 Task: Look for space in Bumba, Democratic Republic of the Congo from 10th July, 2023 to 15th July, 2023 for 7 adults in price range Rs.10000 to Rs.15000. Place can be entire place or shared room with 4 bedrooms having 7 beds and 4 bathrooms. Property type can be house, flat, guest house. Amenities needed are: wifi, TV, free parkinig on premises, gym, breakfast. Booking option can be shelf check-in. Required host language is .
Action: Mouse moved to (530, 158)
Screenshot: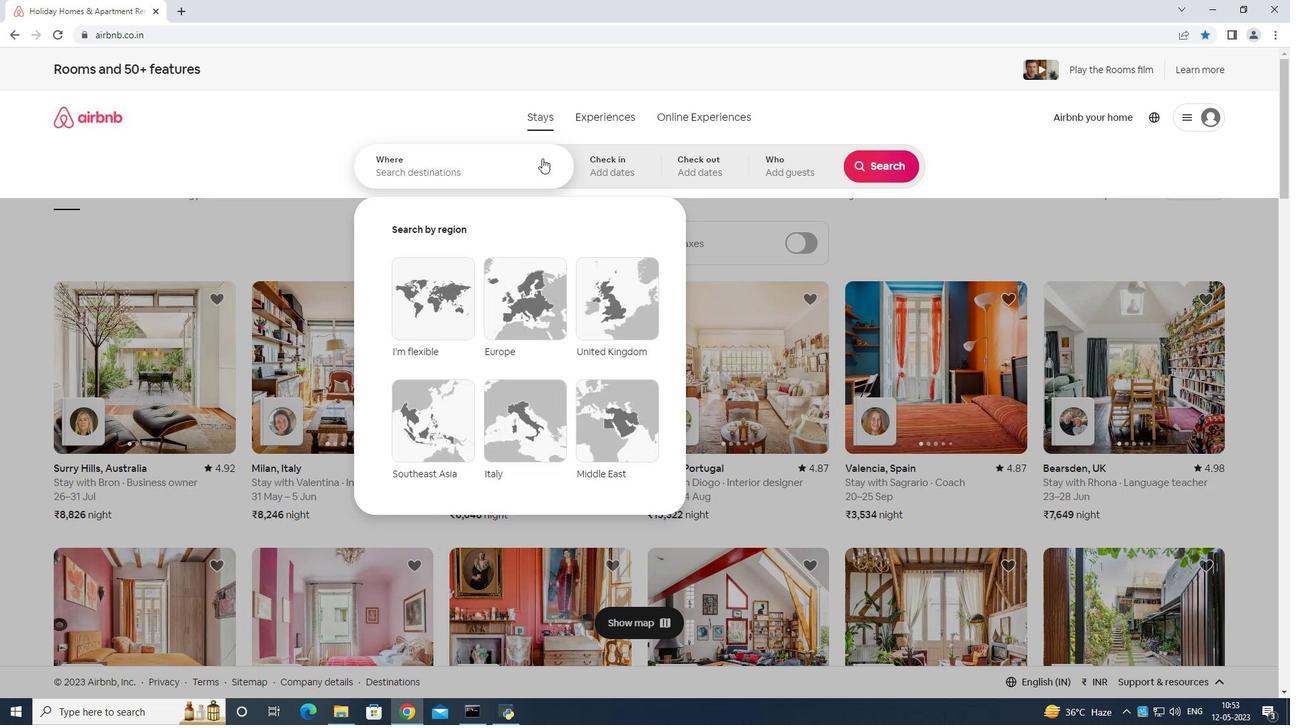 
Action: Mouse pressed left at (530, 158)
Screenshot: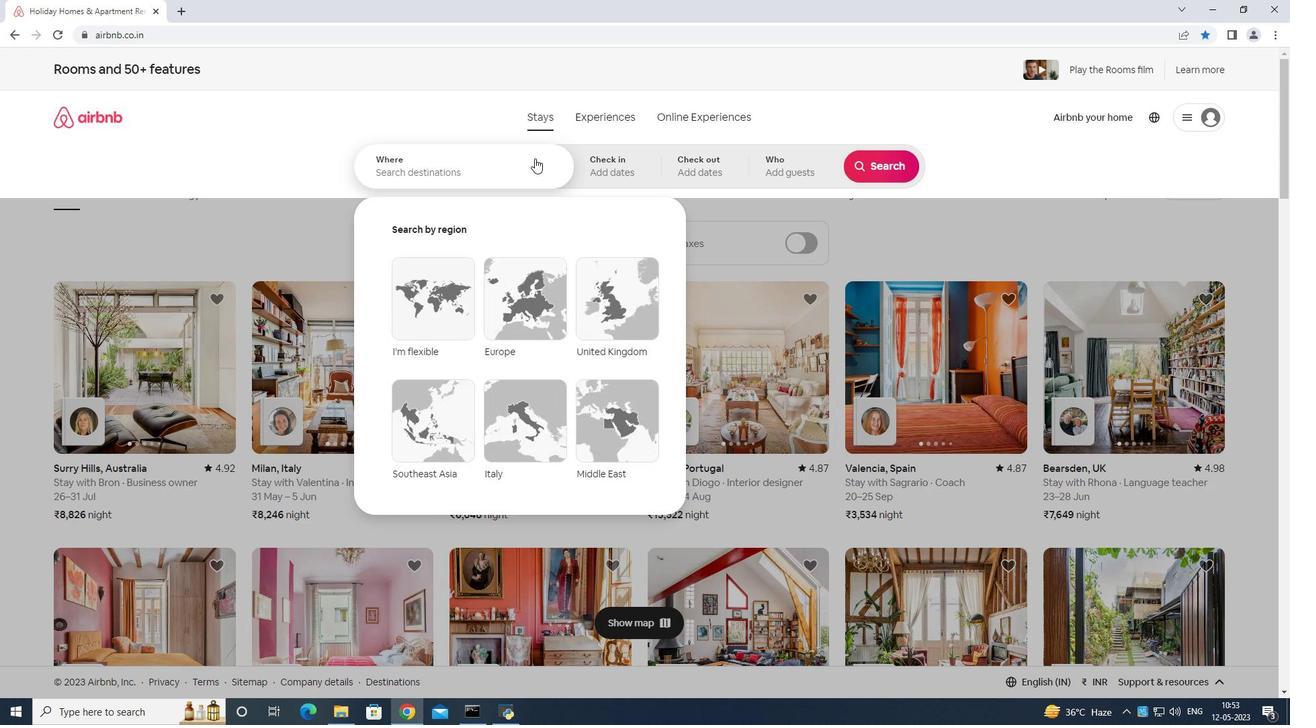 
Action: Mouse moved to (528, 158)
Screenshot: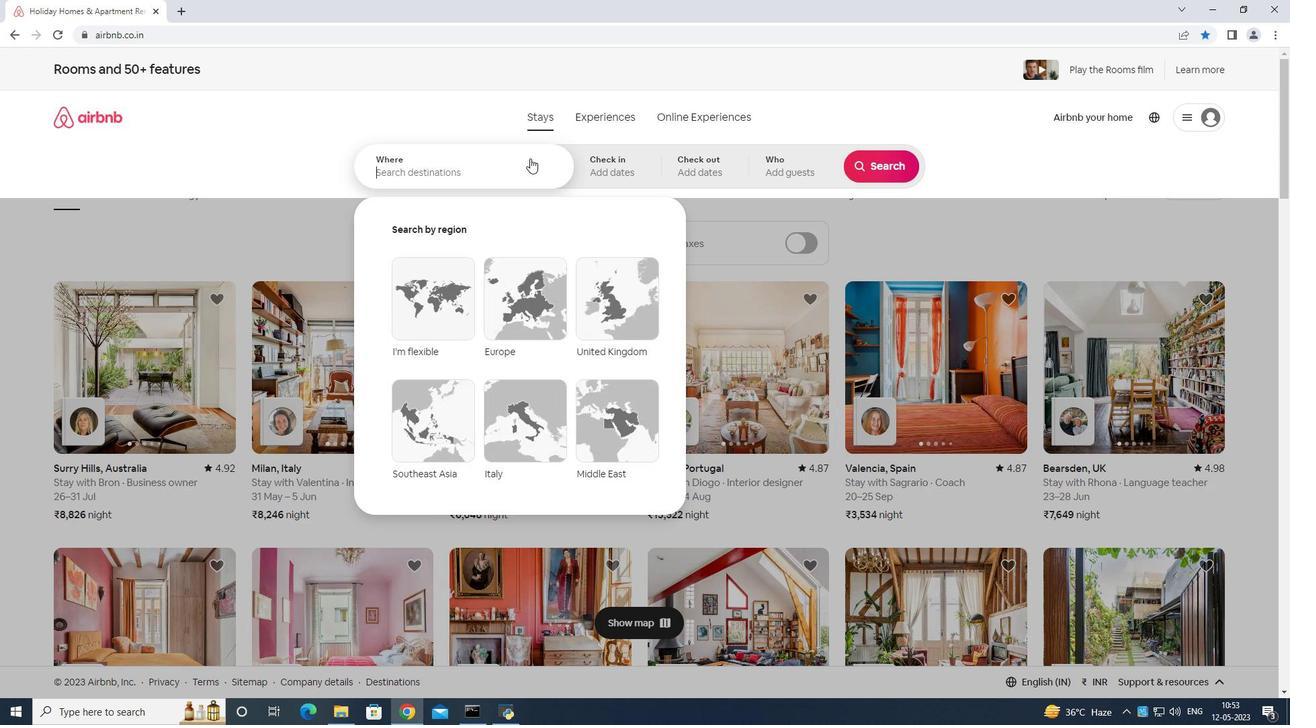 
Action: Key pressed <Key.shift>Bumba<Key.space>democrstic<Key.space>repi<Key.backspace>ublic<Key.space>of<Key.space>congo<Key.enter>
Screenshot: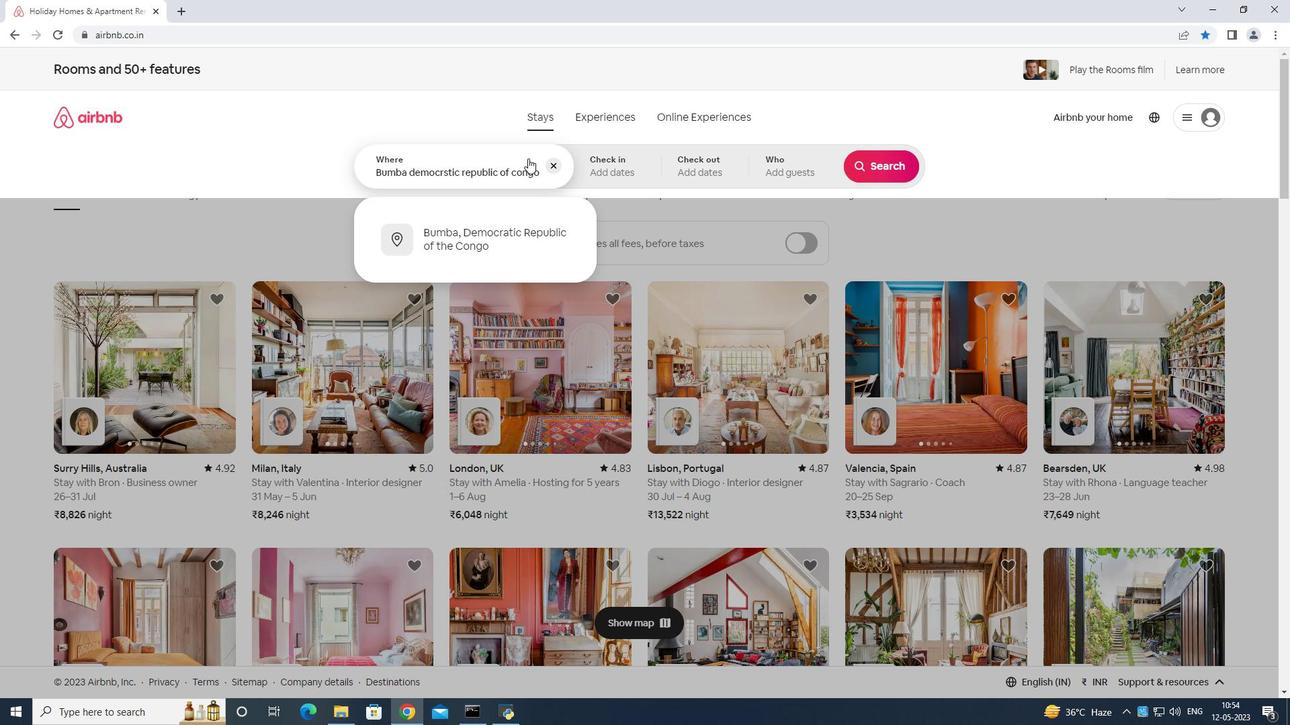
Action: Mouse moved to (881, 276)
Screenshot: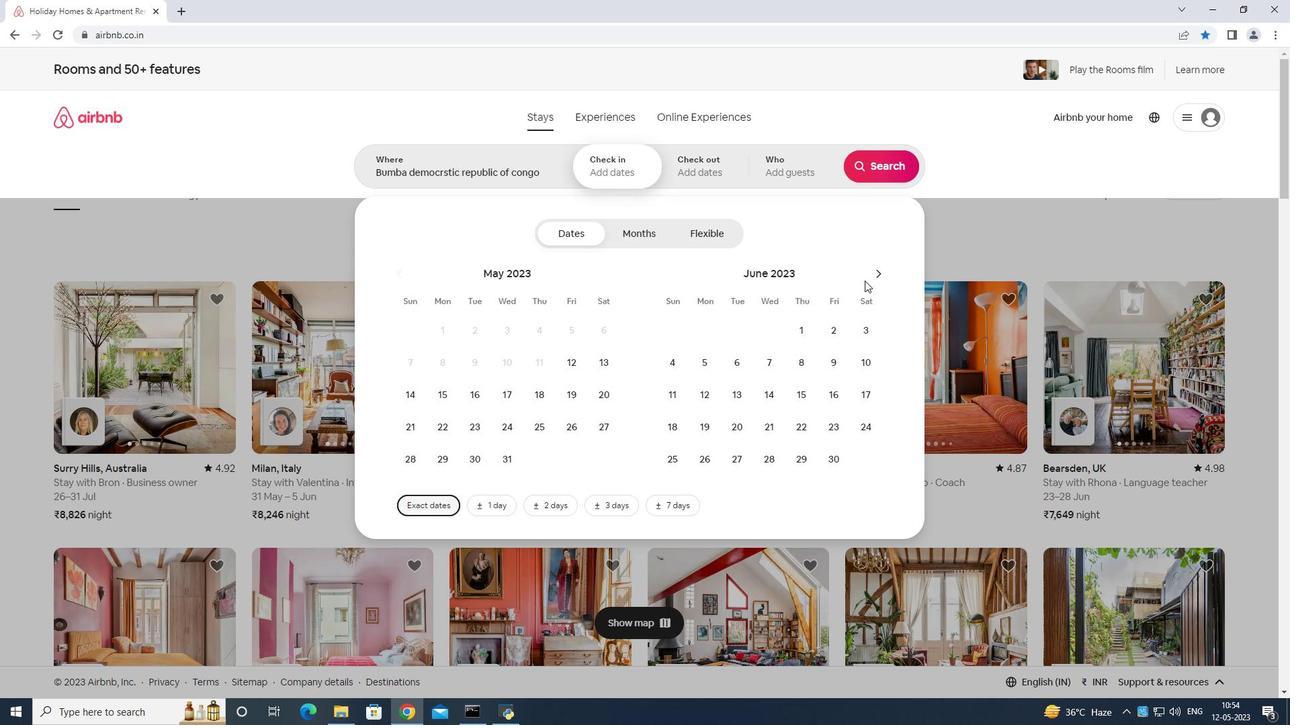 
Action: Mouse pressed left at (881, 276)
Screenshot: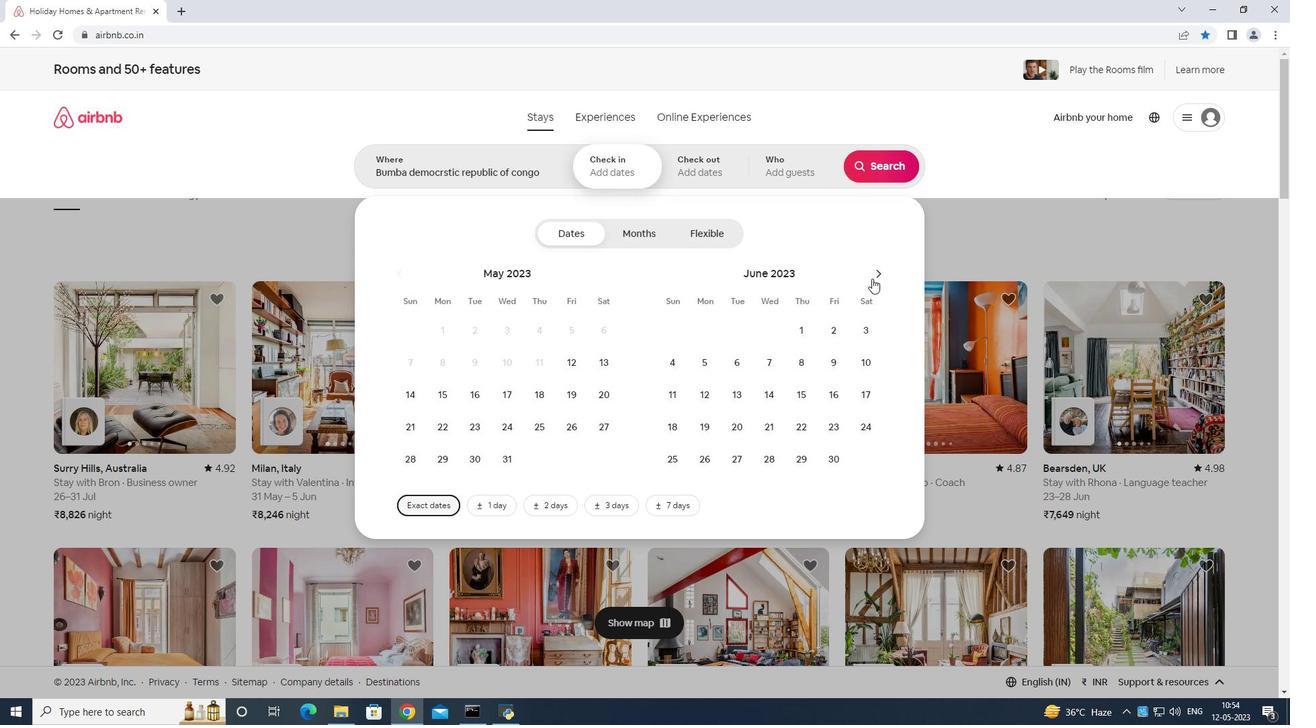 
Action: Mouse moved to (702, 393)
Screenshot: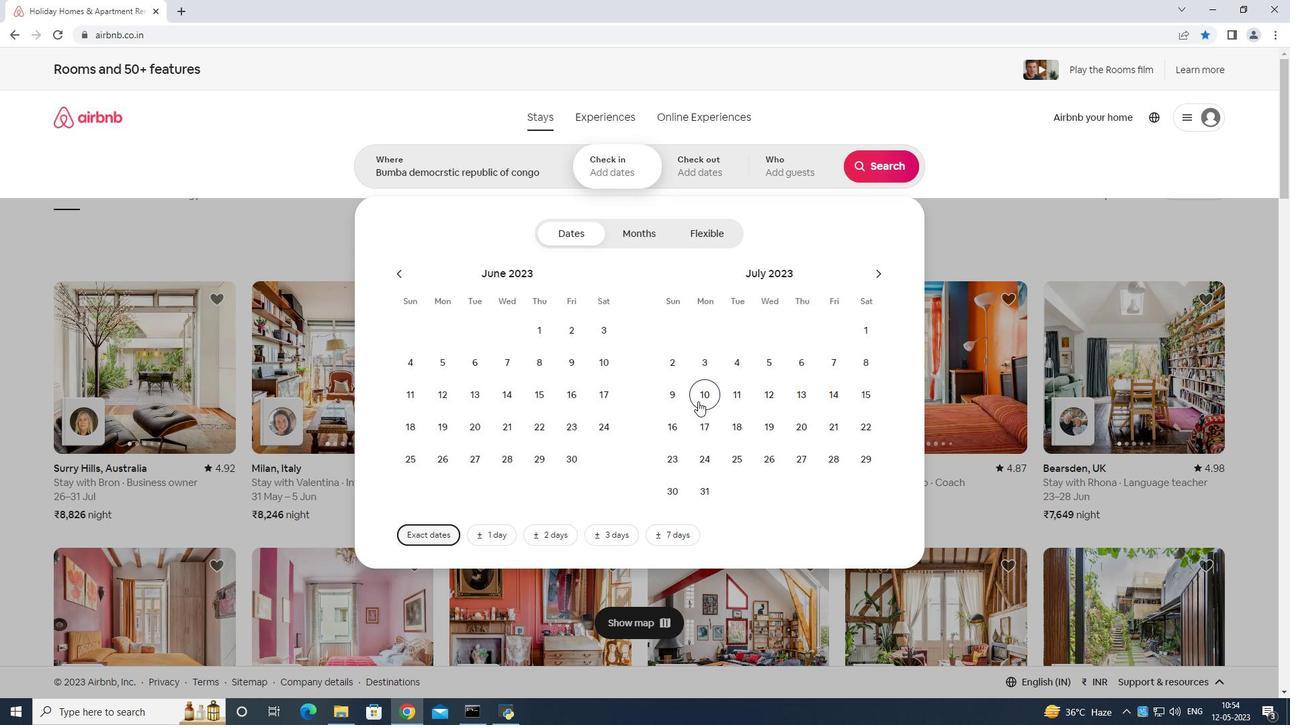 
Action: Mouse pressed left at (702, 393)
Screenshot: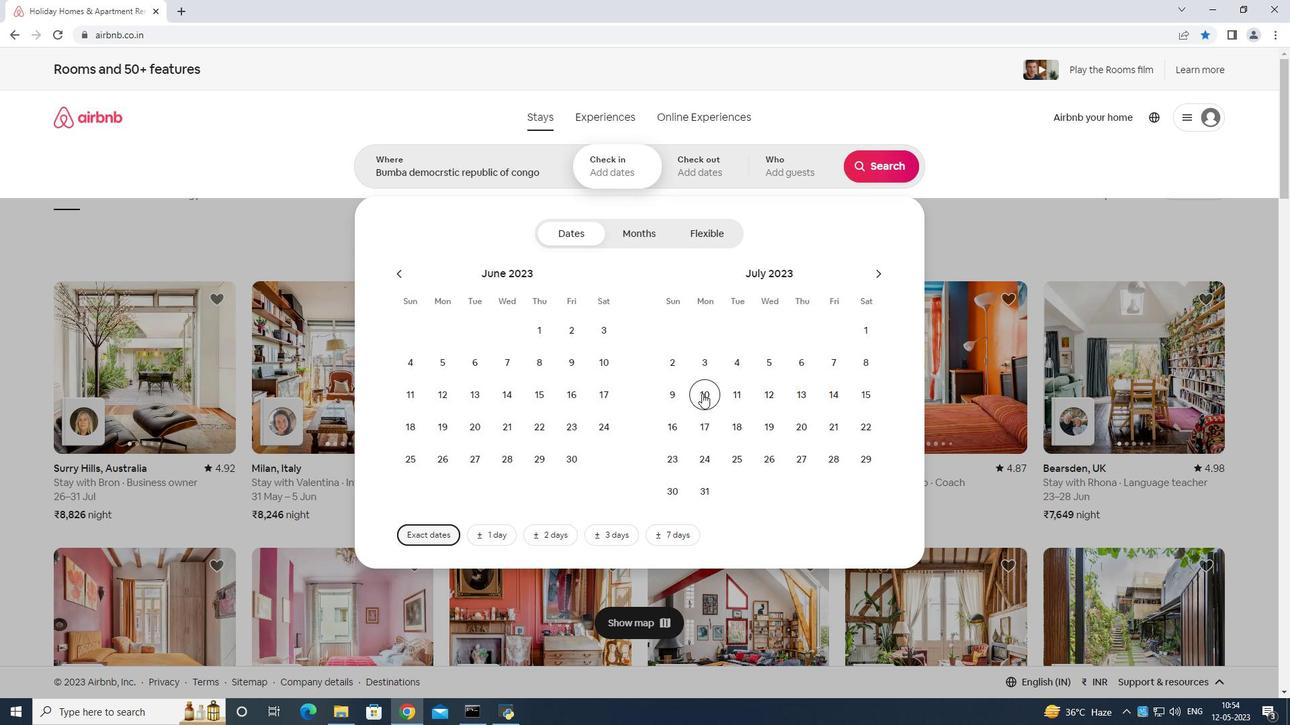 
Action: Mouse moved to (852, 390)
Screenshot: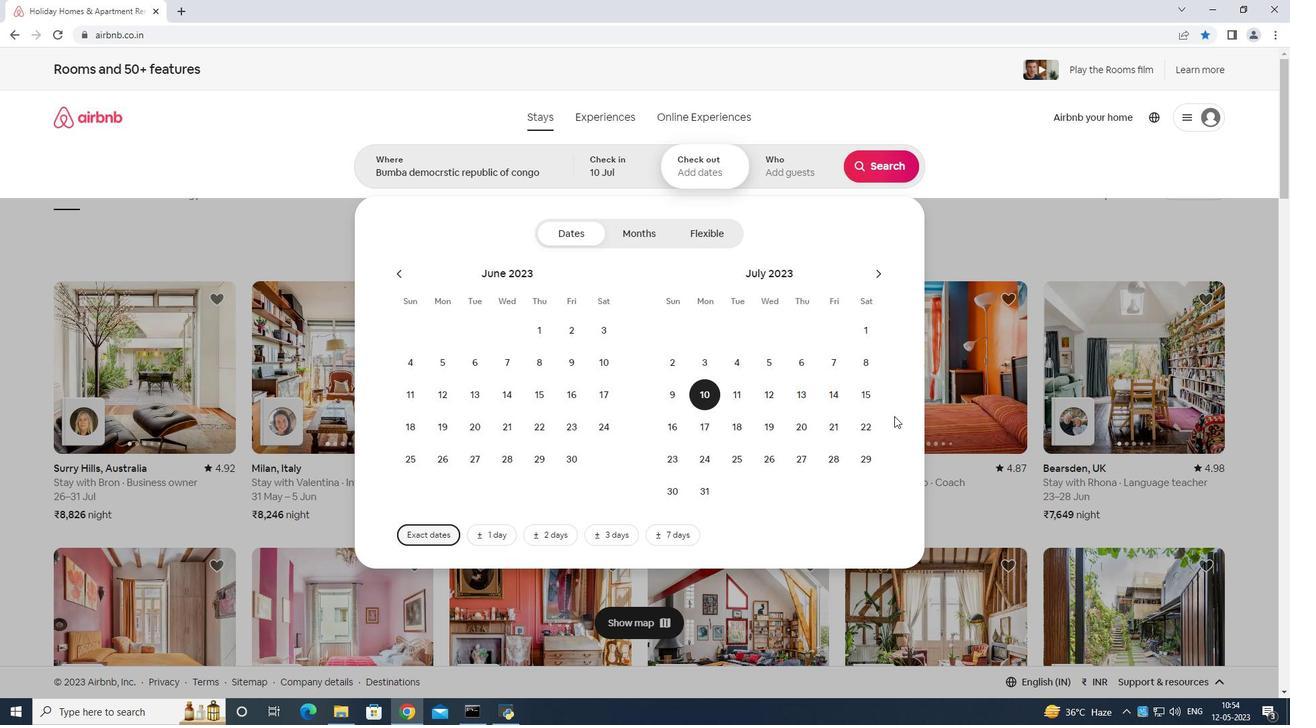 
Action: Mouse pressed left at (852, 390)
Screenshot: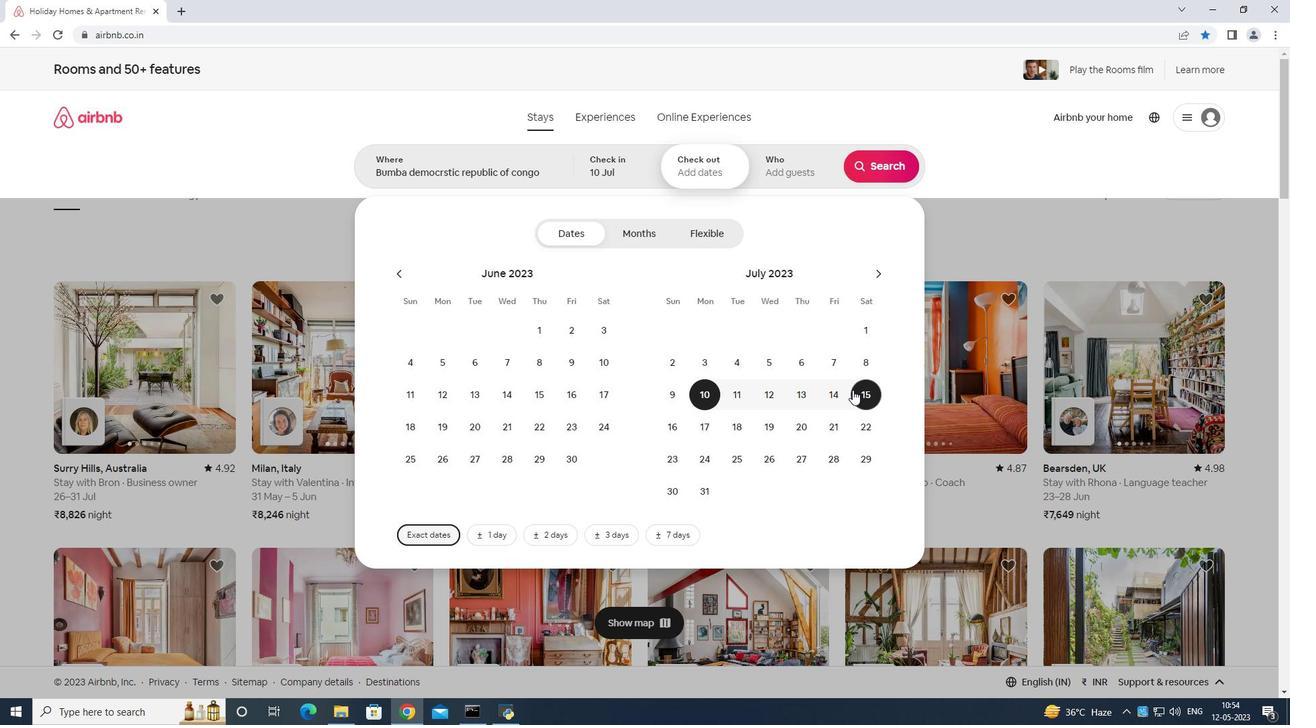
Action: Mouse moved to (798, 161)
Screenshot: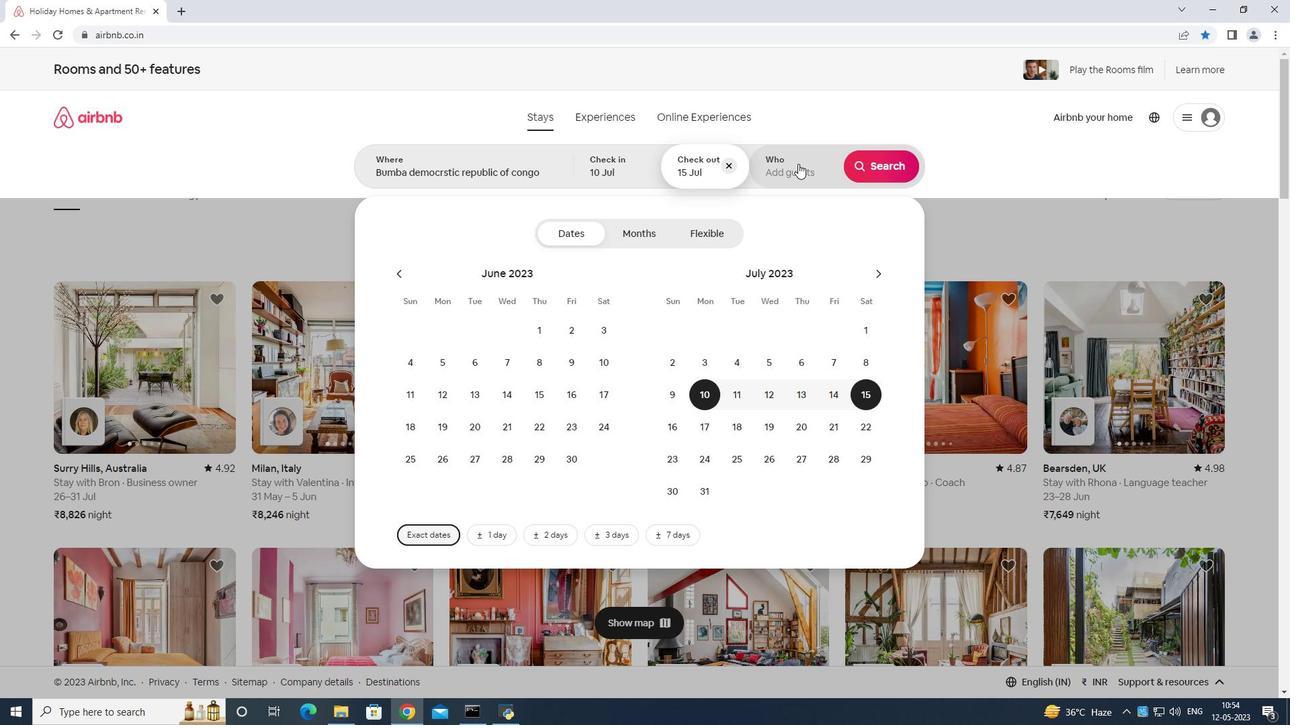 
Action: Mouse pressed left at (798, 161)
Screenshot: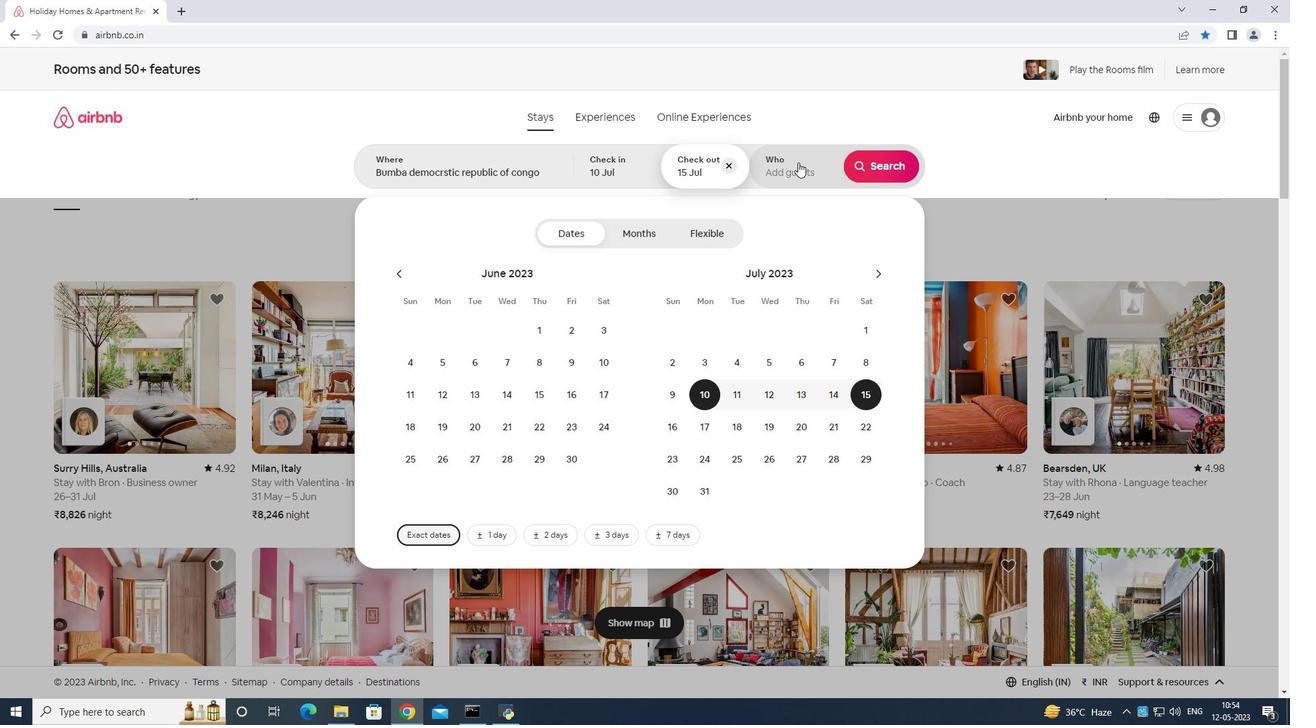 
Action: Mouse moved to (885, 234)
Screenshot: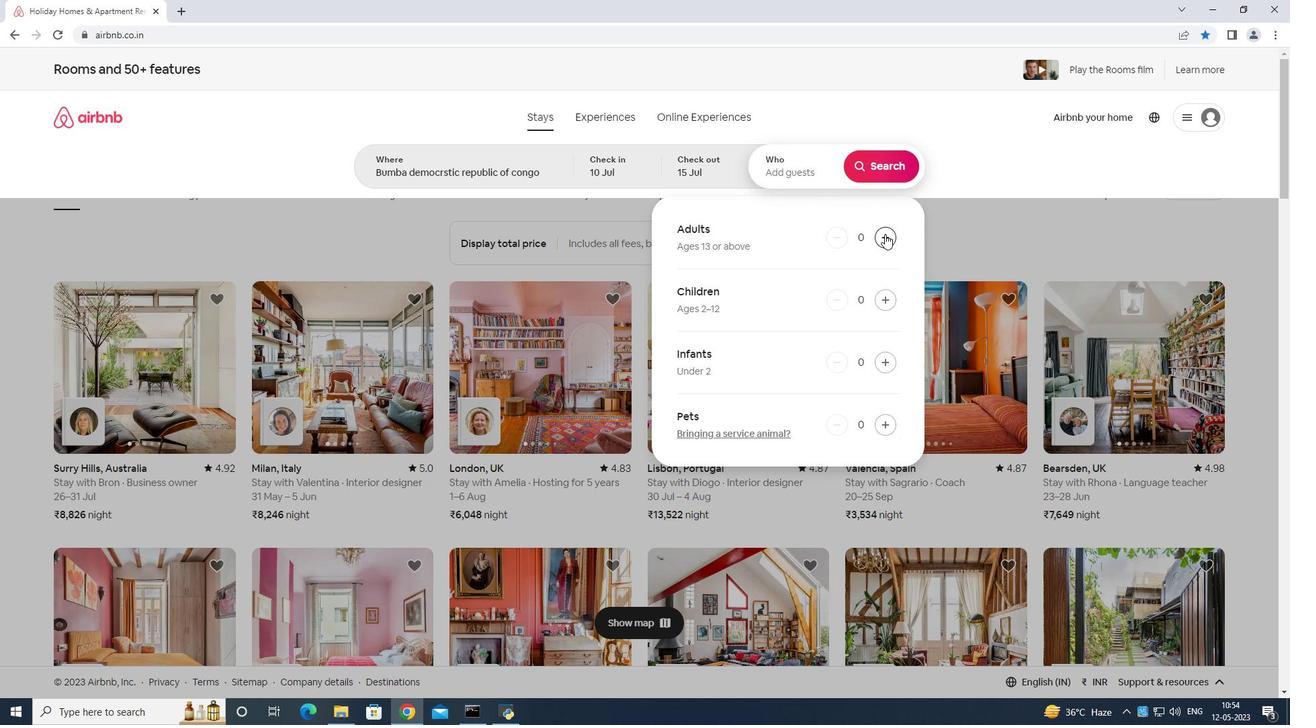 
Action: Mouse pressed left at (885, 234)
Screenshot: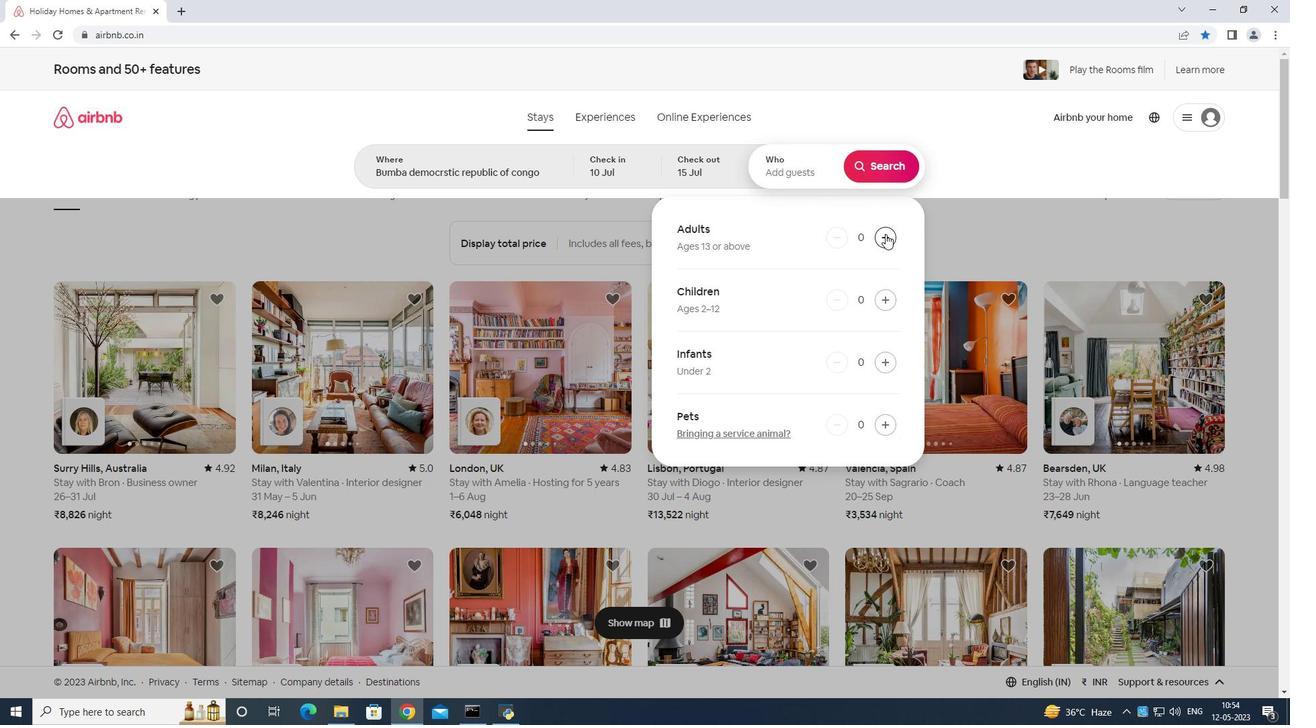 
Action: Mouse pressed left at (885, 234)
Screenshot: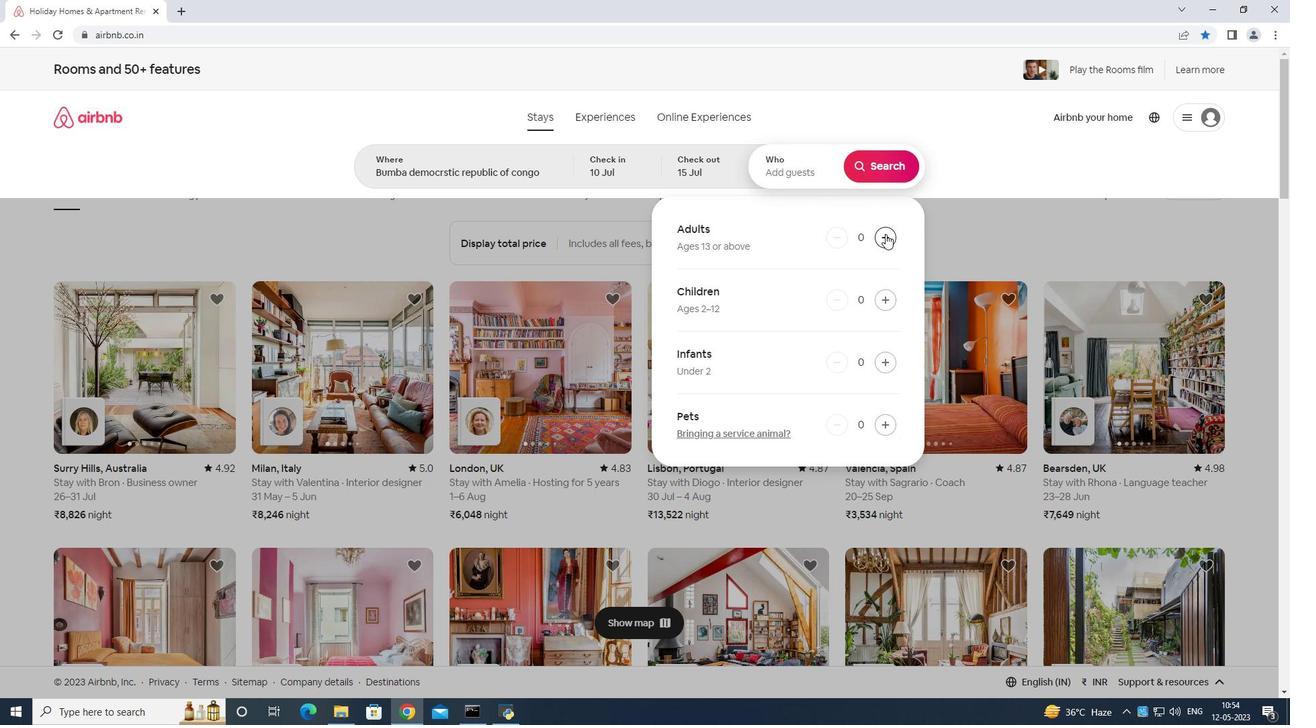
Action: Mouse moved to (885, 234)
Screenshot: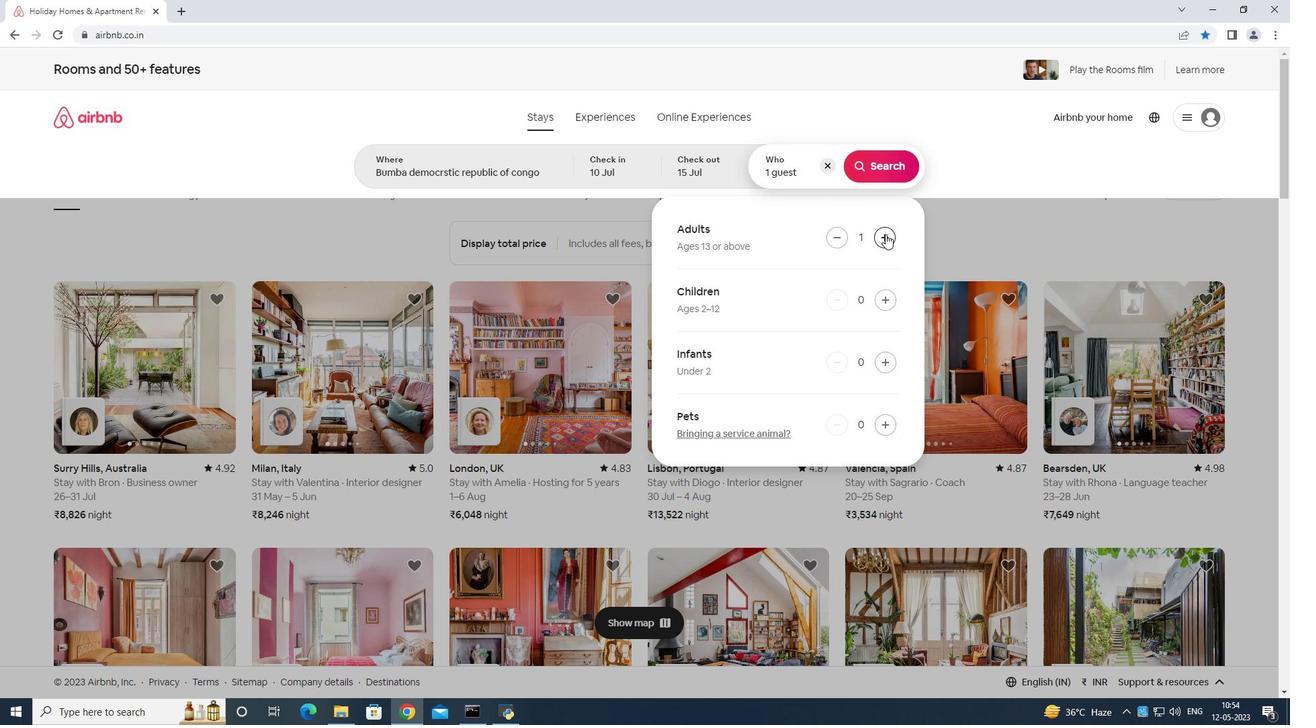 
Action: Mouse pressed left at (885, 234)
Screenshot: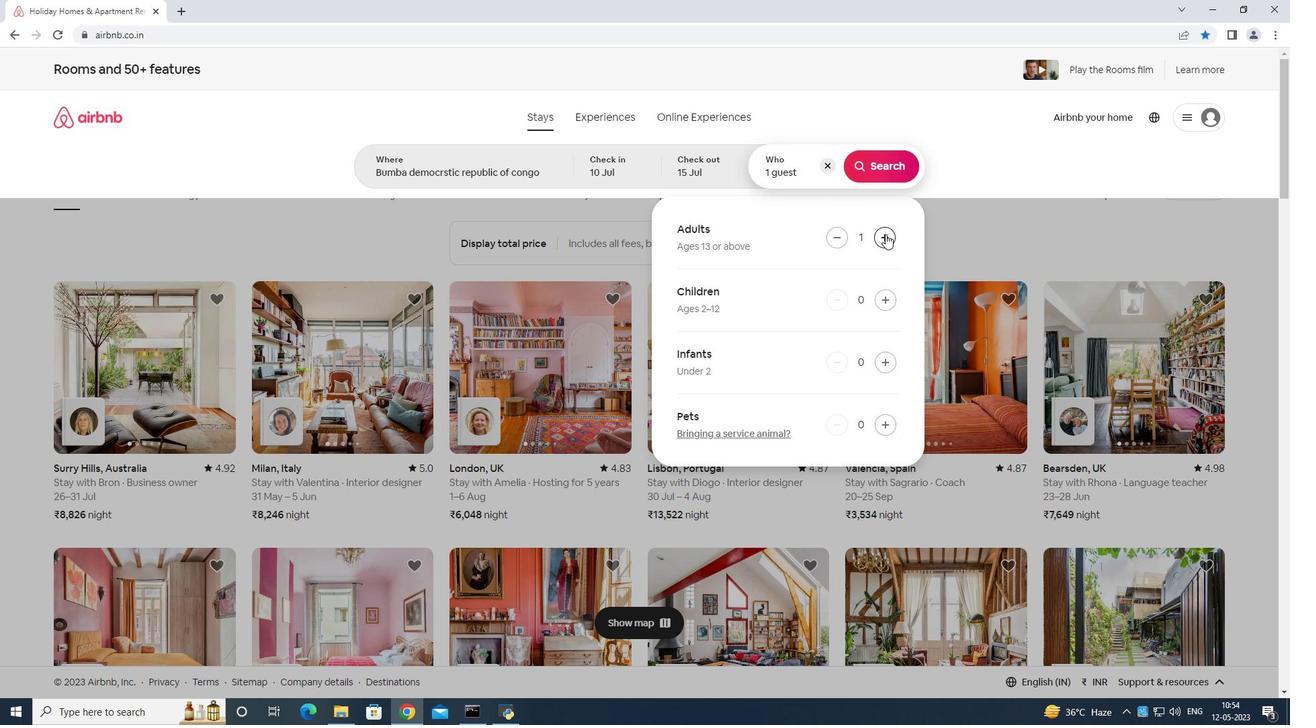 
Action: Mouse moved to (886, 235)
Screenshot: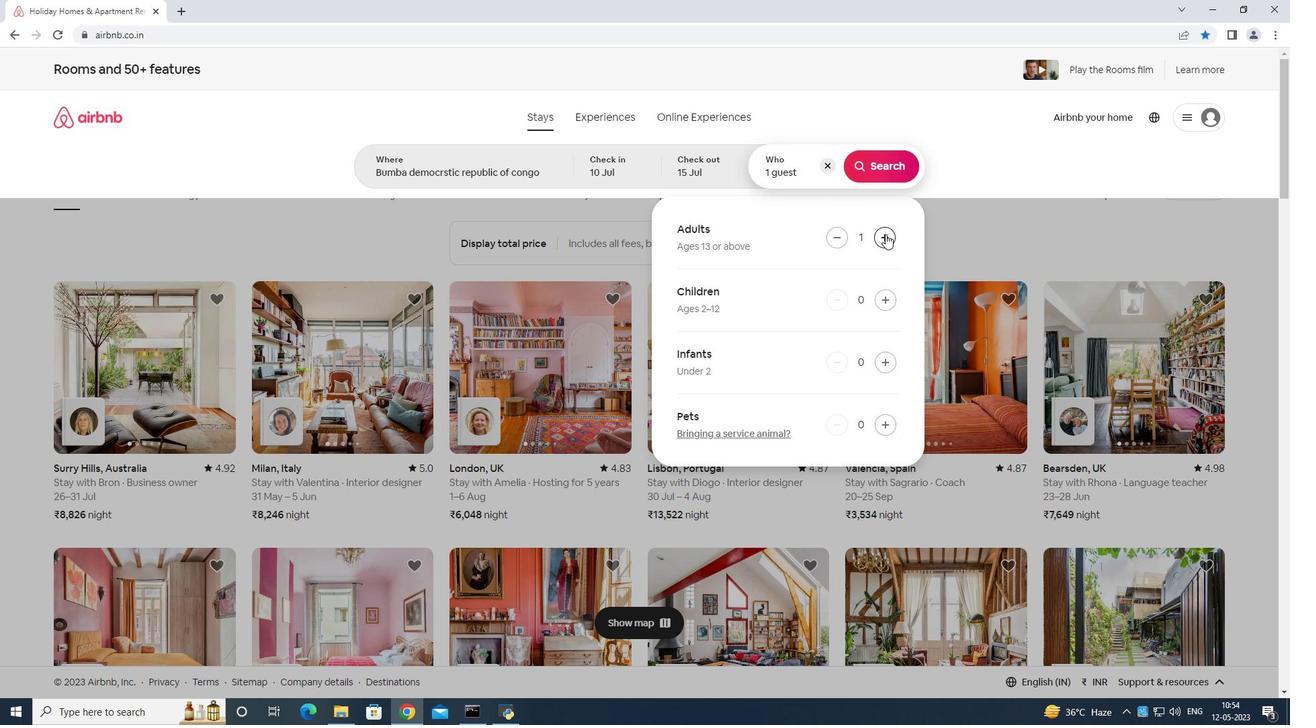 
Action: Mouse pressed left at (886, 235)
Screenshot: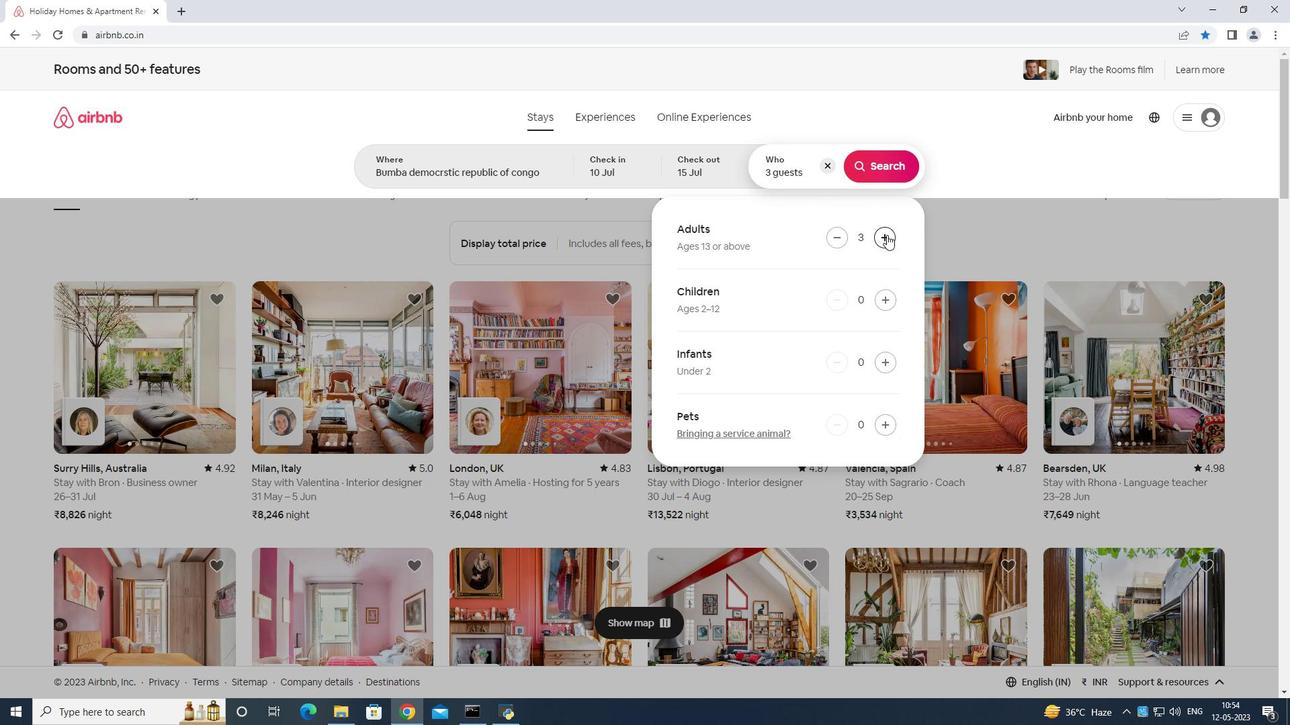 
Action: Mouse pressed left at (886, 235)
Screenshot: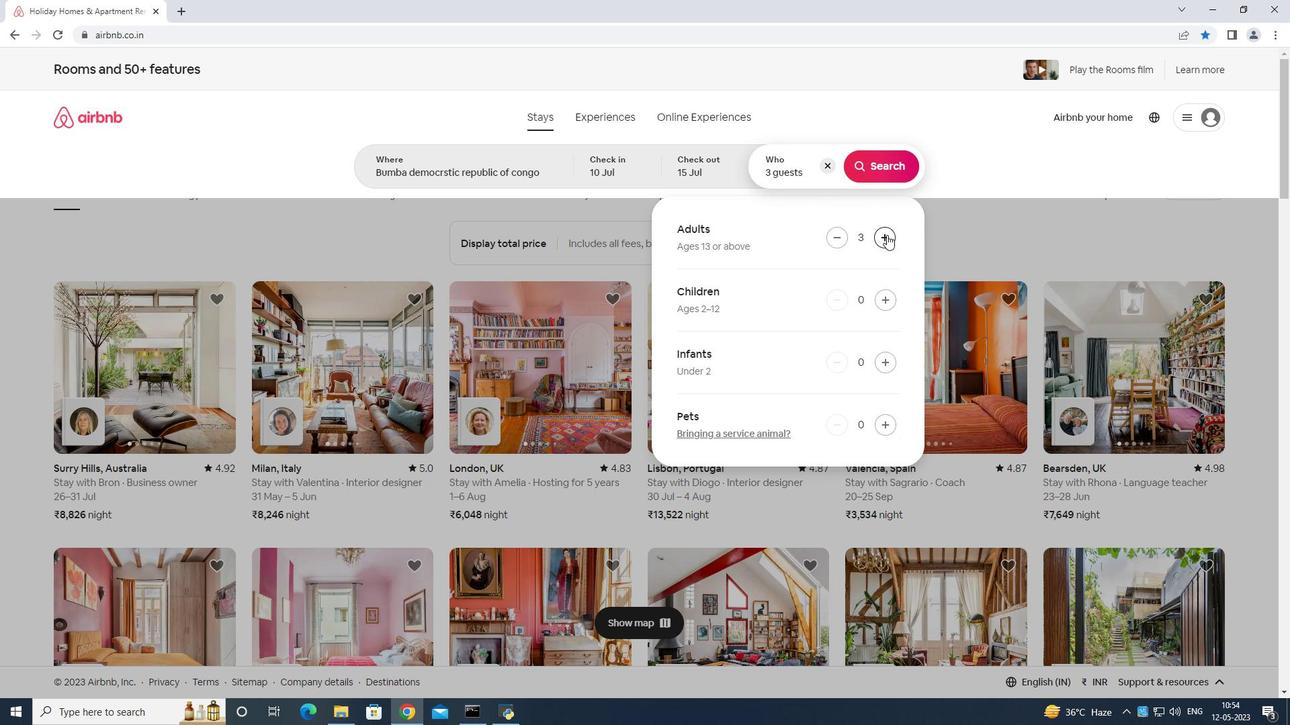 
Action: Mouse moved to (887, 235)
Screenshot: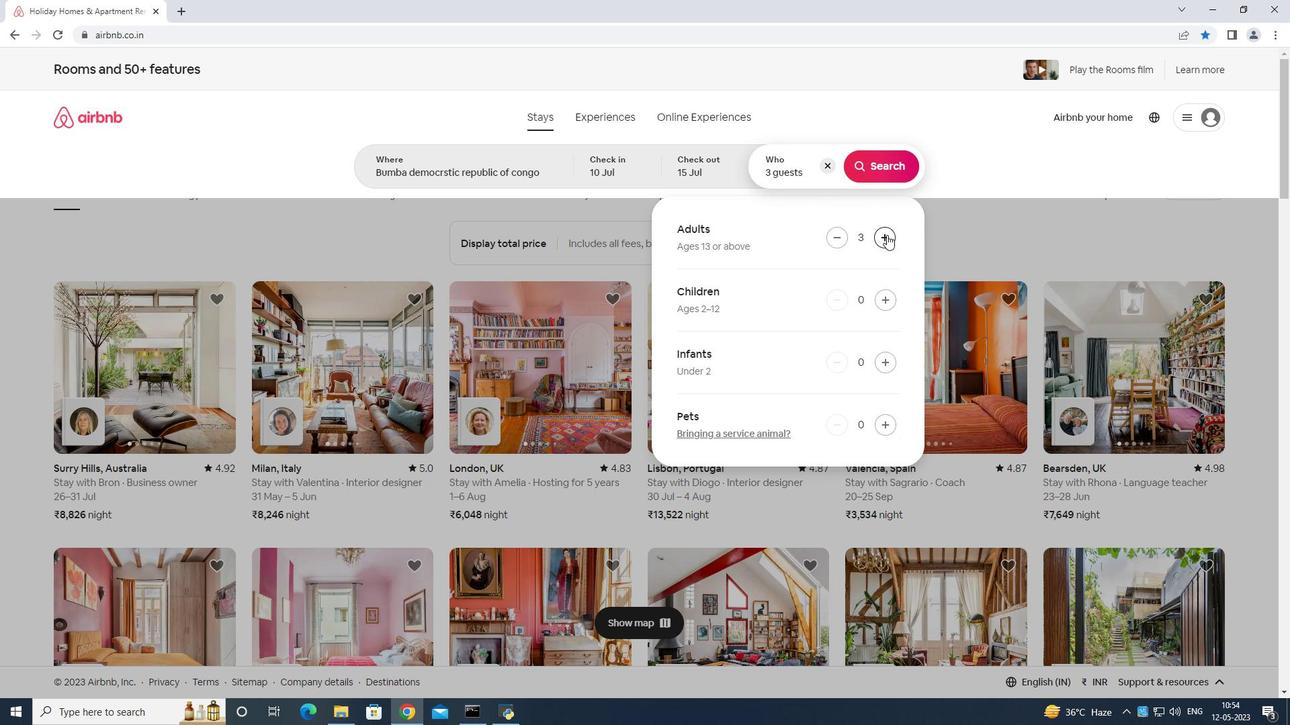 
Action: Mouse pressed left at (887, 235)
Screenshot: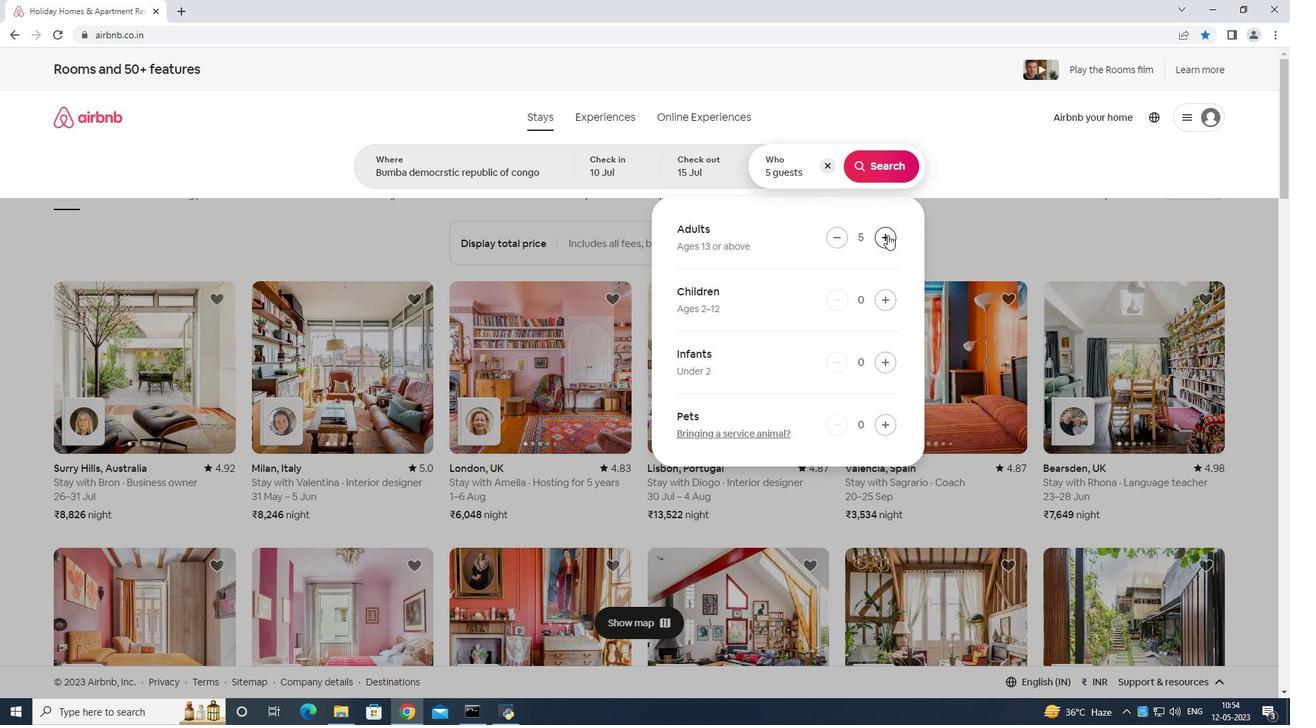 
Action: Mouse moved to (880, 236)
Screenshot: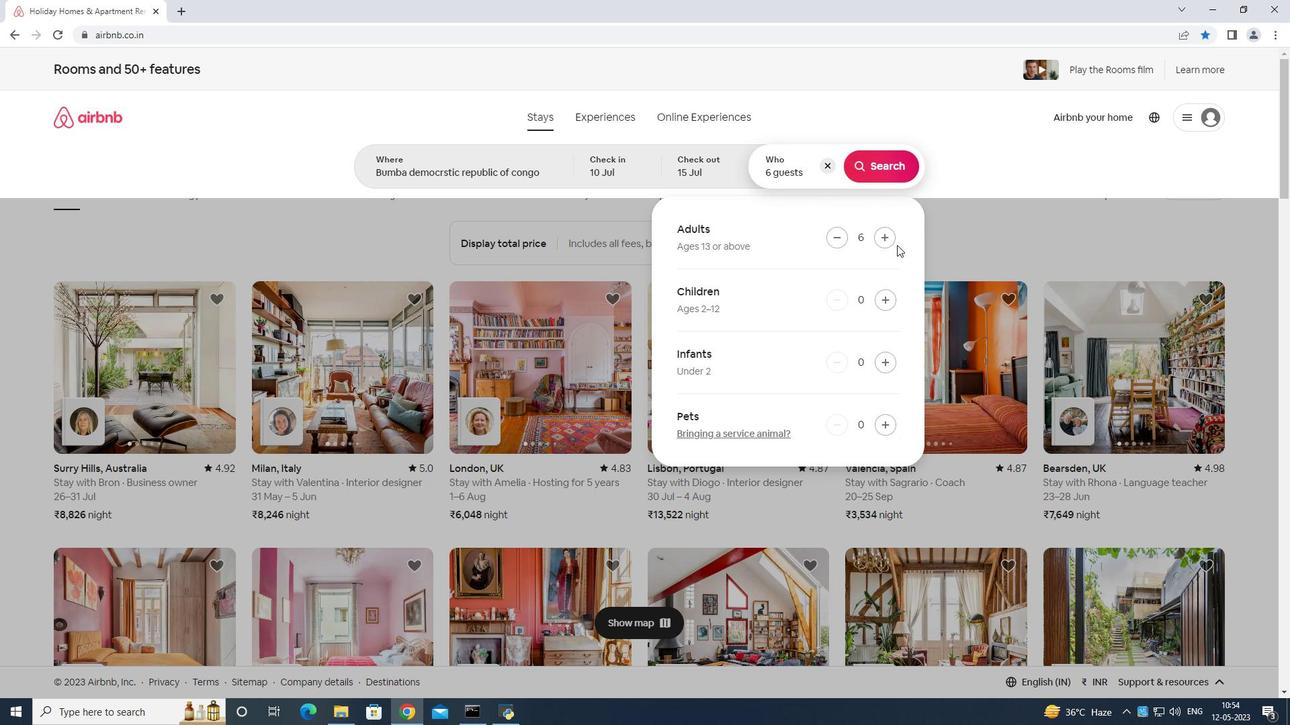 
Action: Mouse pressed left at (880, 236)
Screenshot: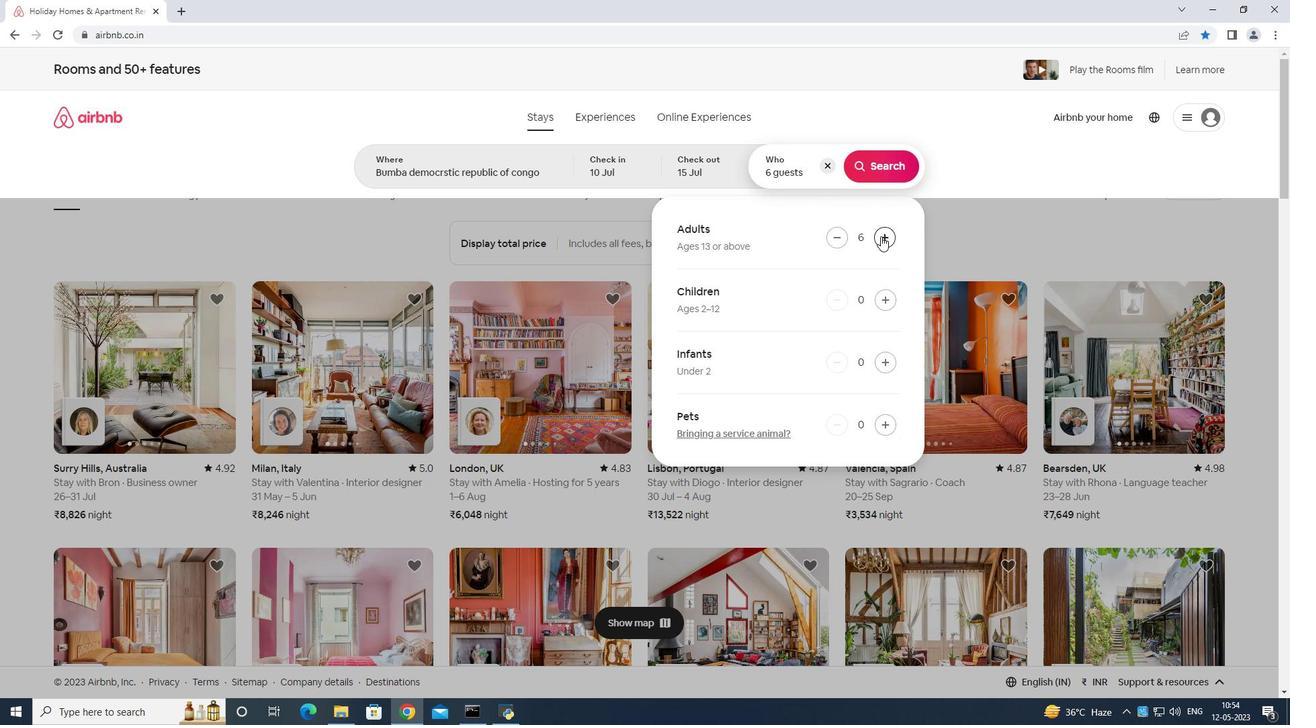 
Action: Mouse moved to (890, 167)
Screenshot: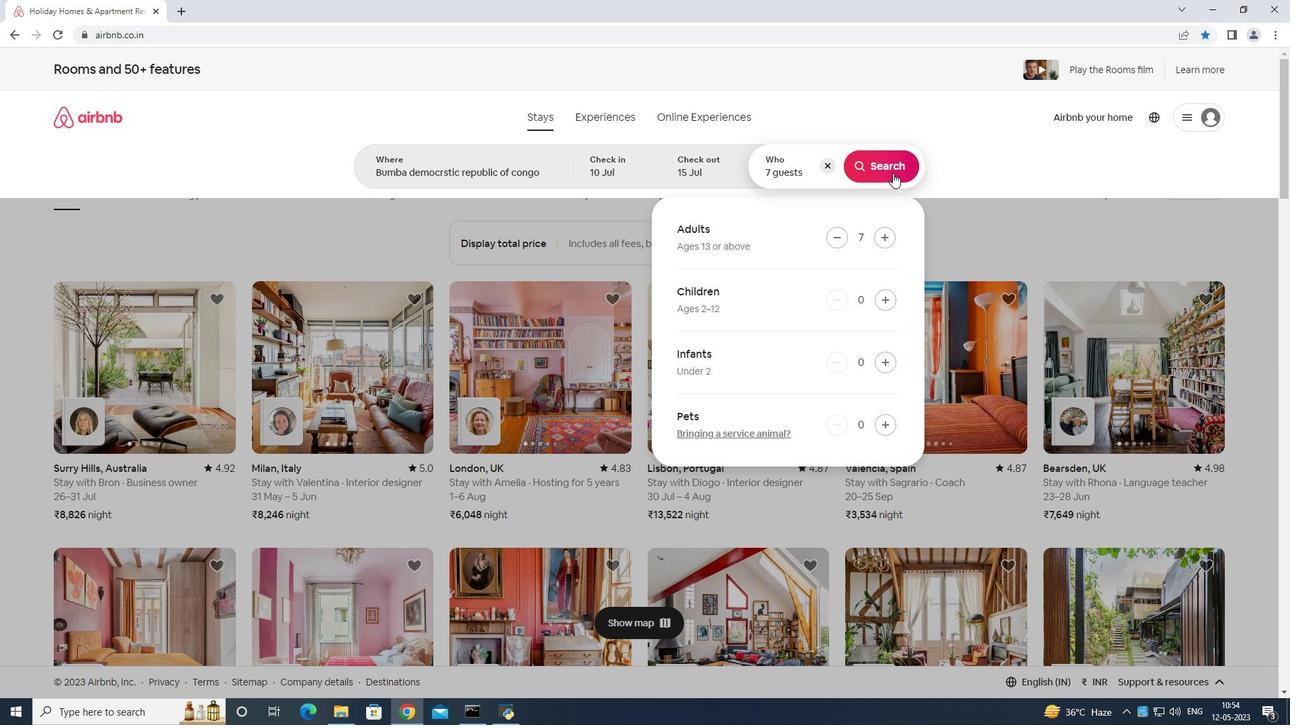 
Action: Mouse pressed left at (890, 167)
Screenshot: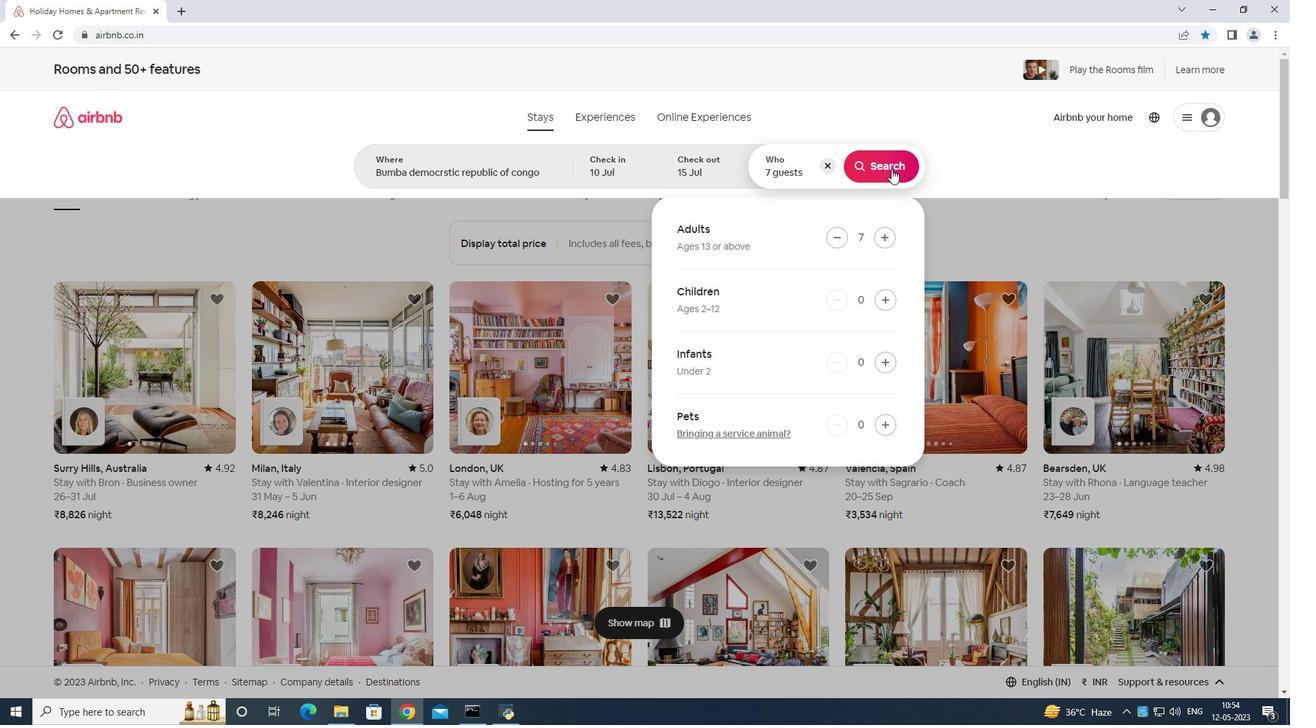 
Action: Mouse moved to (1224, 125)
Screenshot: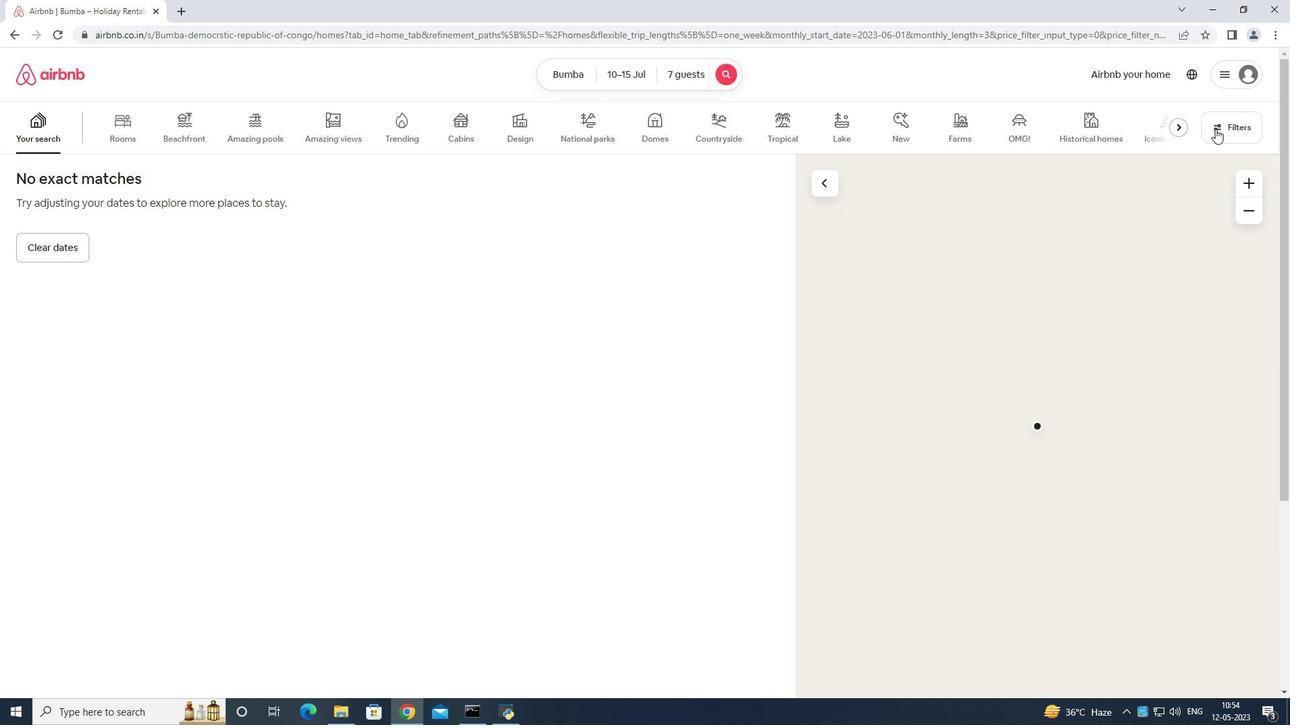 
Action: Mouse pressed left at (1224, 125)
Screenshot: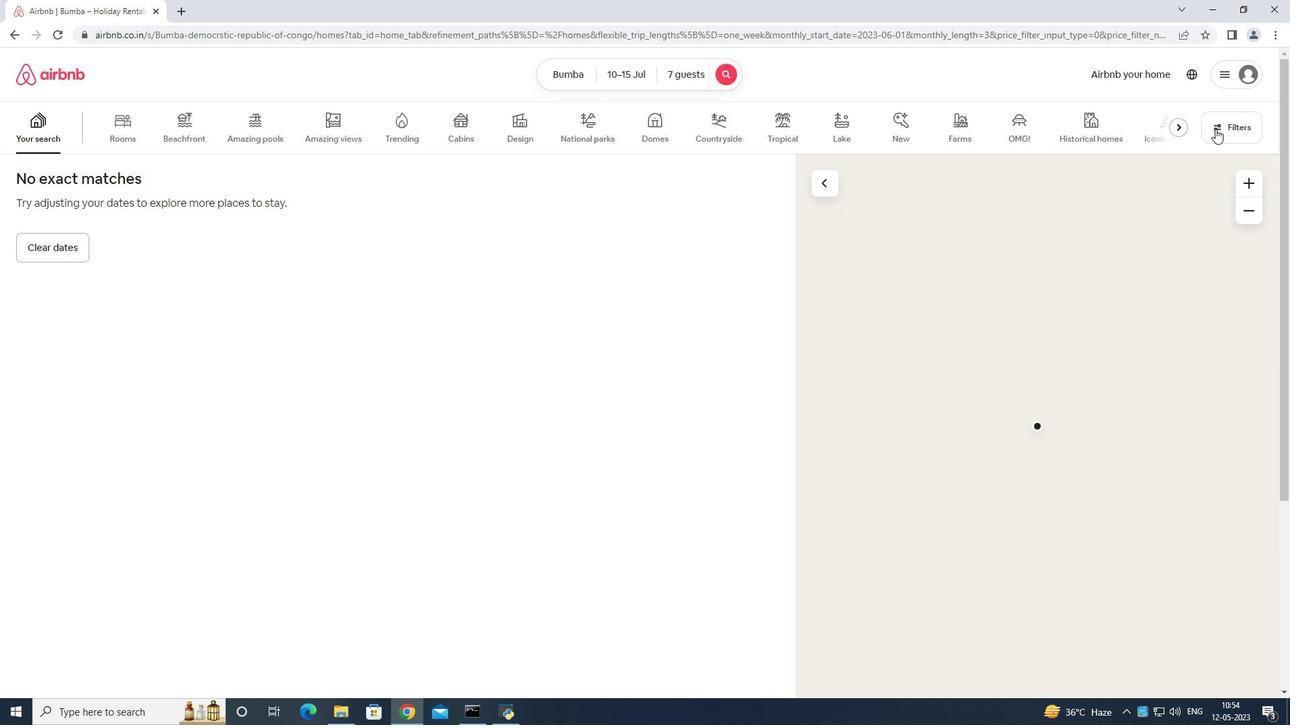 
Action: Mouse moved to (552, 444)
Screenshot: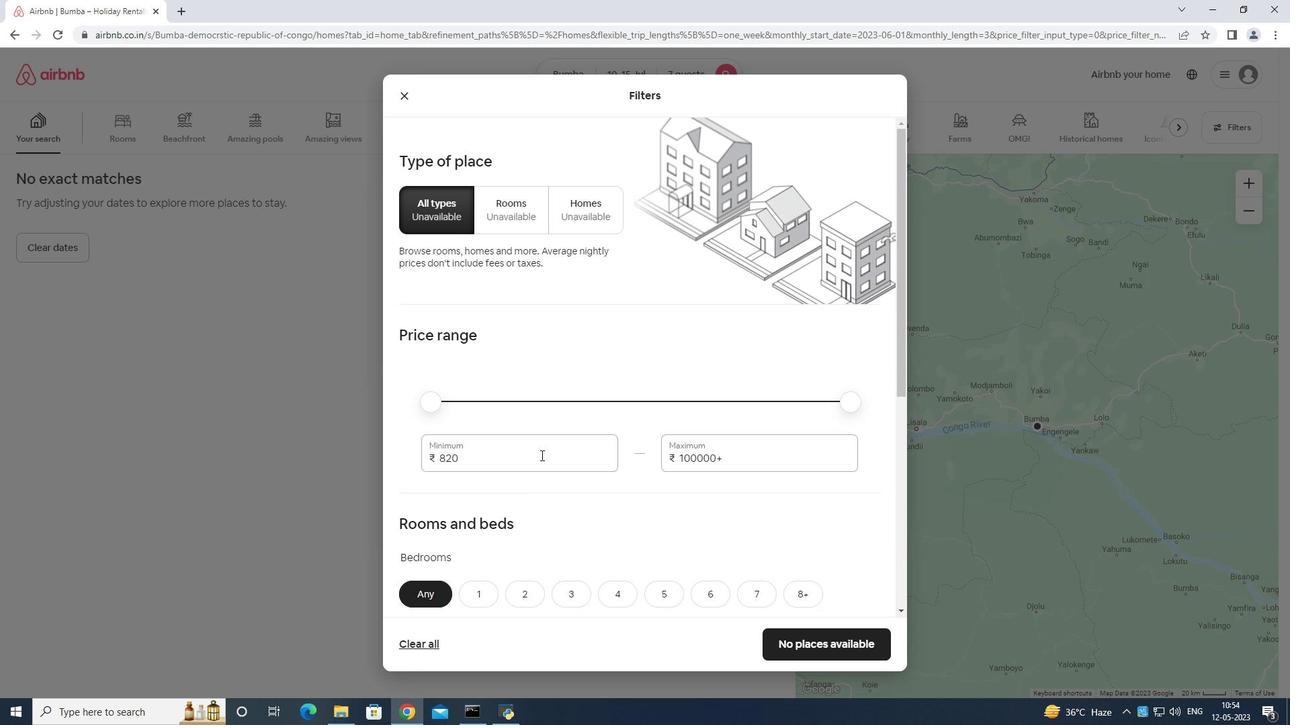 
Action: Mouse pressed left at (552, 444)
Screenshot: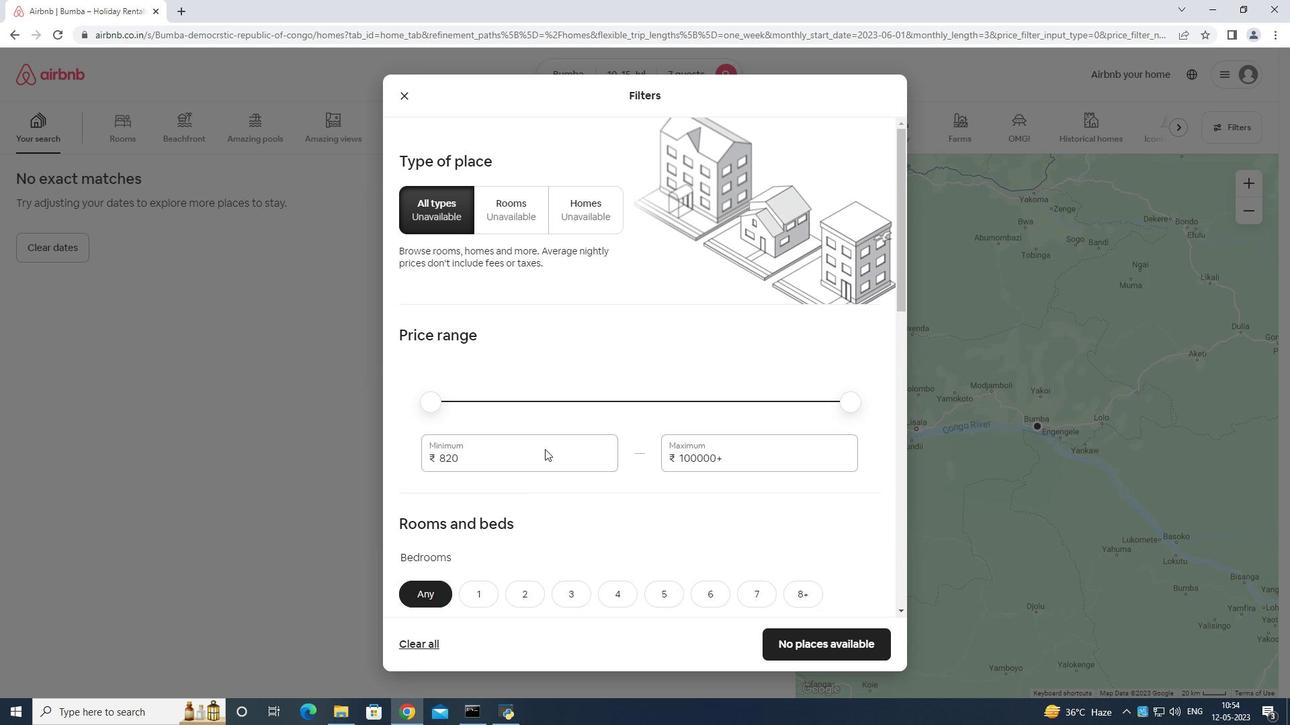 
Action: Key pressed <Key.backspace><Key.backspace><Key.backspace><Key.backspace><Key.backspace><Key.backspace><Key.backspace><Key.backspace>10000
Screenshot: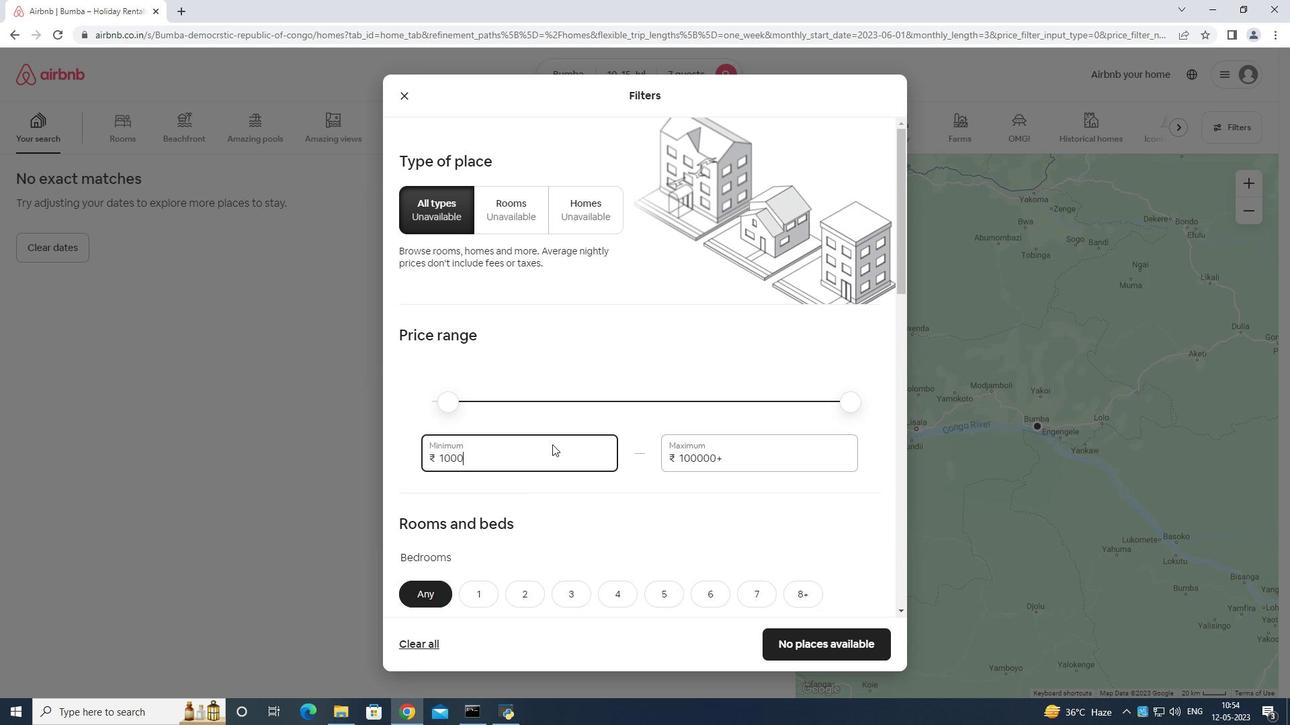 
Action: Mouse moved to (757, 454)
Screenshot: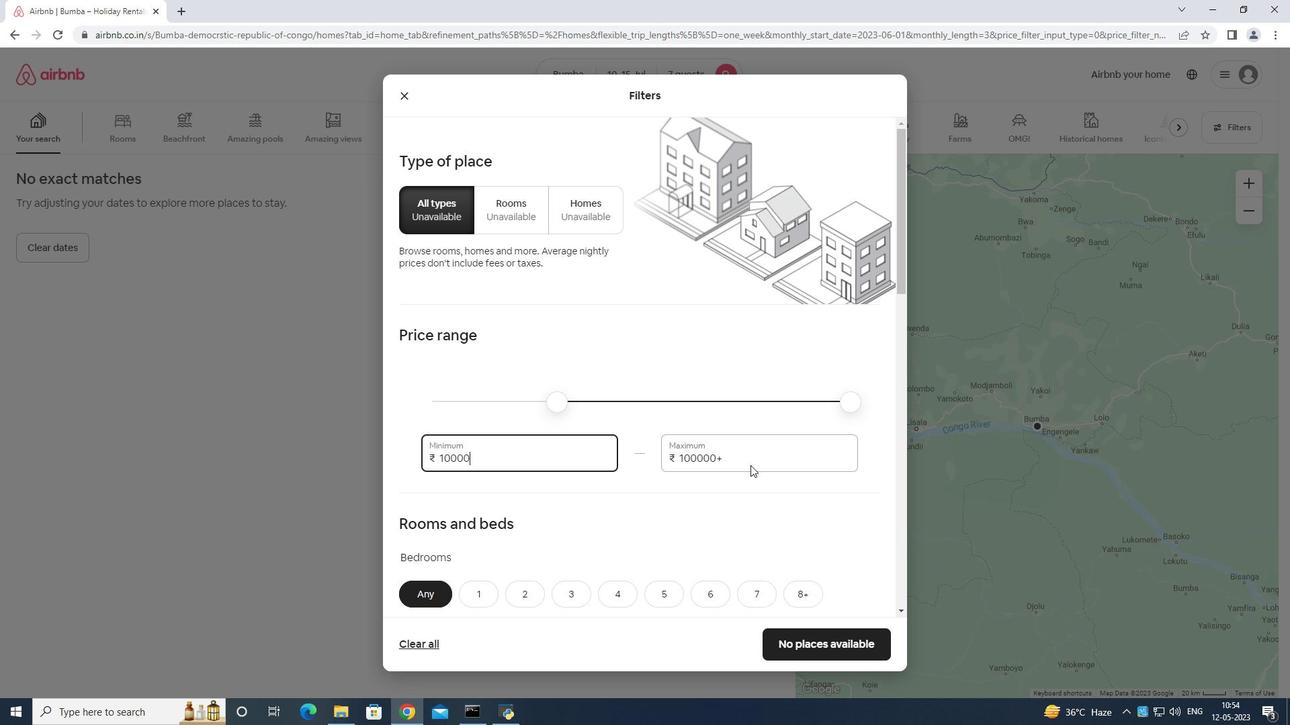 
Action: Mouse pressed left at (757, 454)
Screenshot: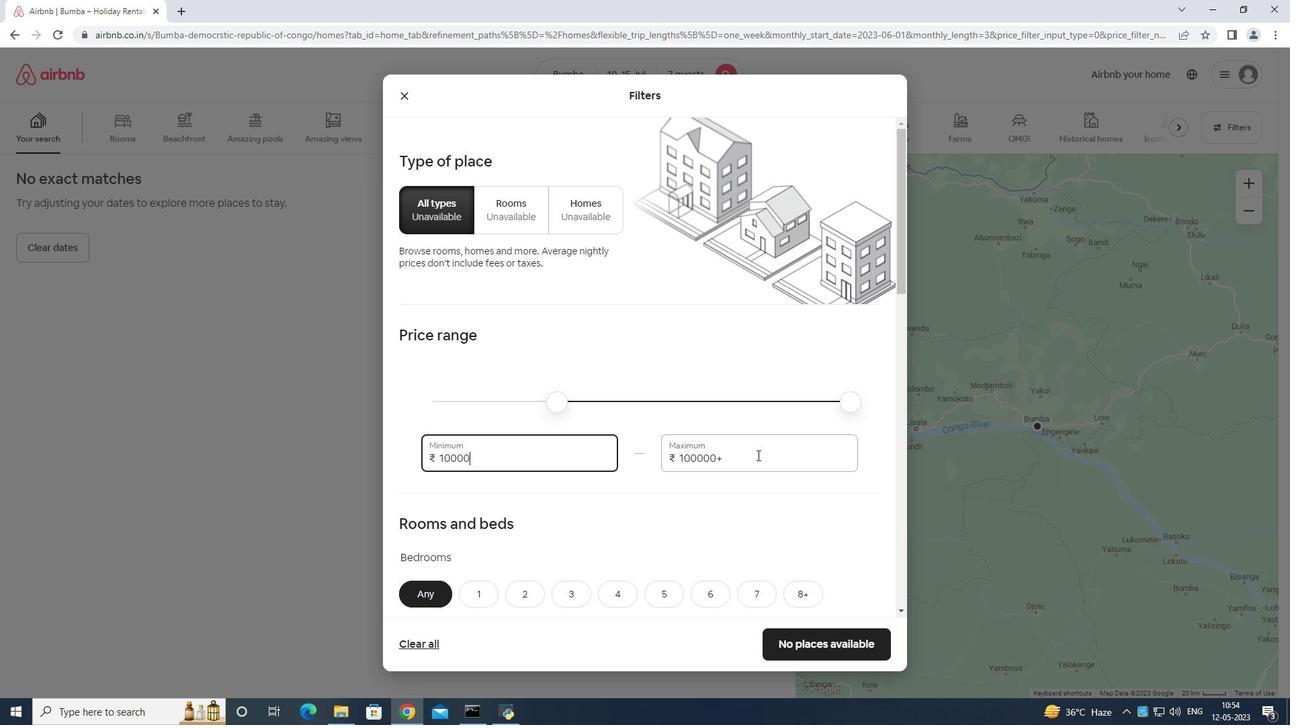 
Action: Mouse moved to (751, 446)
Screenshot: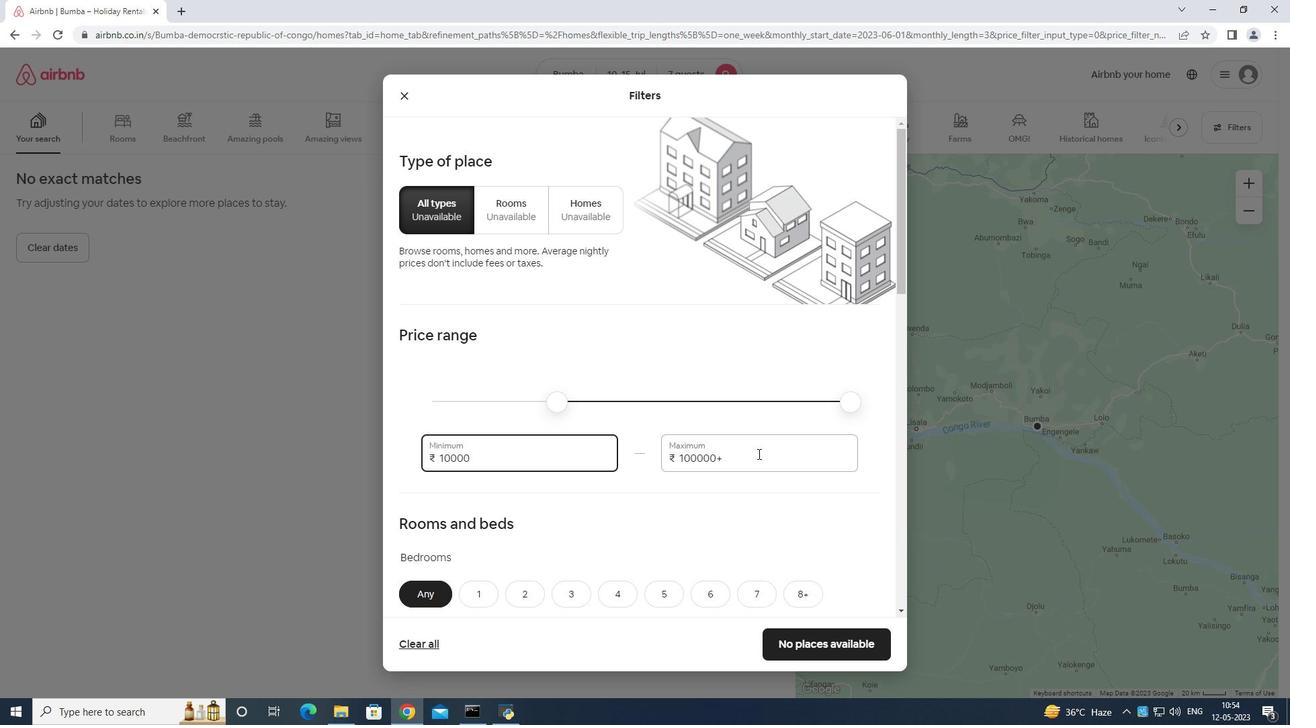 
Action: Key pressed <Key.backspace>
Screenshot: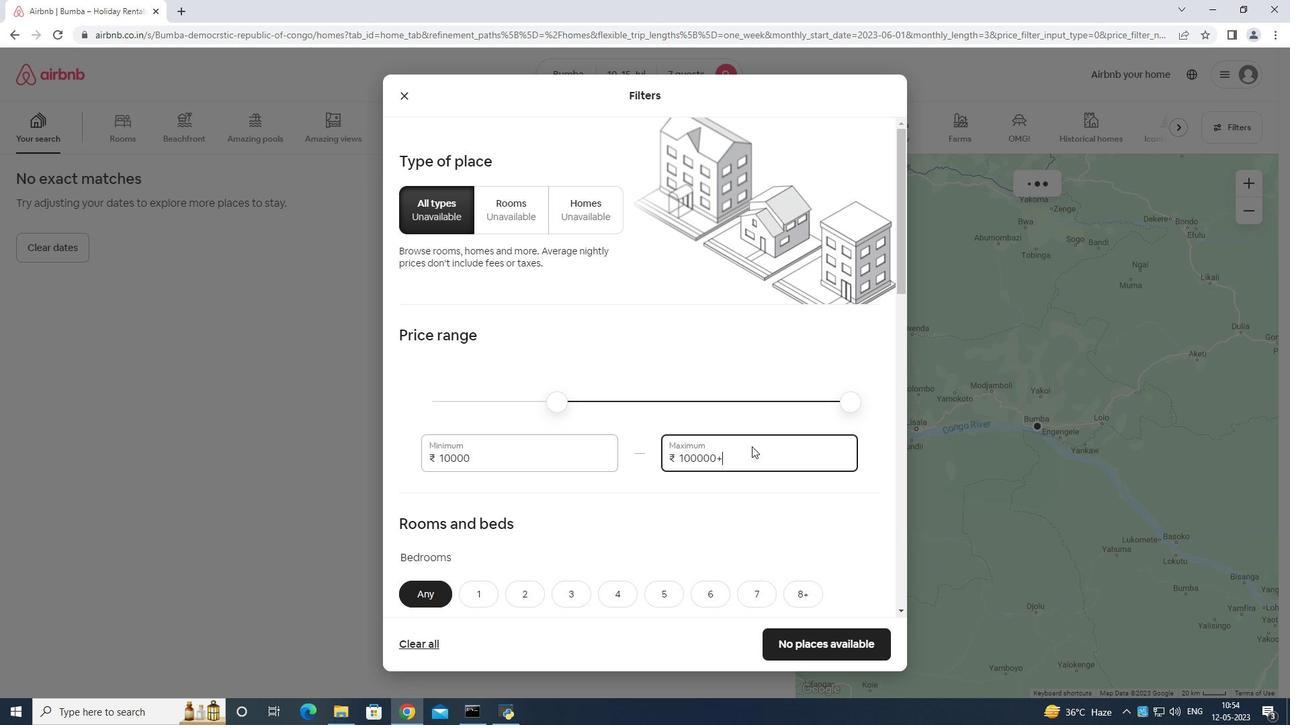 
Action: Mouse moved to (747, 454)
Screenshot: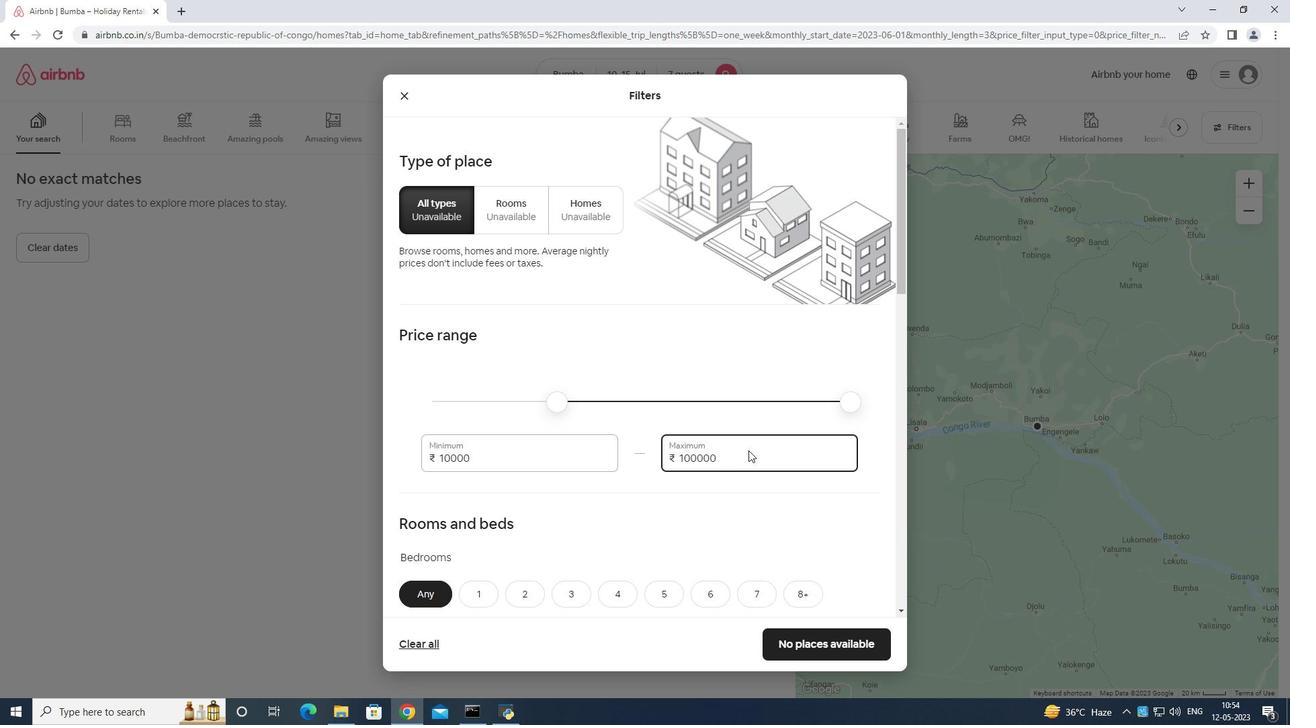 
Action: Key pressed <Key.backspace>
Screenshot: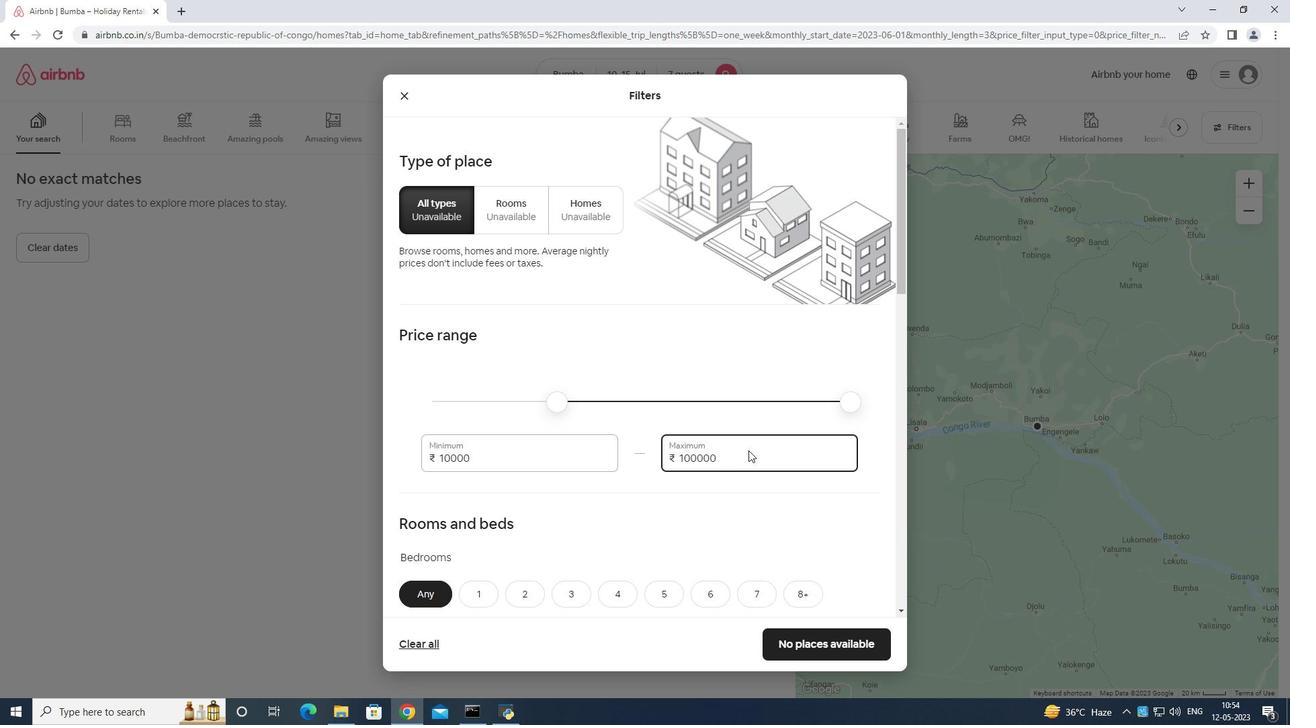 
Action: Mouse moved to (747, 455)
Screenshot: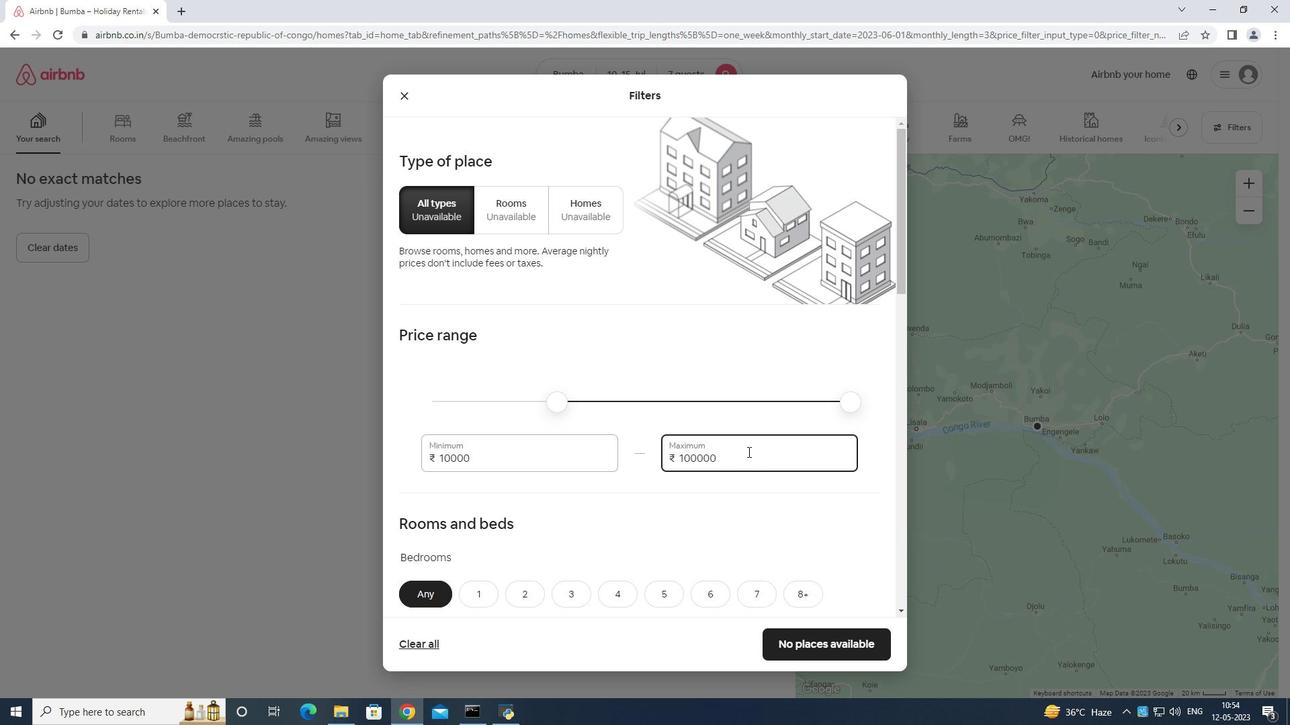 
Action: Key pressed <Key.backspace><Key.backspace><Key.backspace><Key.backspace><Key.backspace><Key.backspace><Key.backspace><Key.backspace><Key.backspace><Key.backspace>
Screenshot: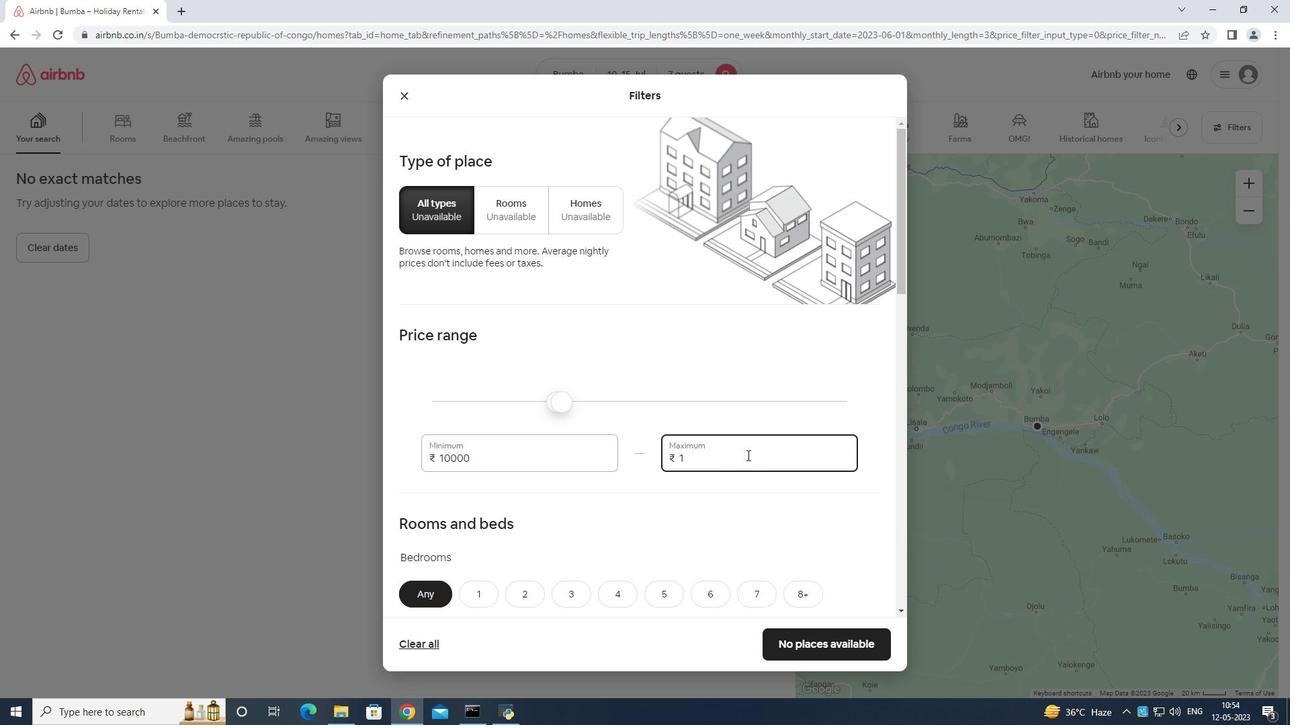 
Action: Mouse moved to (747, 461)
Screenshot: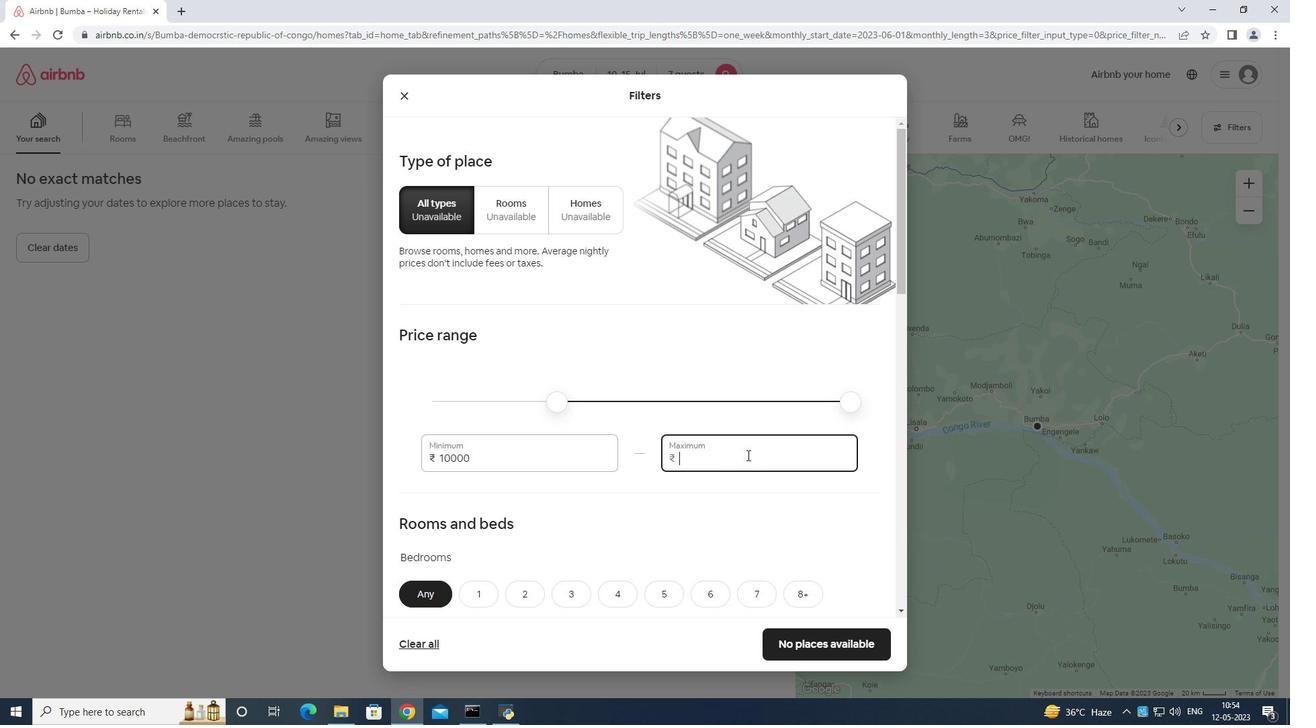 
Action: Key pressed 1
Screenshot: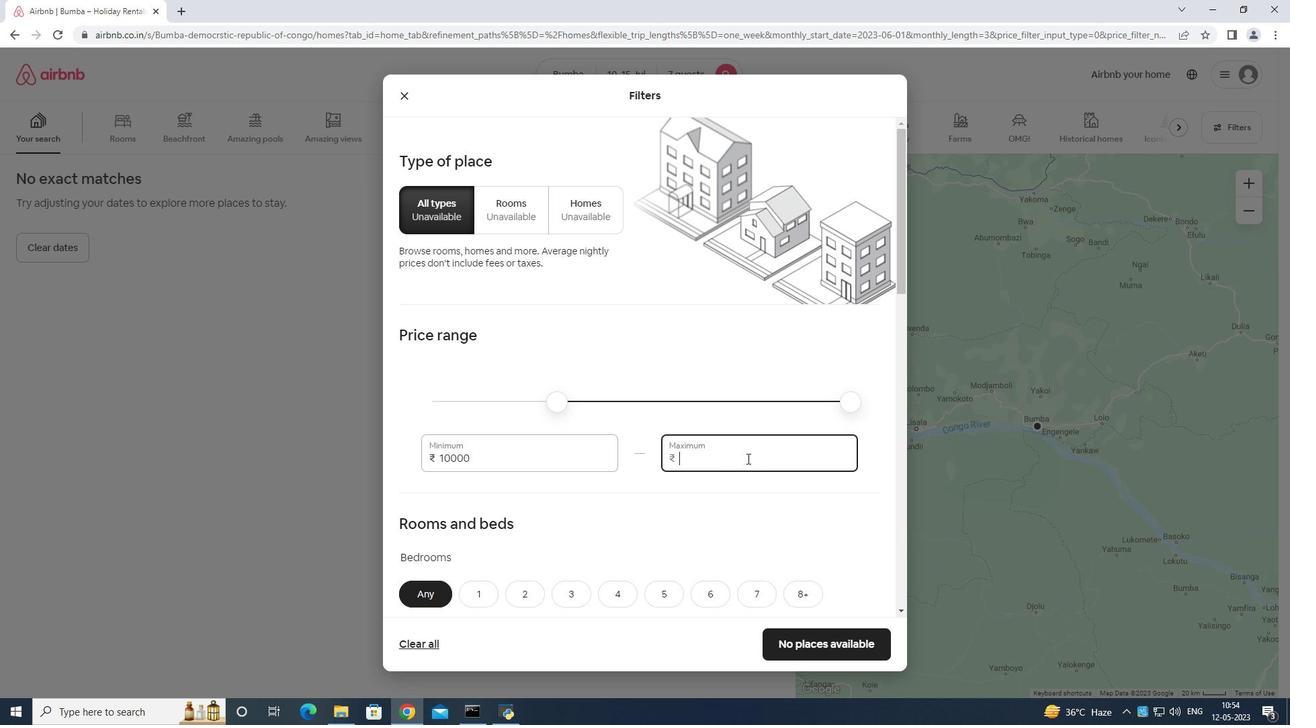 
Action: Mouse moved to (747, 461)
Screenshot: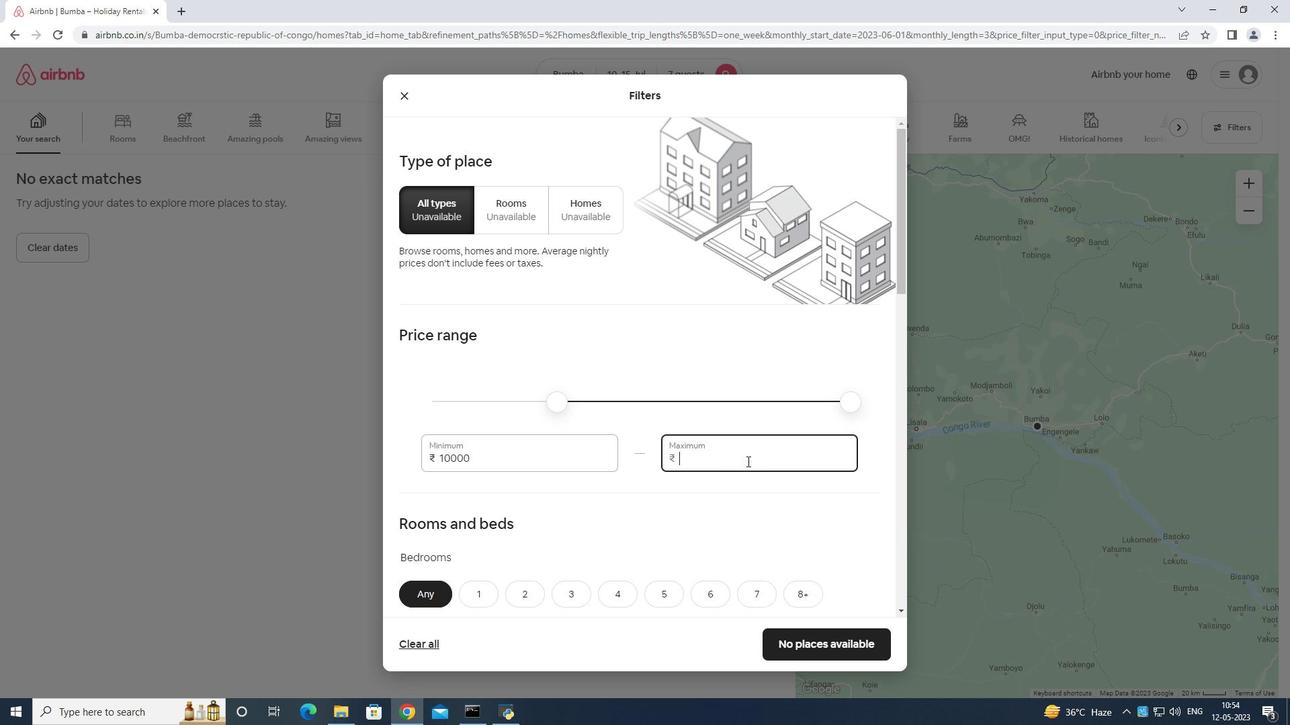
Action: Key pressed 5
Screenshot: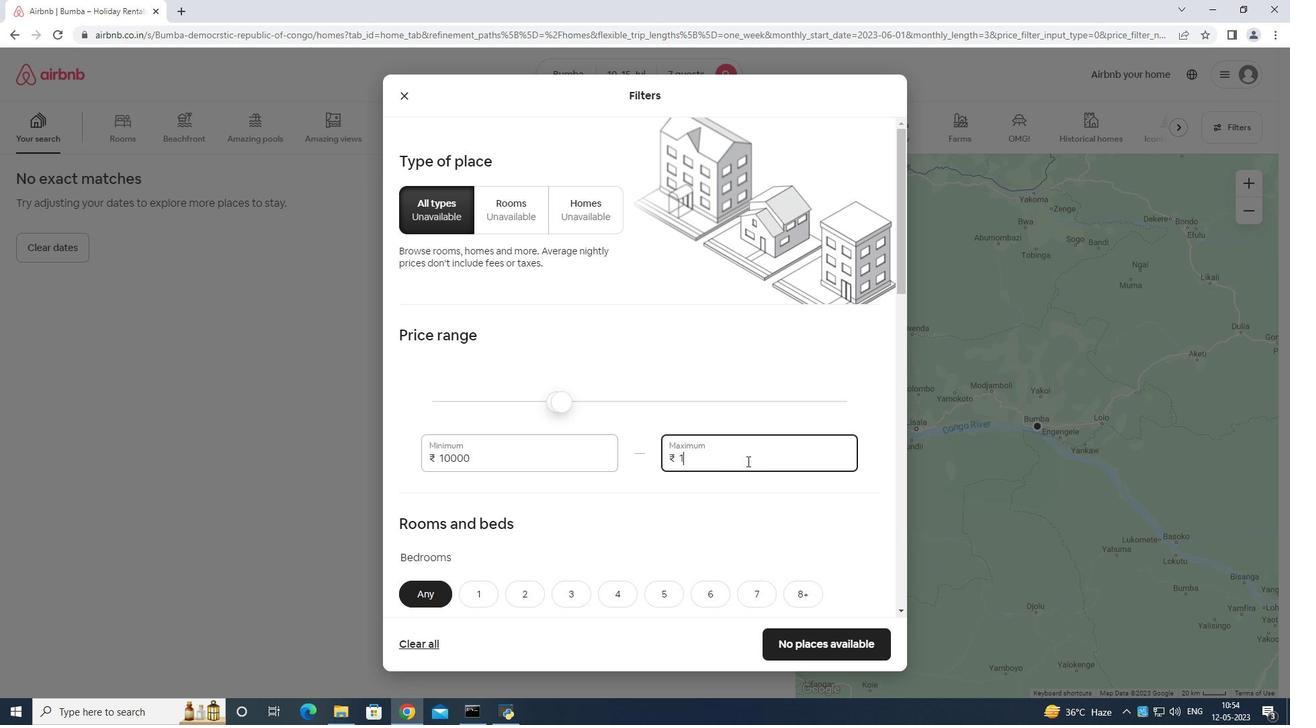 
Action: Mouse moved to (747, 464)
Screenshot: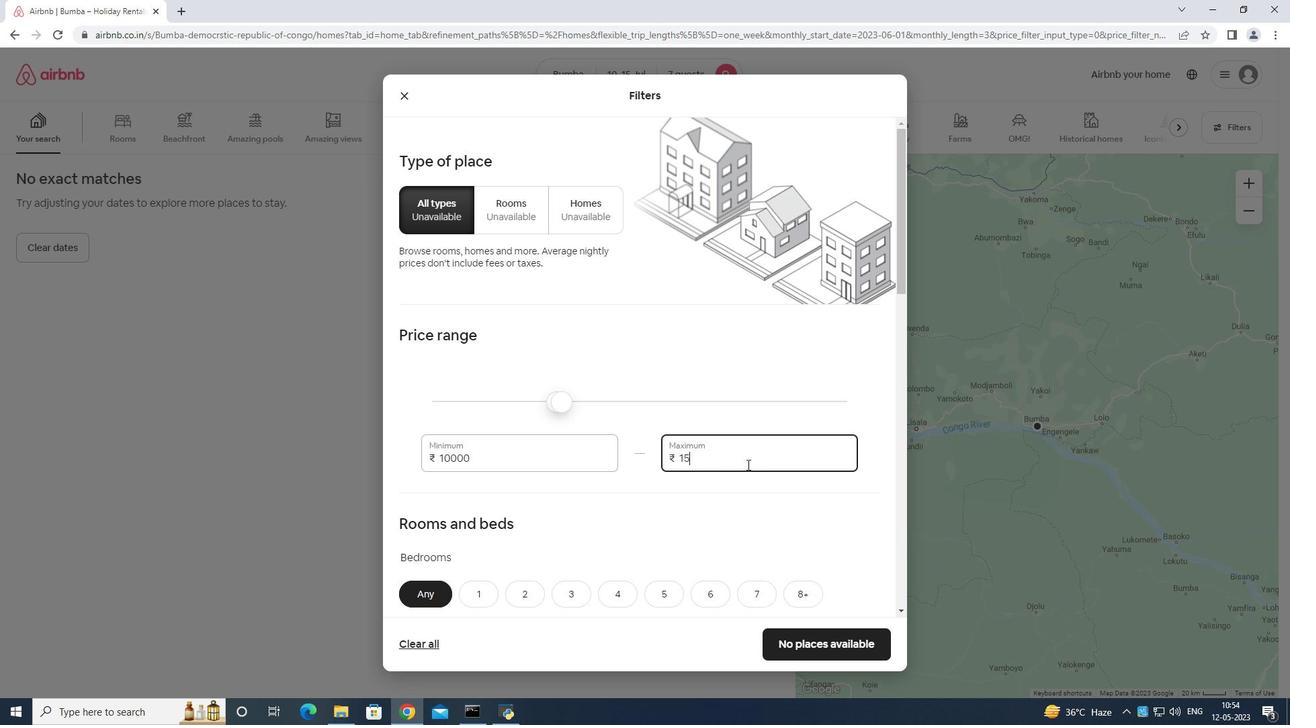 
Action: Key pressed 0
Screenshot: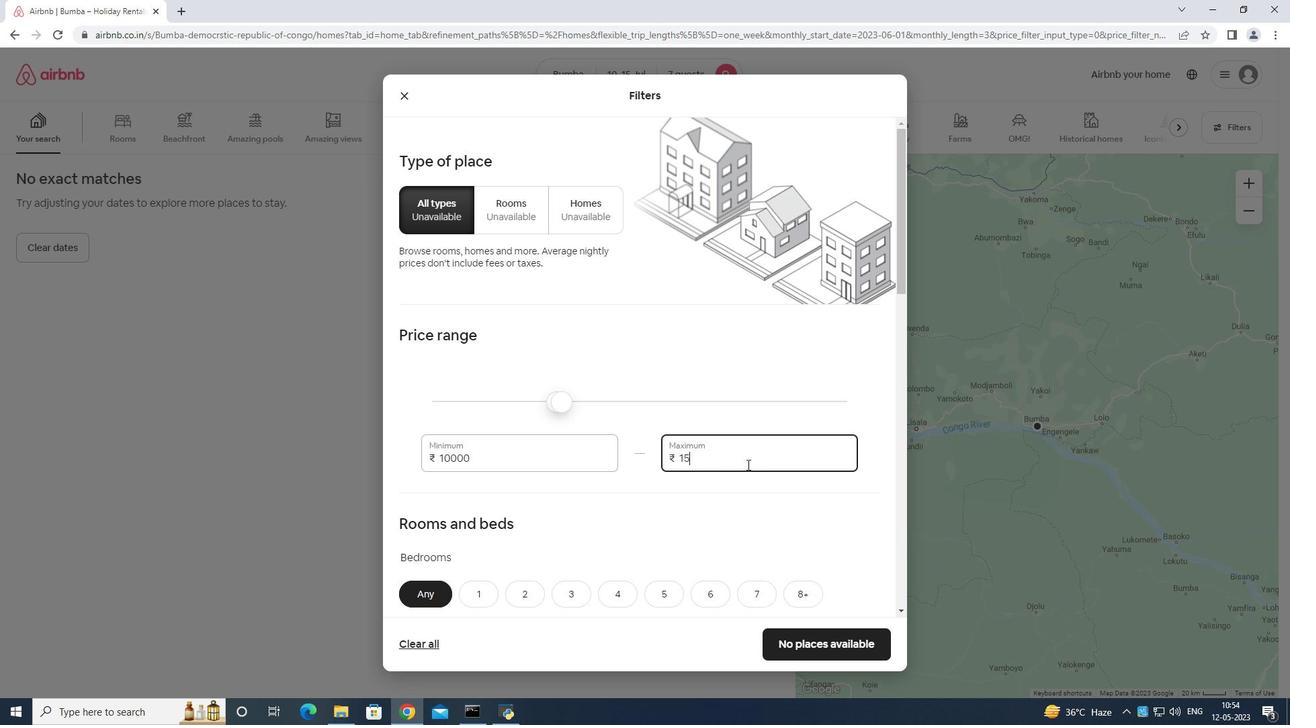
Action: Mouse moved to (747, 466)
Screenshot: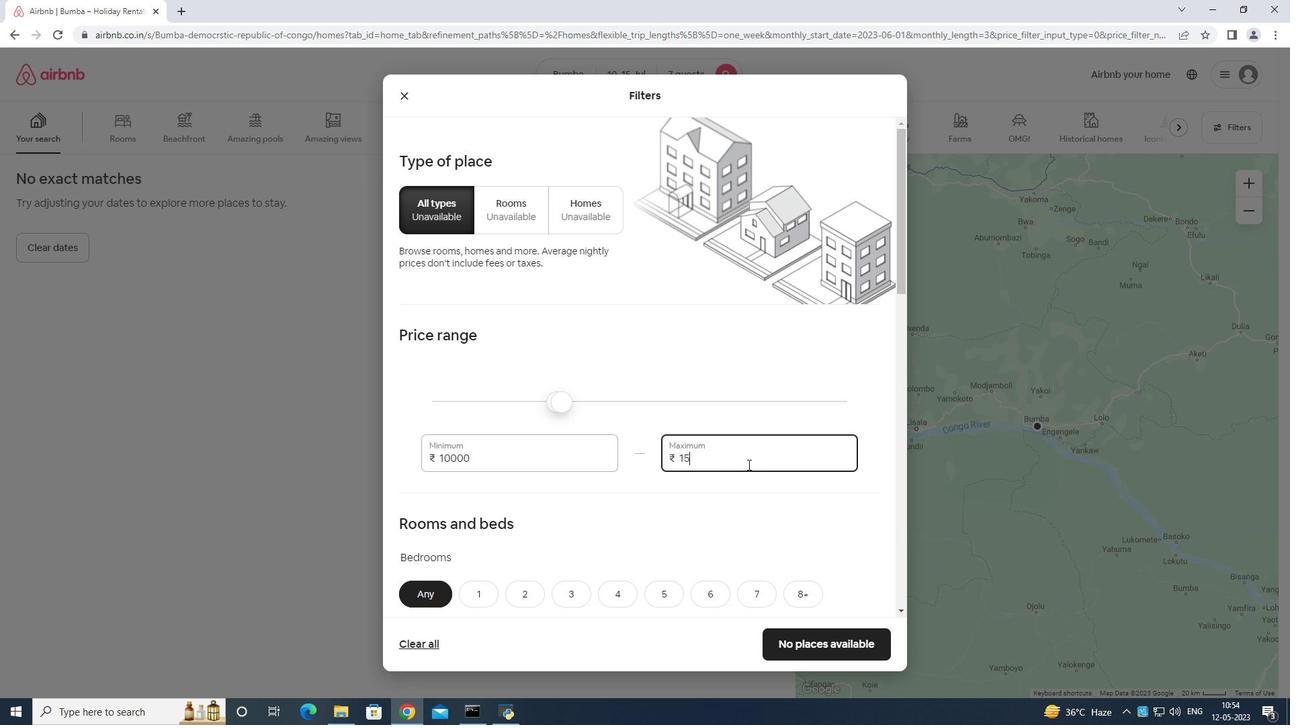 
Action: Key pressed 0
Screenshot: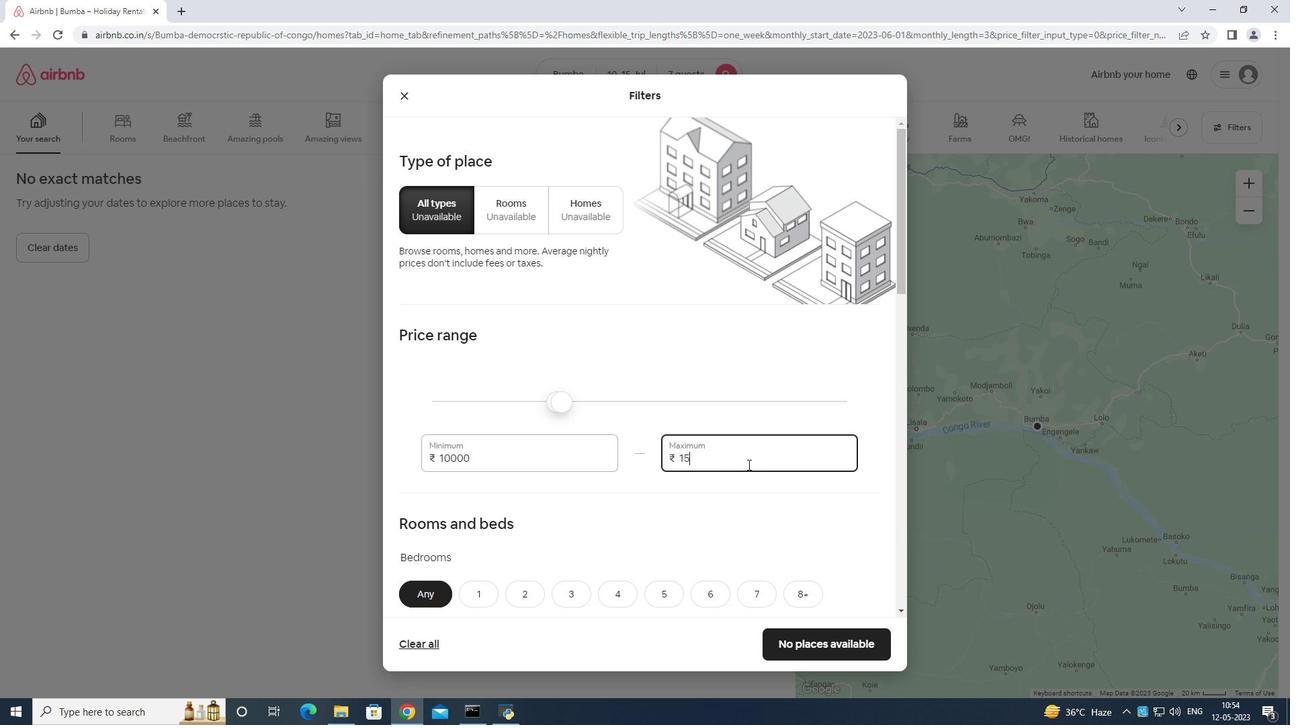 
Action: Mouse moved to (747, 467)
Screenshot: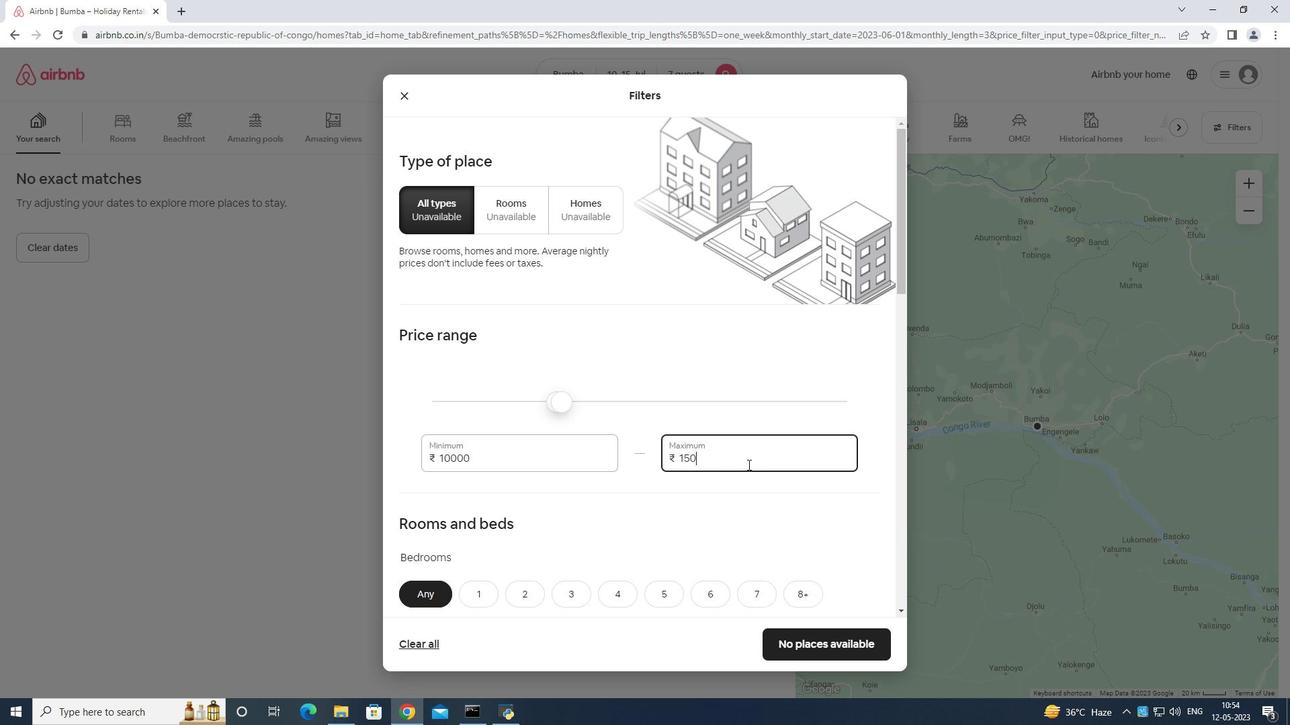 
Action: Key pressed 0
Screenshot: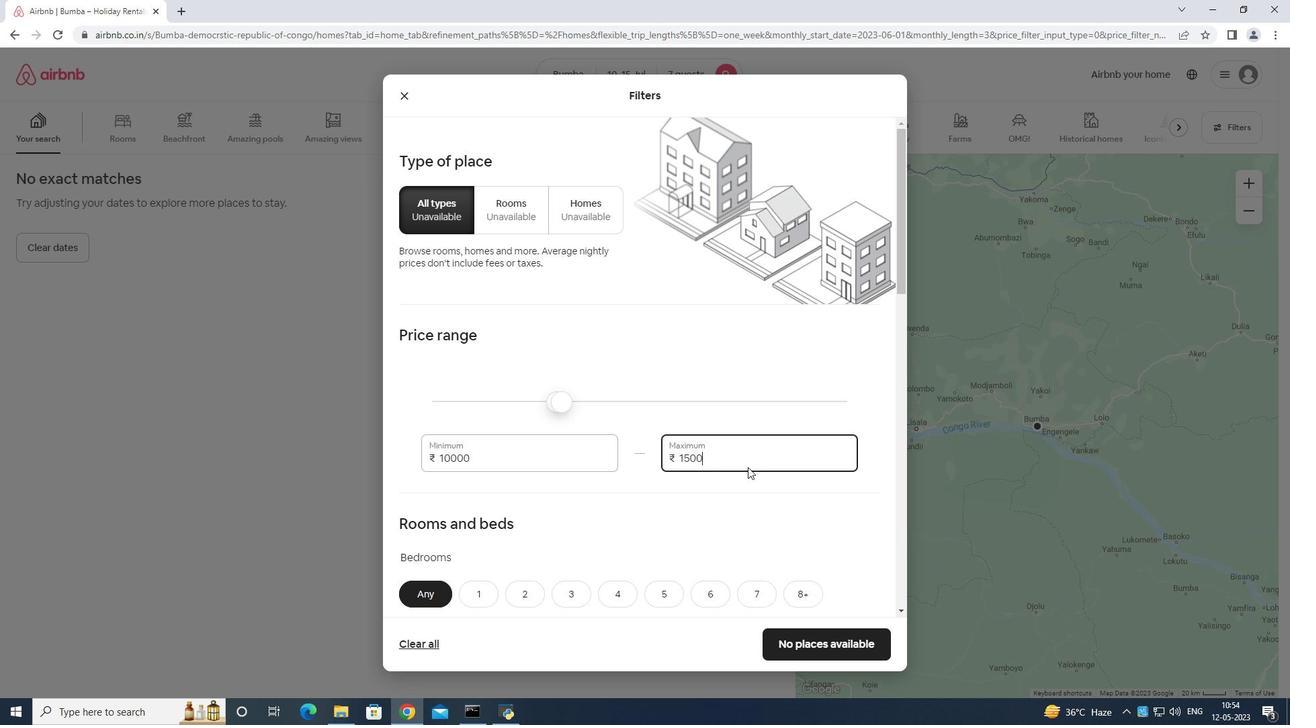 
Action: Mouse moved to (745, 470)
Screenshot: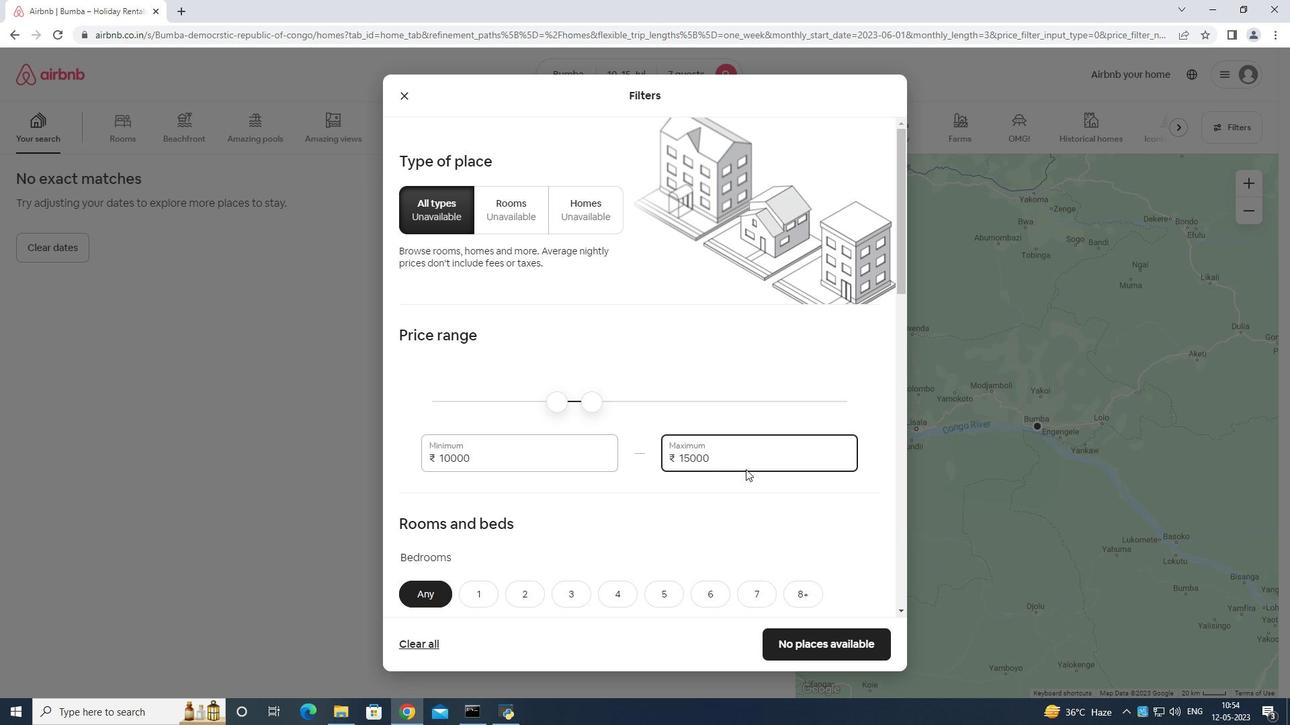 
Action: Mouse scrolled (745, 469) with delta (0, 0)
Screenshot: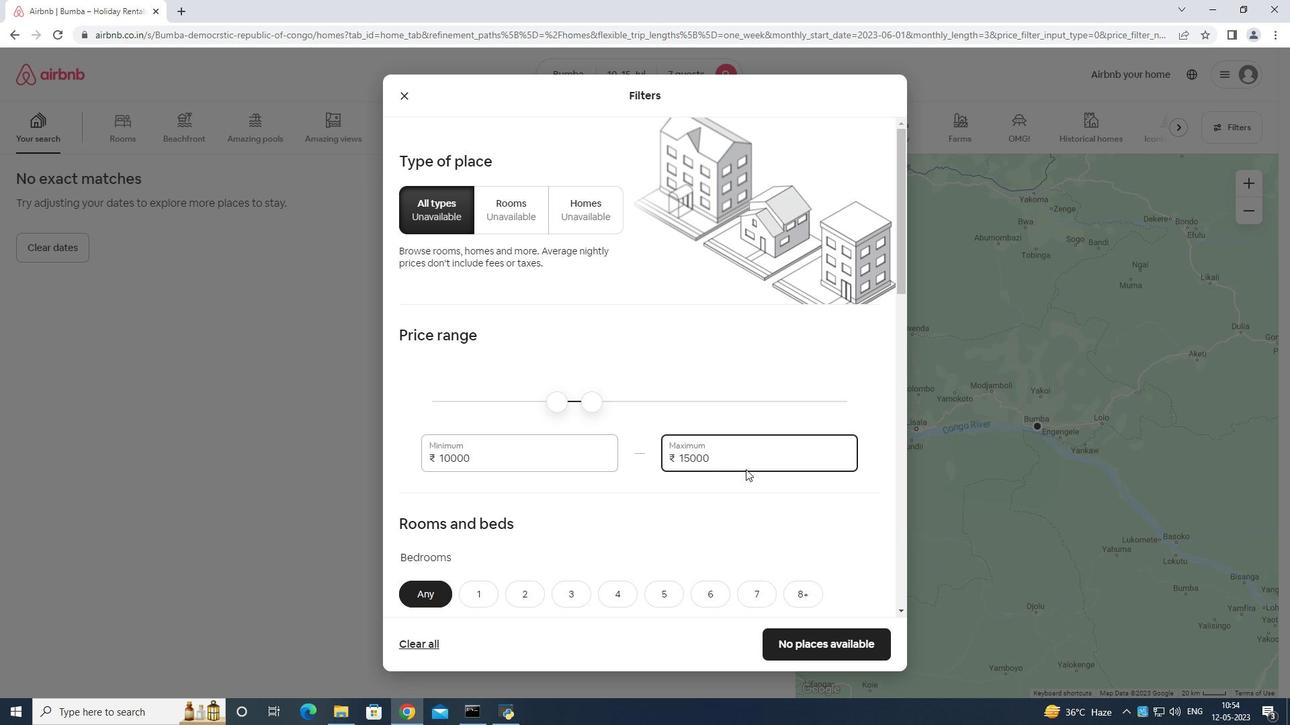 
Action: Mouse moved to (743, 471)
Screenshot: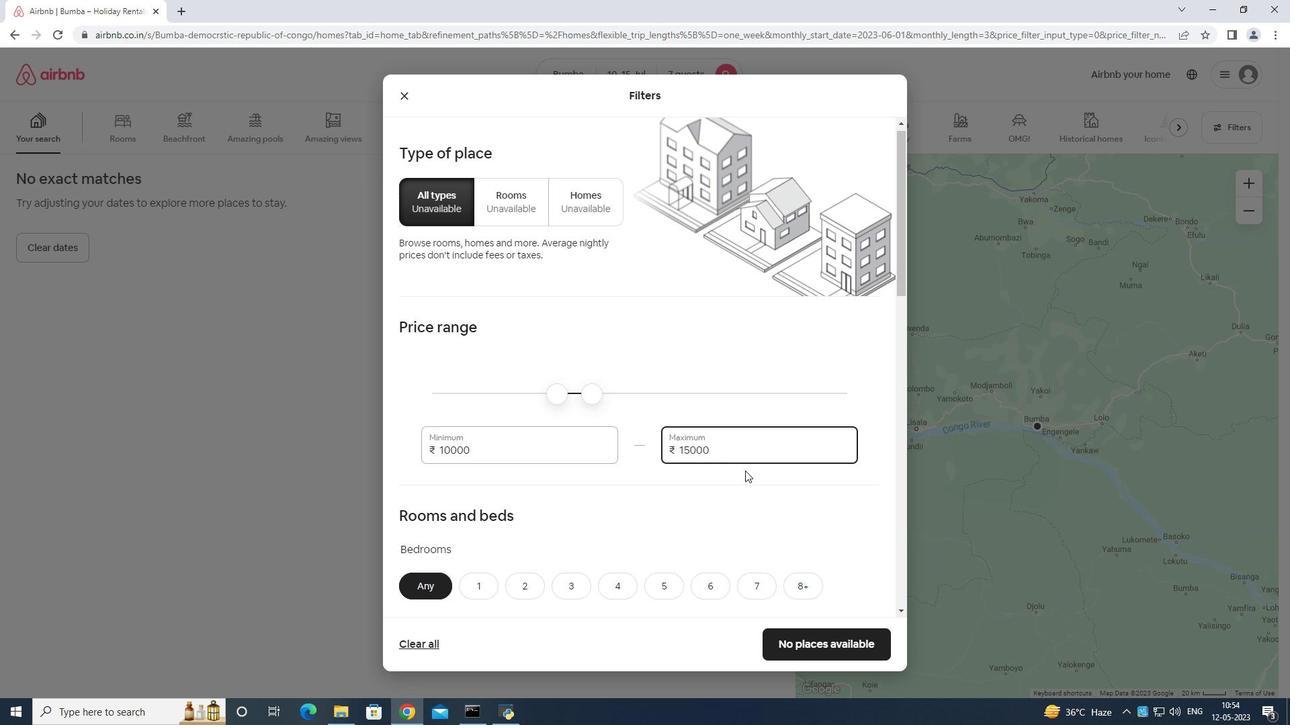 
Action: Mouse scrolled (743, 471) with delta (0, 0)
Screenshot: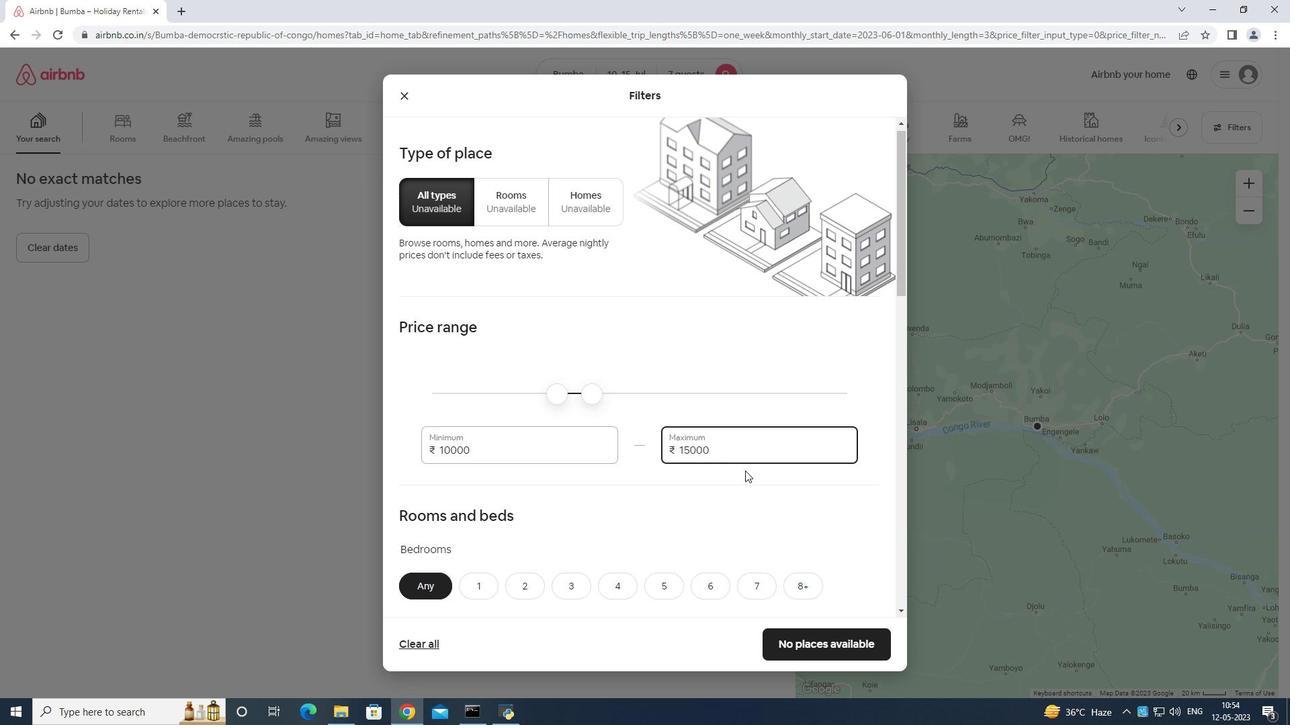 
Action: Mouse scrolled (743, 471) with delta (0, 0)
Screenshot: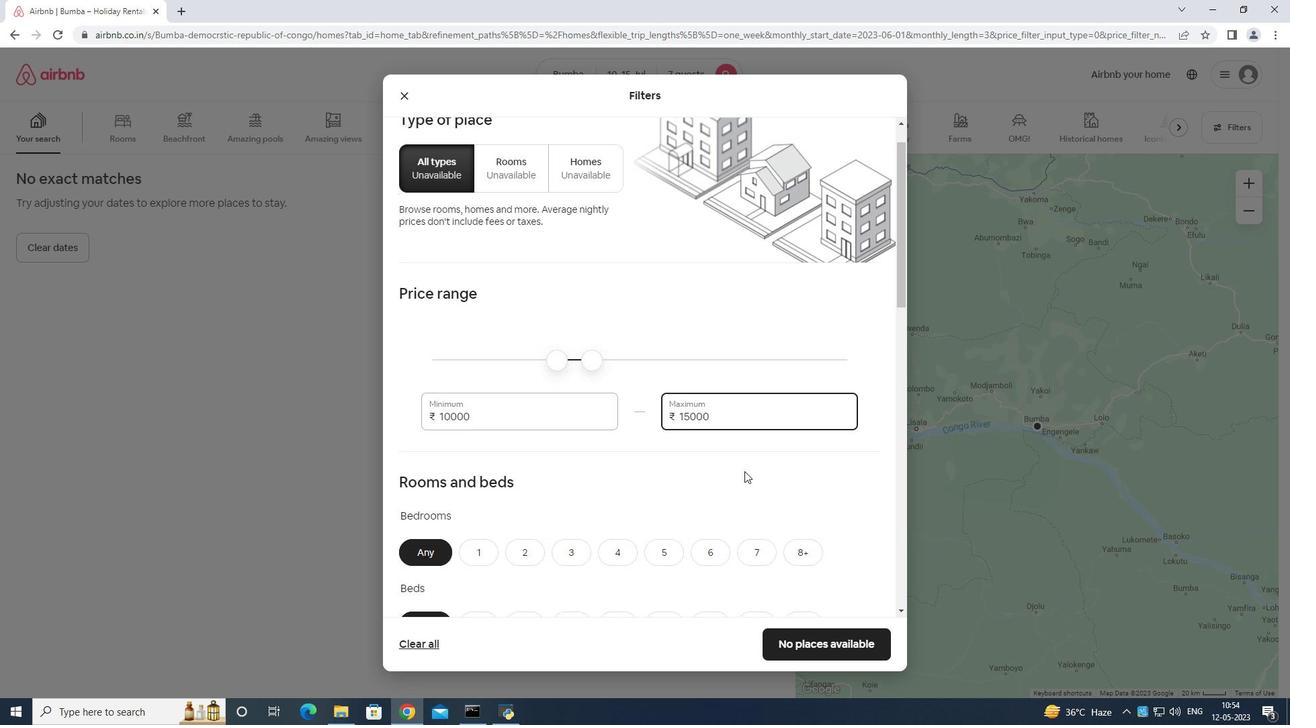 
Action: Mouse moved to (631, 393)
Screenshot: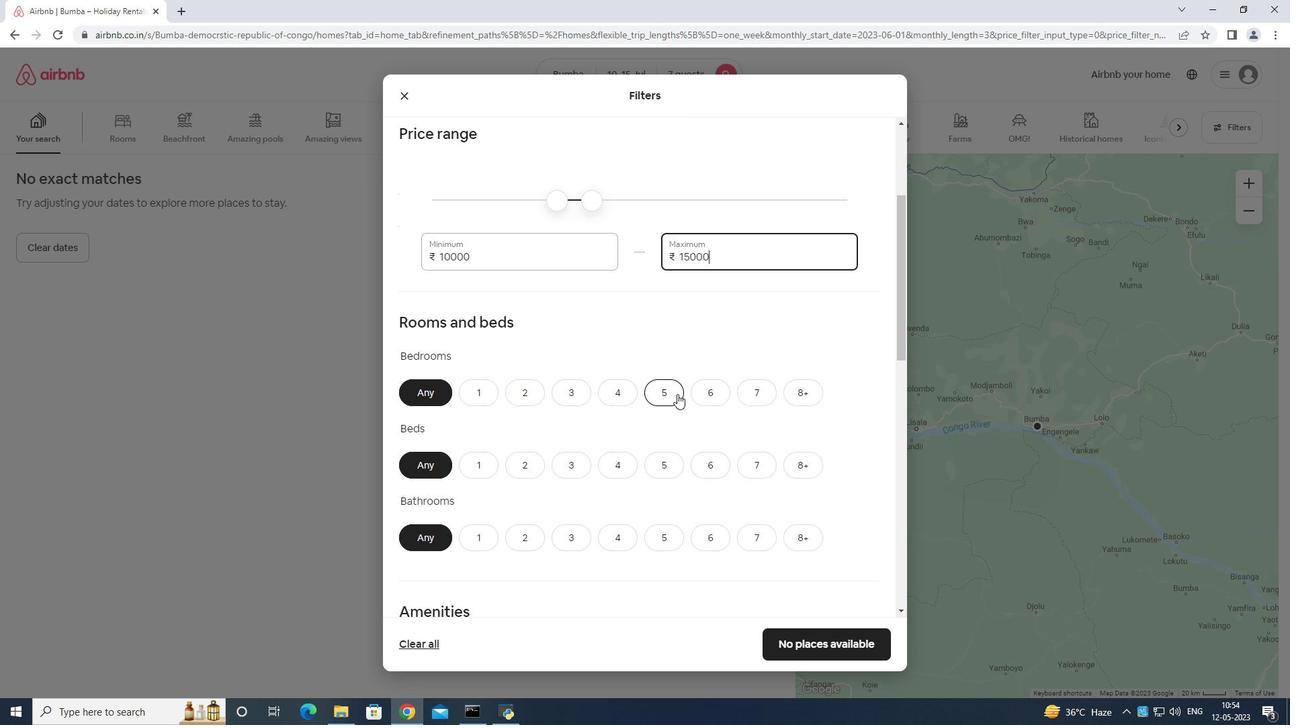 
Action: Mouse pressed left at (631, 393)
Screenshot: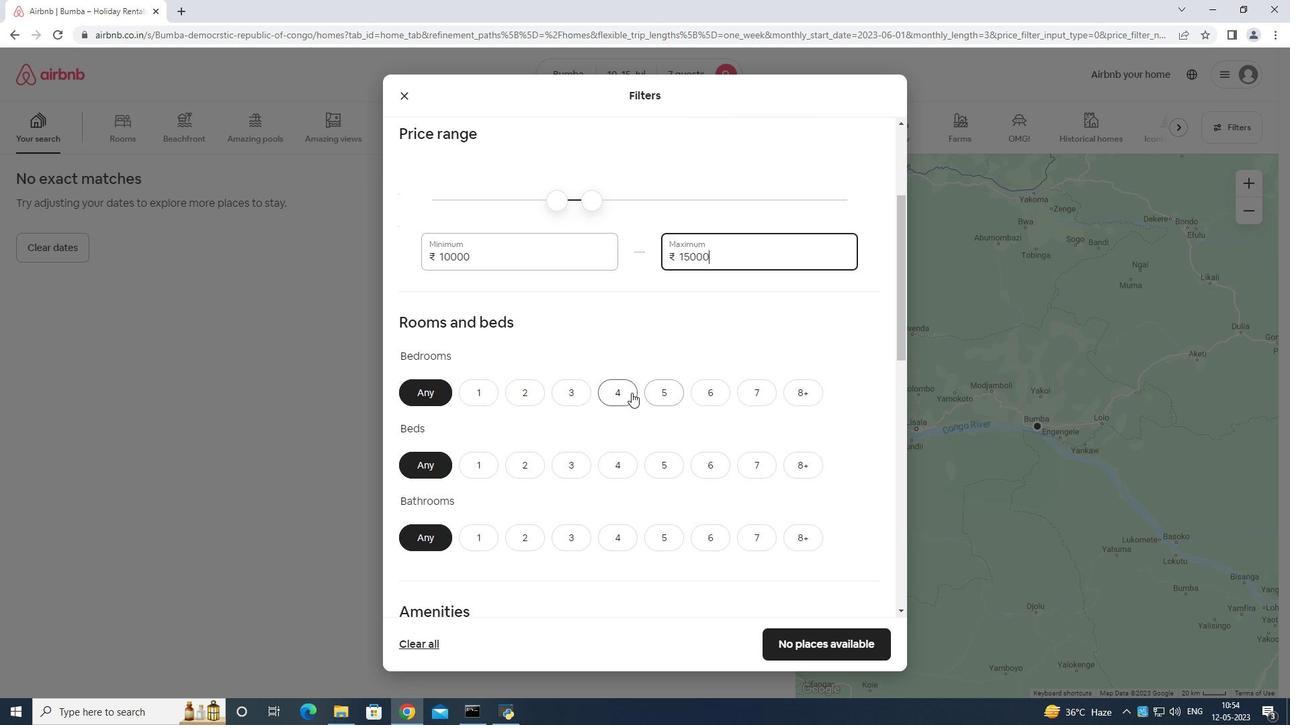 
Action: Mouse moved to (748, 458)
Screenshot: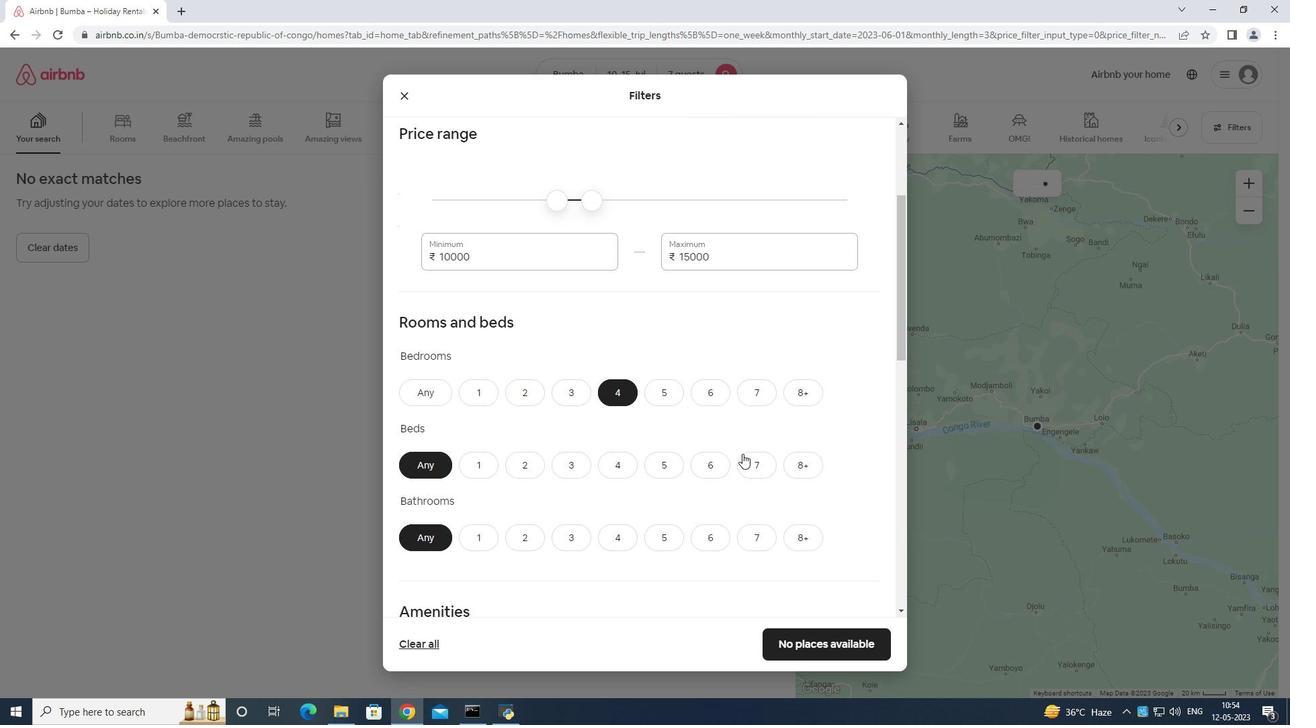 
Action: Mouse pressed left at (748, 458)
Screenshot: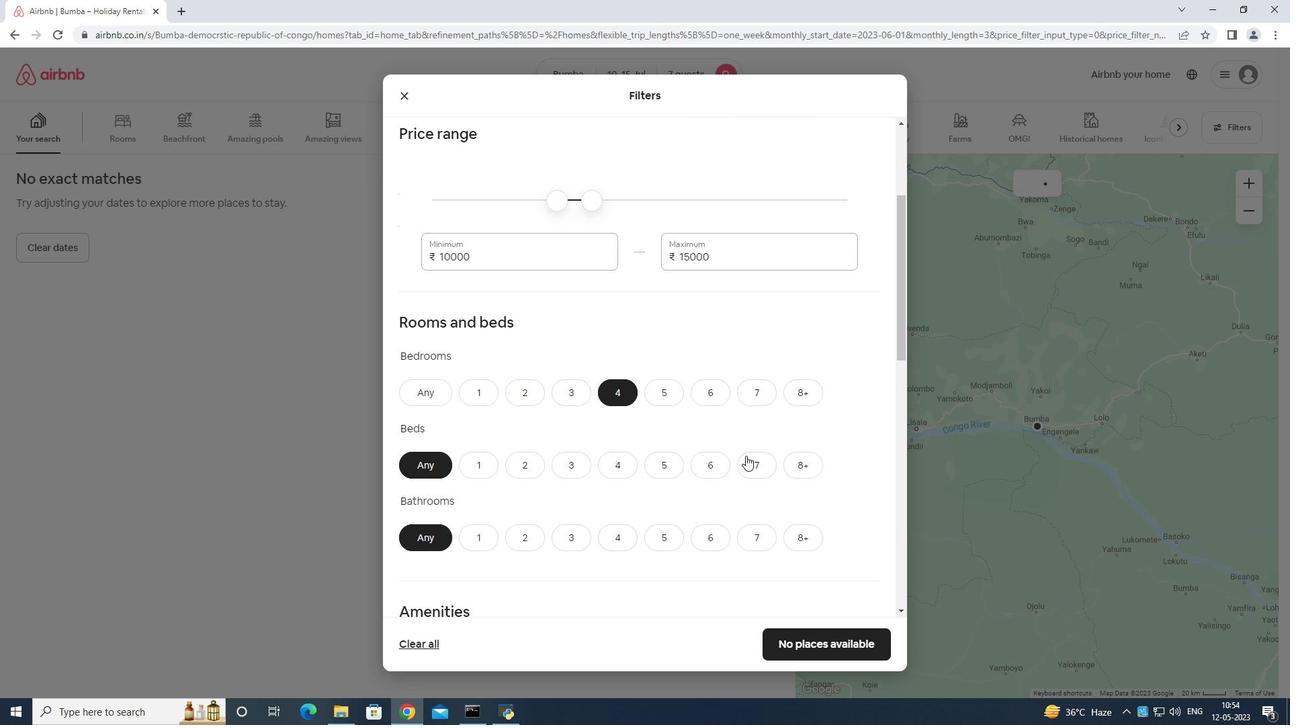 
Action: Mouse moved to (614, 536)
Screenshot: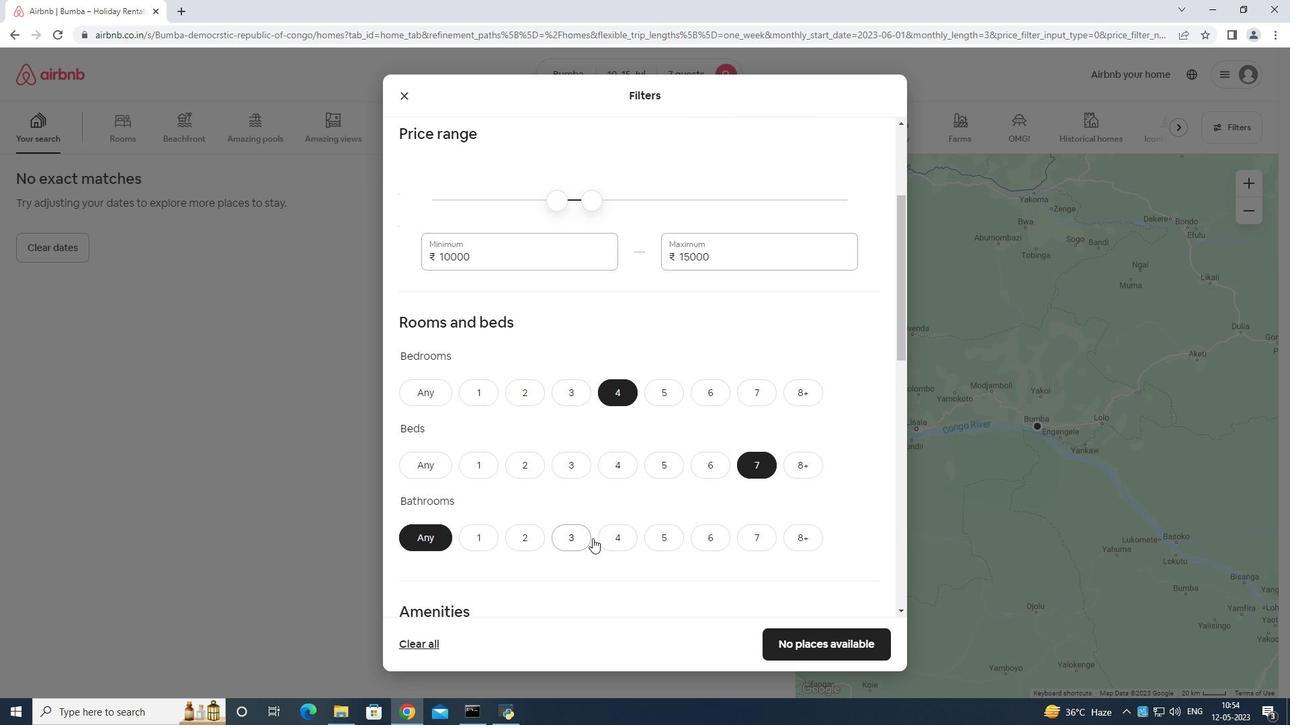 
Action: Mouse pressed left at (614, 536)
Screenshot: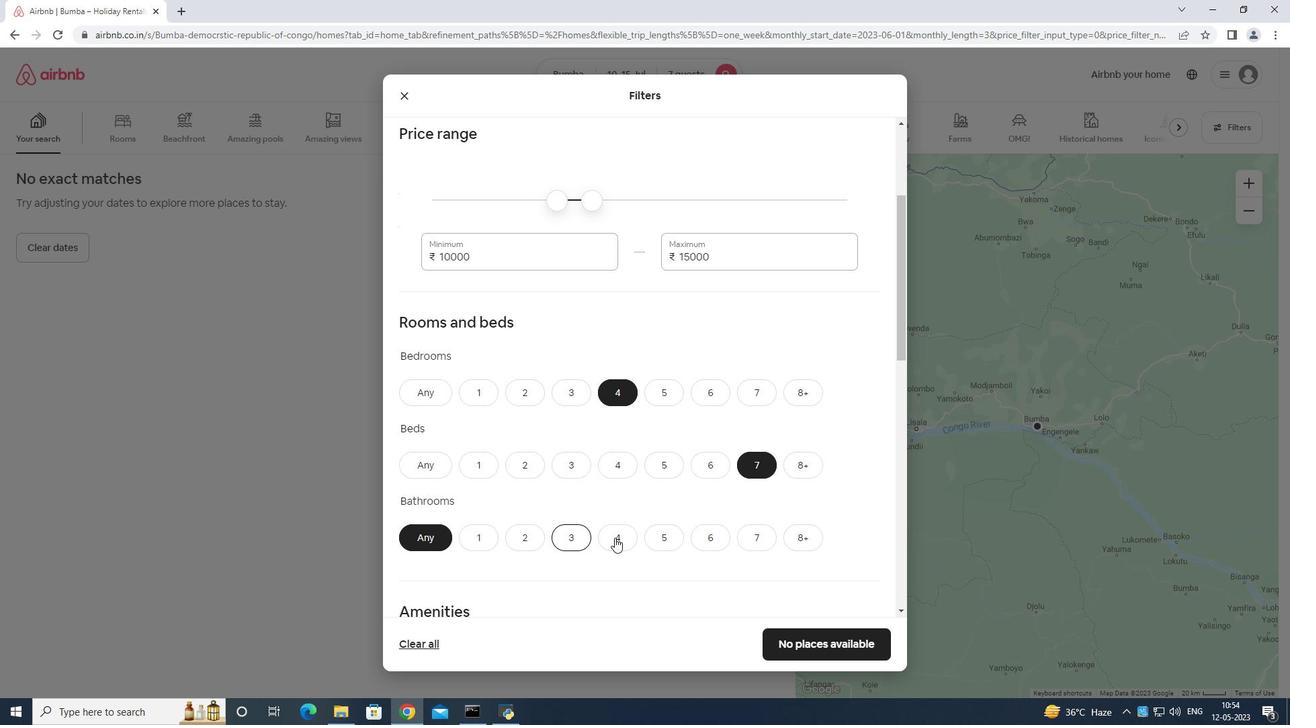 
Action: Mouse moved to (625, 501)
Screenshot: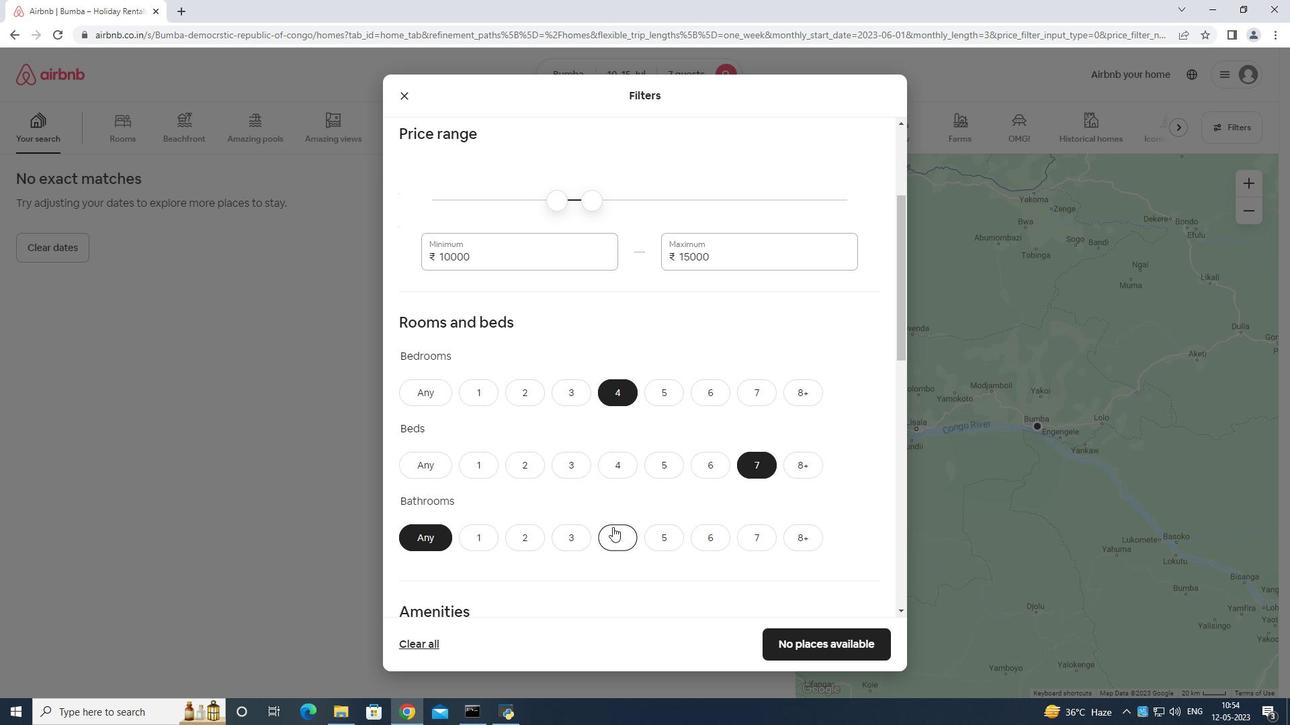 
Action: Mouse scrolled (625, 500) with delta (0, 0)
Screenshot: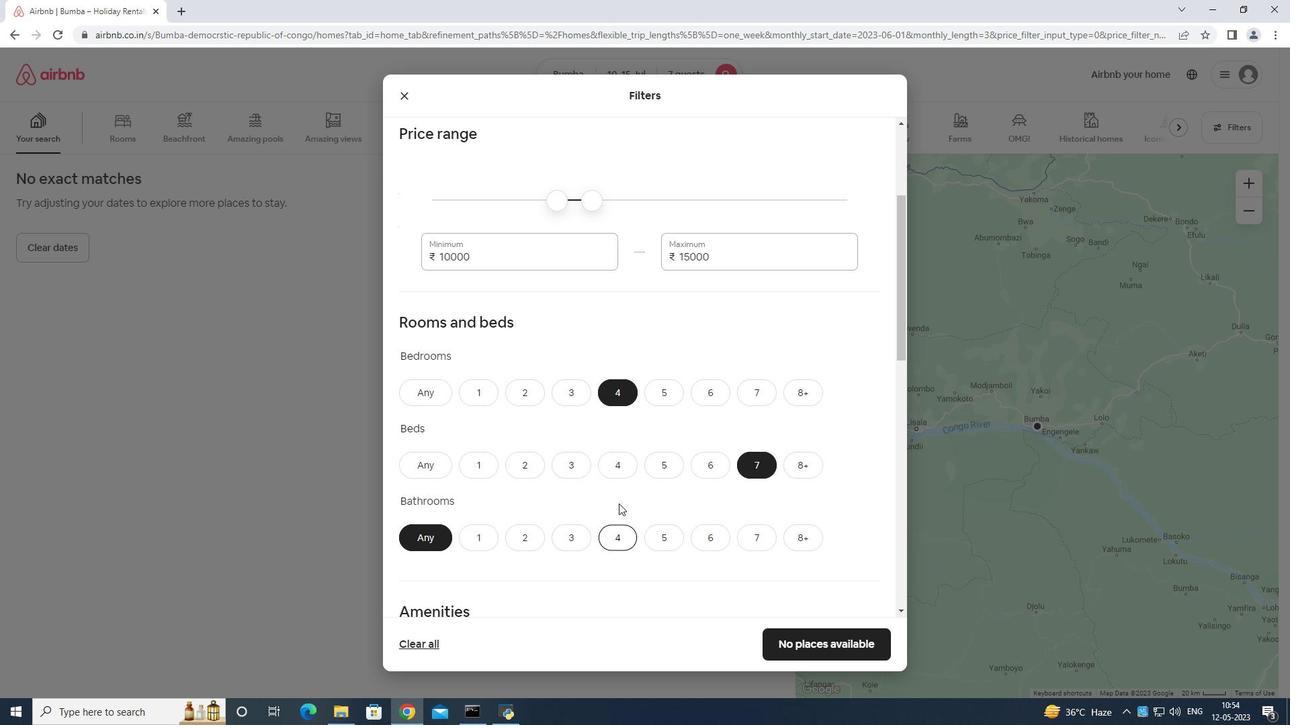 
Action: Mouse moved to (626, 501)
Screenshot: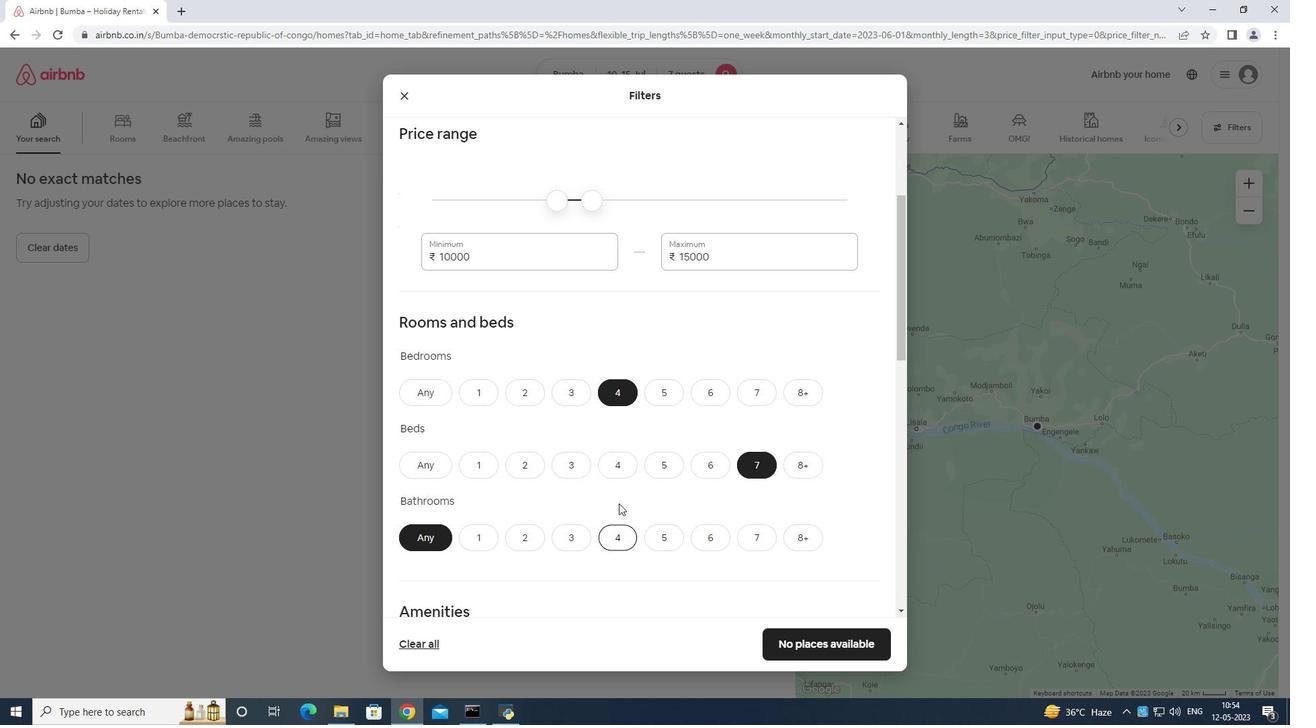 
Action: Mouse scrolled (626, 500) with delta (0, 0)
Screenshot: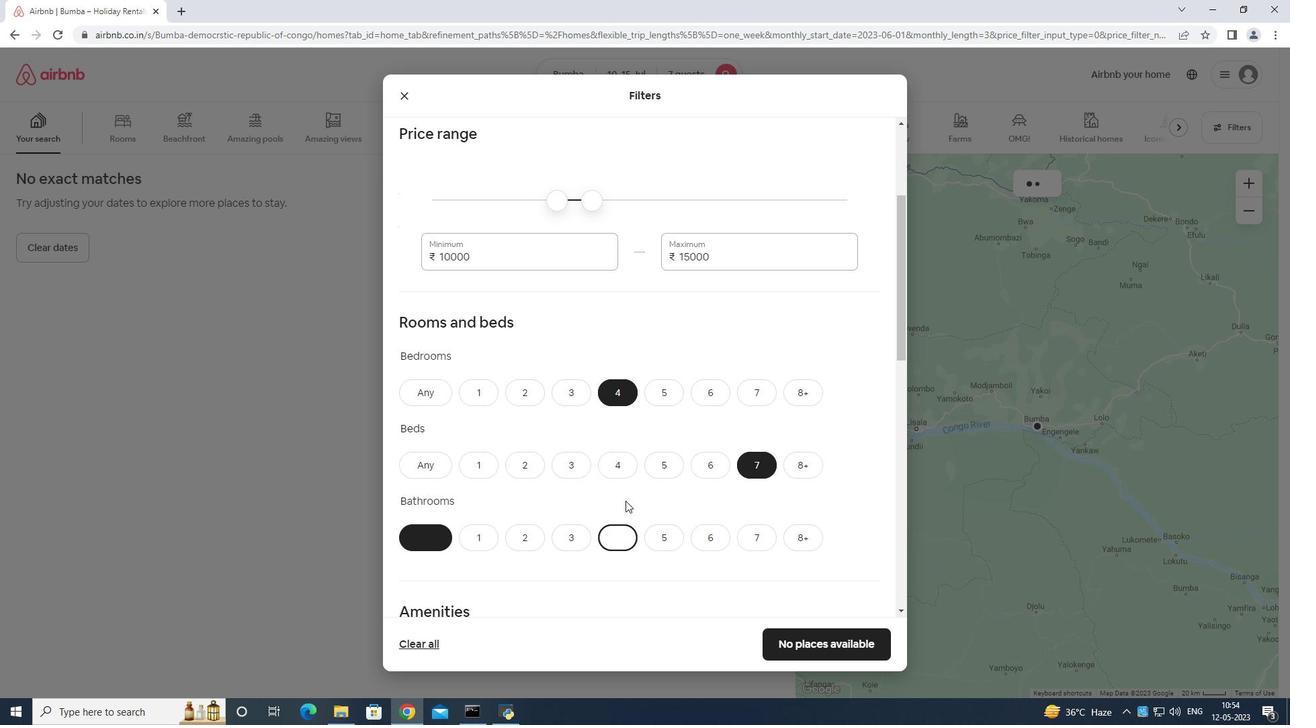 
Action: Mouse moved to (626, 501)
Screenshot: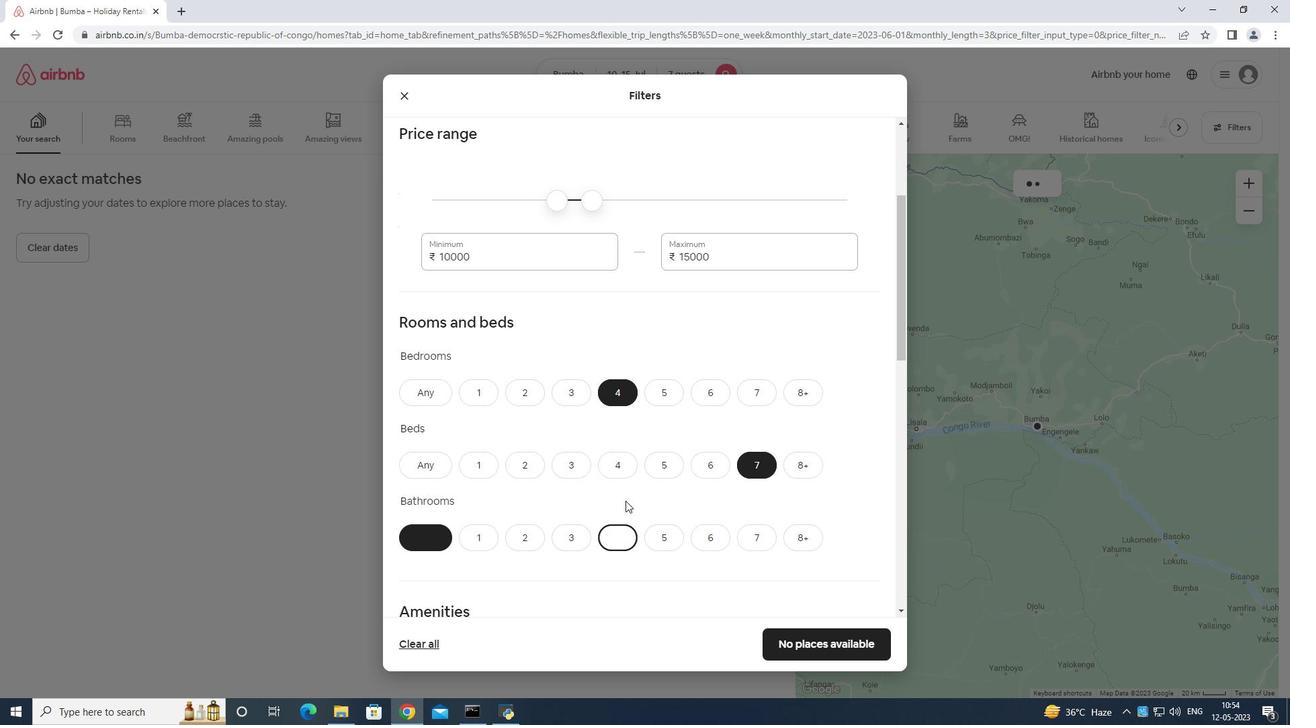 
Action: Mouse scrolled (626, 500) with delta (0, 0)
Screenshot: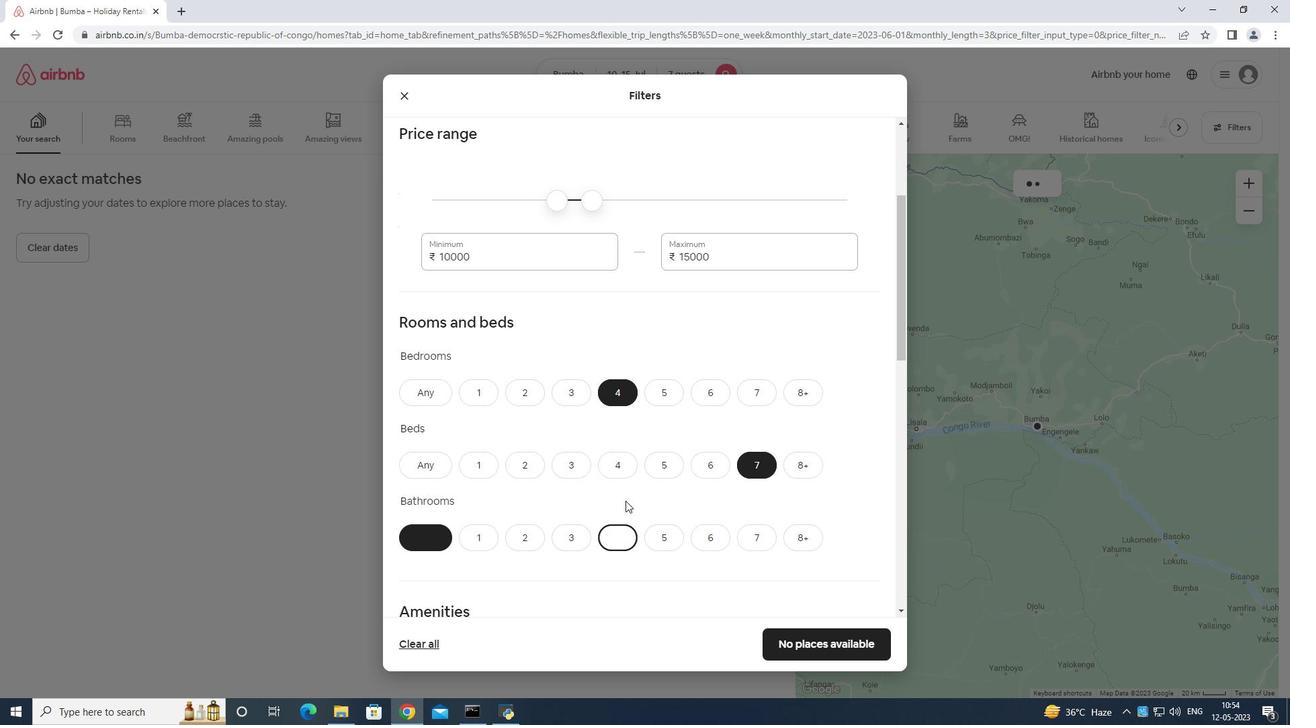 
Action: Mouse moved to (629, 500)
Screenshot: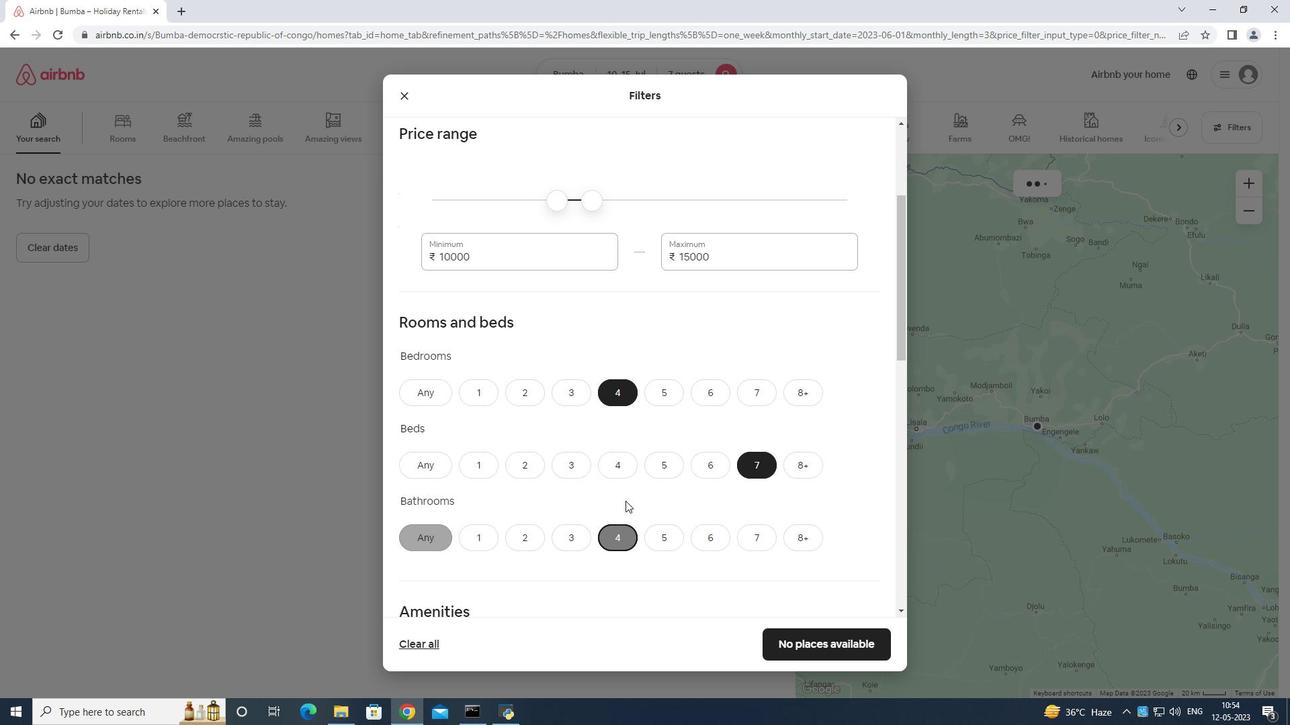 
Action: Mouse scrolled (629, 499) with delta (0, 0)
Screenshot: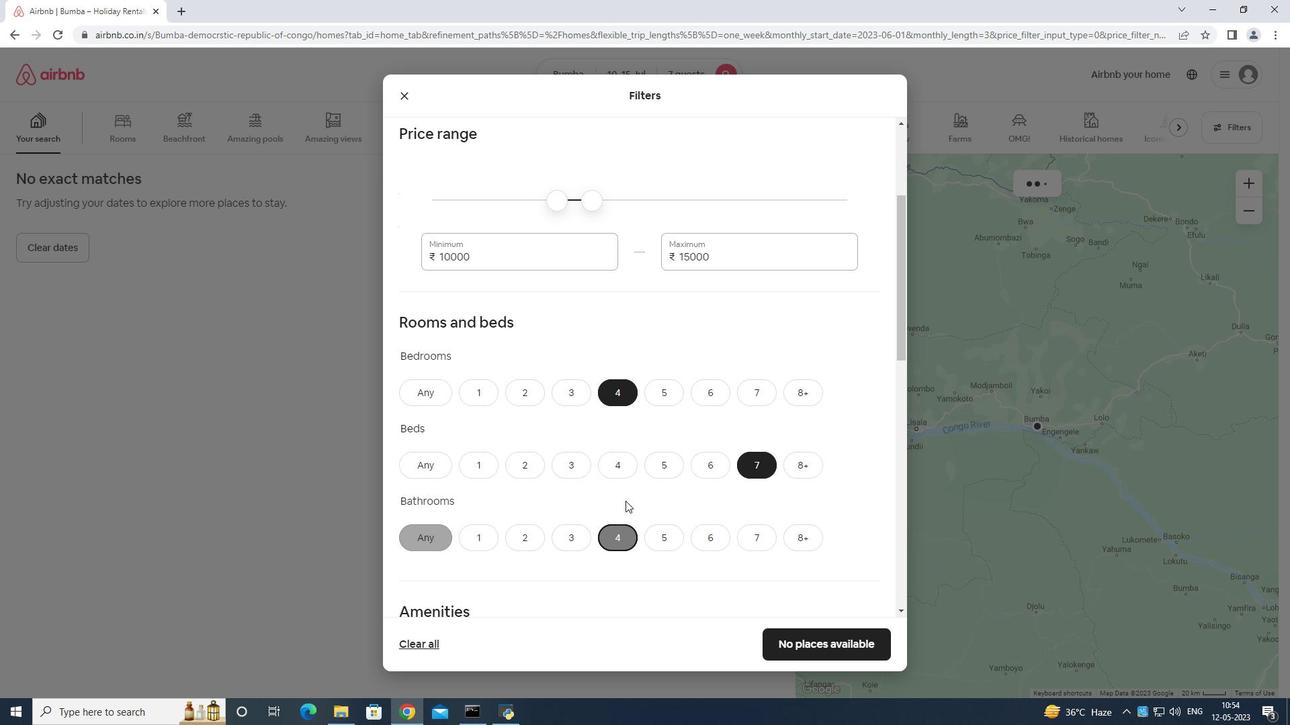 
Action: Mouse moved to (633, 497)
Screenshot: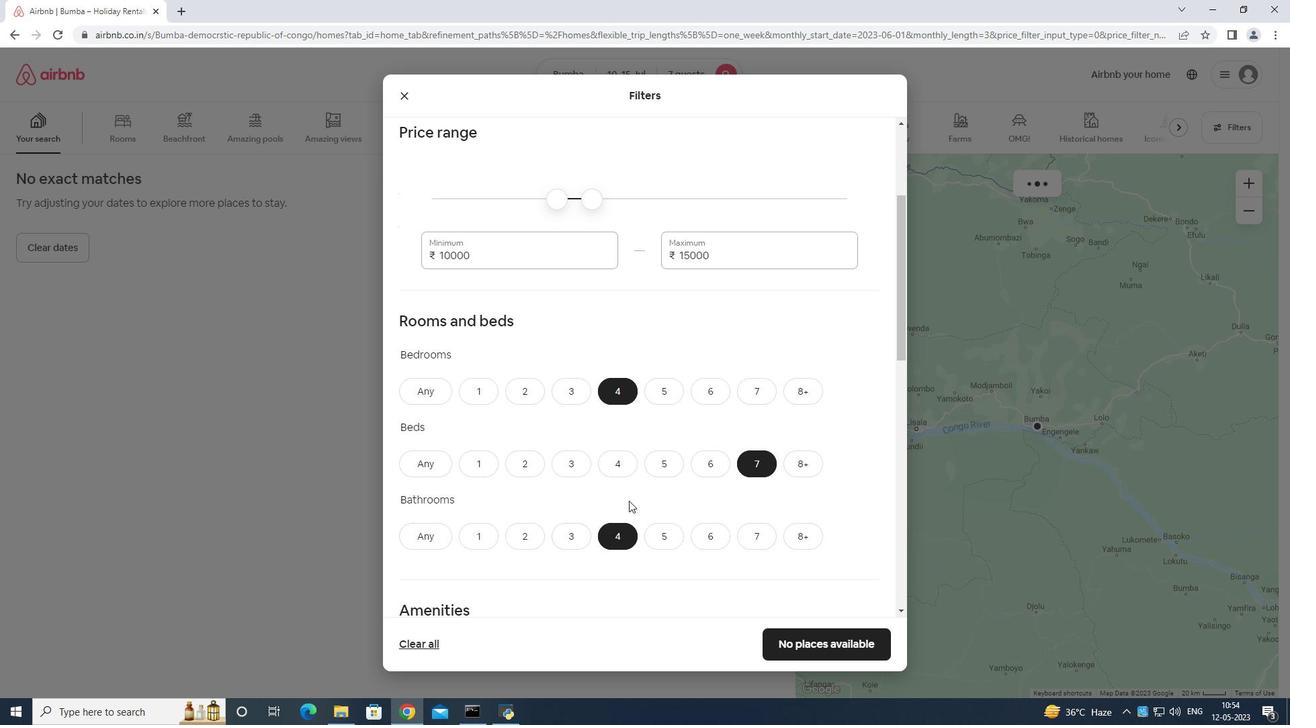
Action: Mouse scrolled (633, 497) with delta (0, 0)
Screenshot: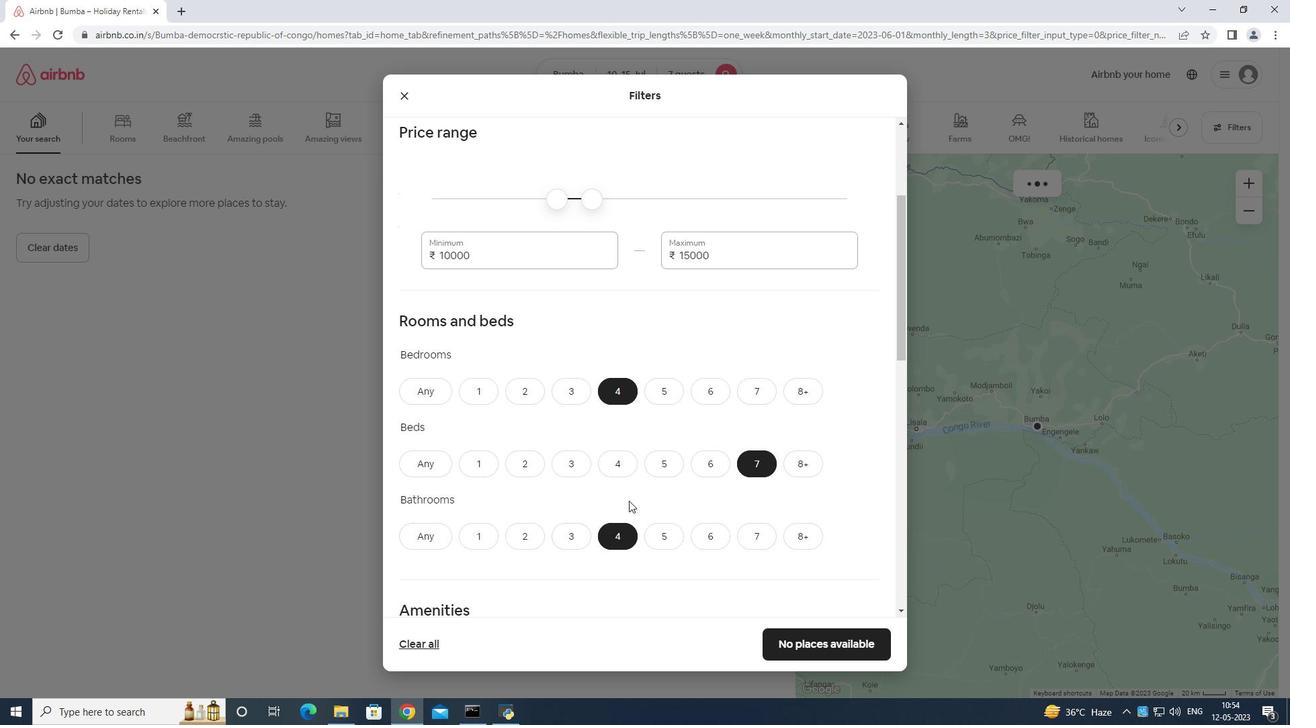 
Action: Mouse moved to (415, 337)
Screenshot: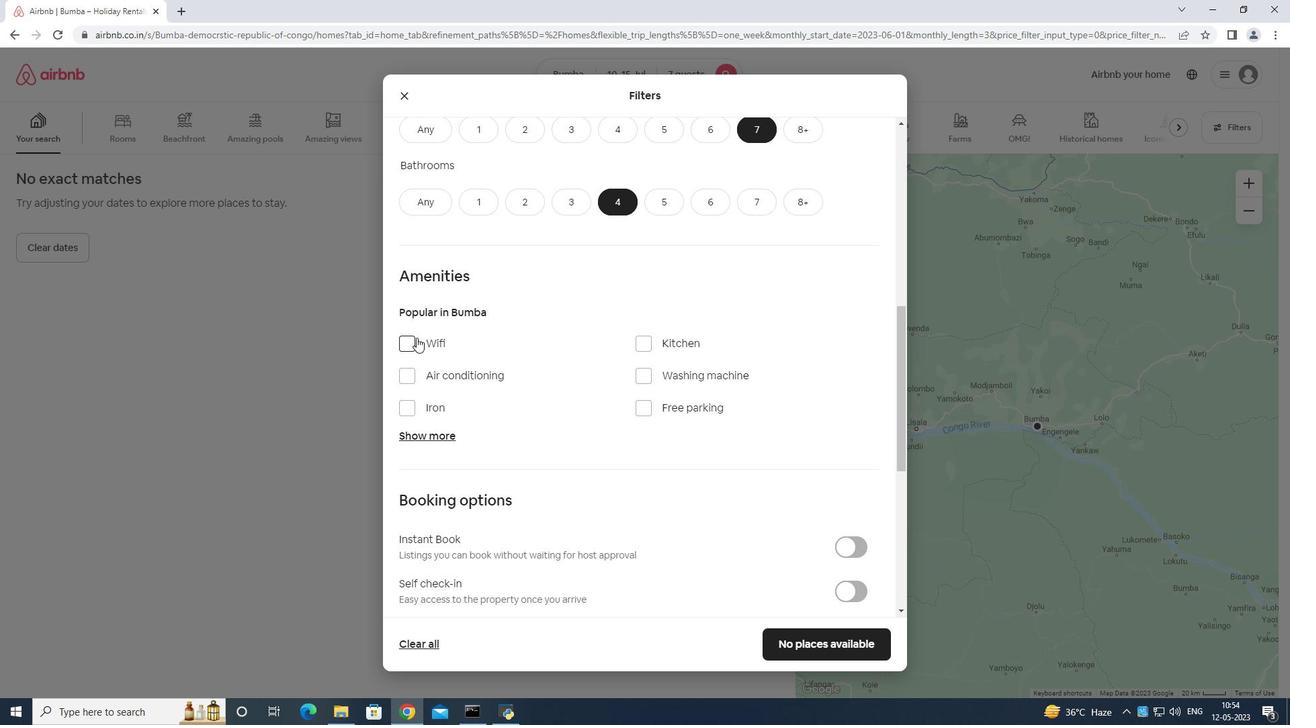 
Action: Mouse pressed left at (415, 337)
Screenshot: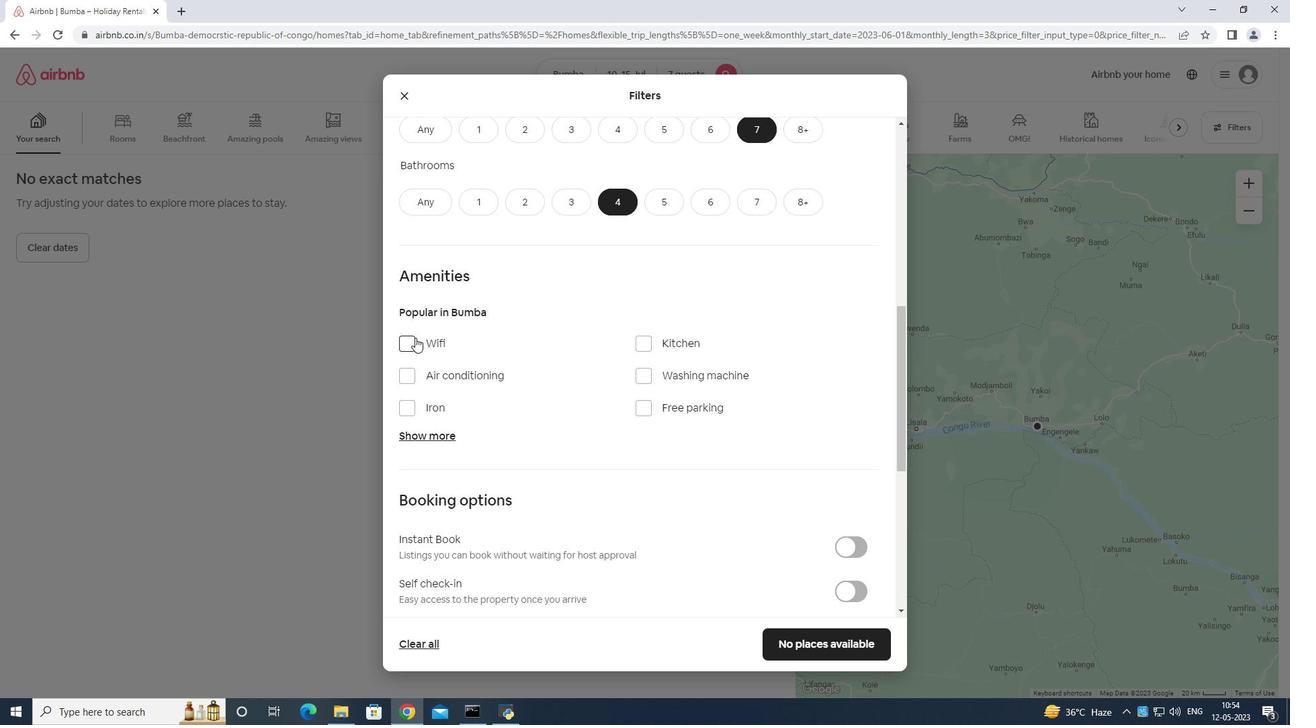 
Action: Mouse moved to (642, 404)
Screenshot: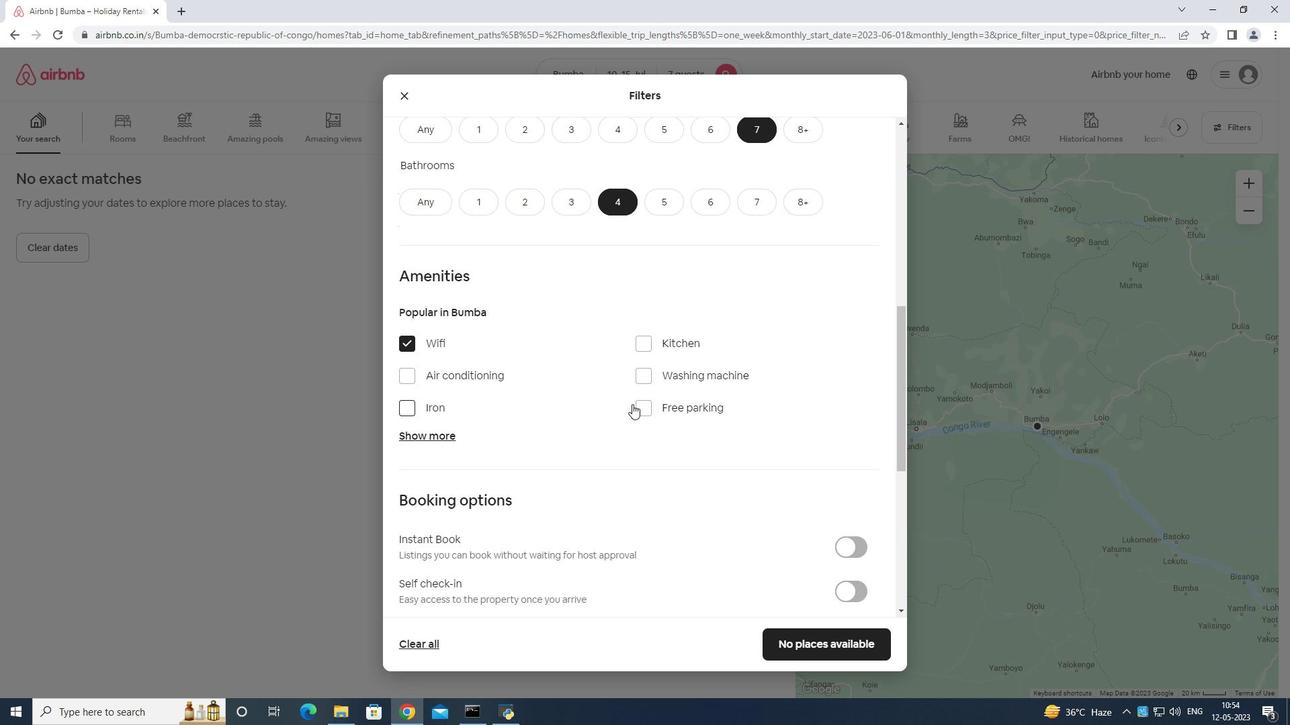 
Action: Mouse pressed left at (642, 404)
Screenshot: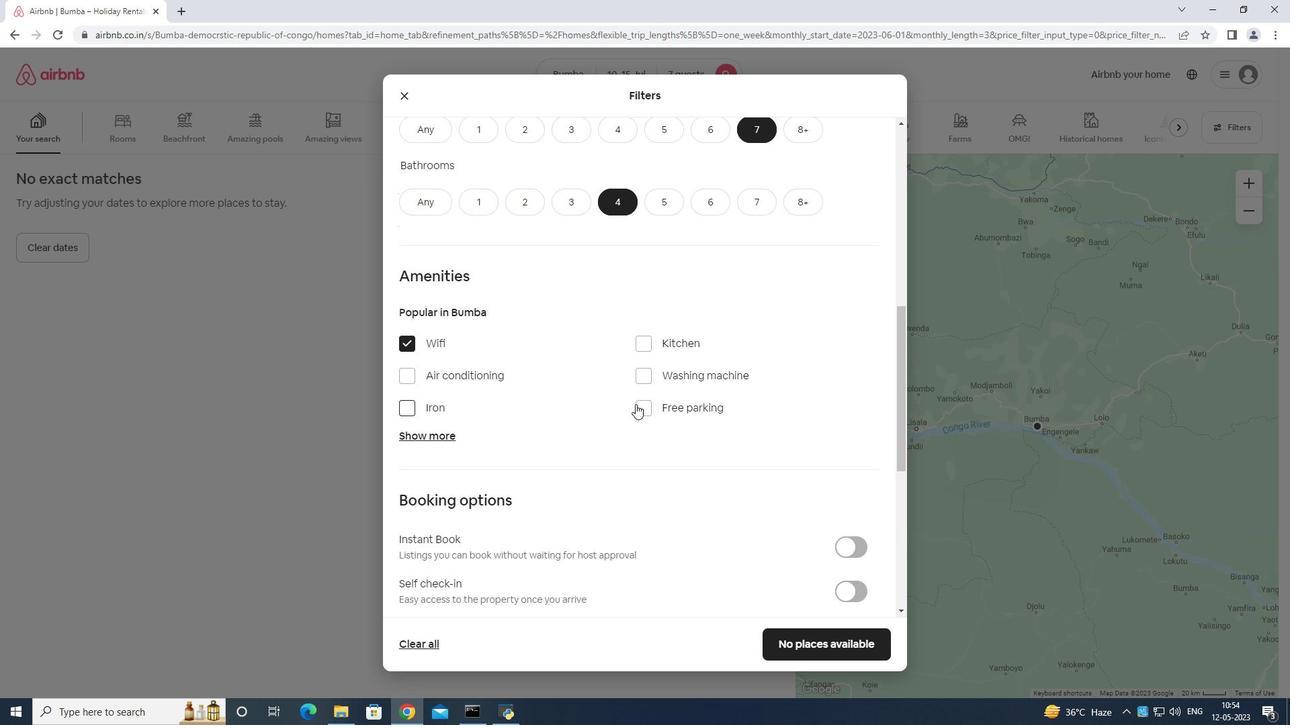 
Action: Mouse moved to (440, 438)
Screenshot: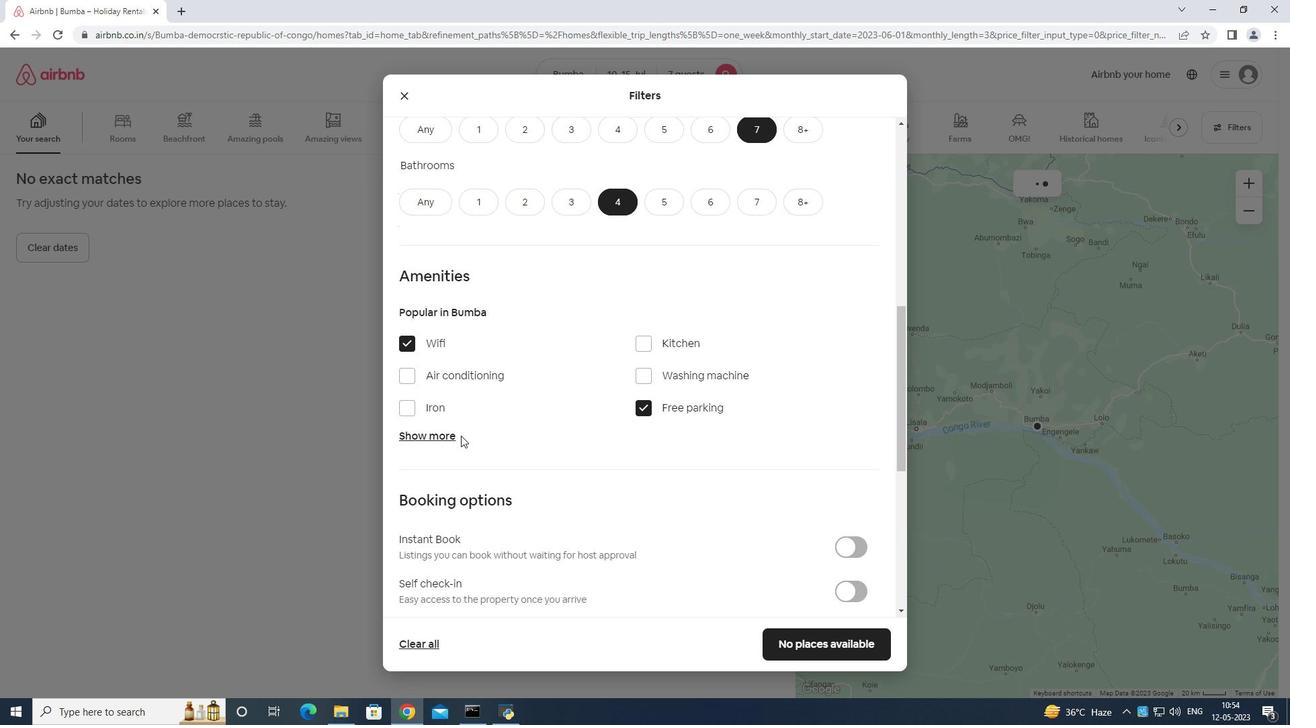 
Action: Mouse pressed left at (440, 438)
Screenshot: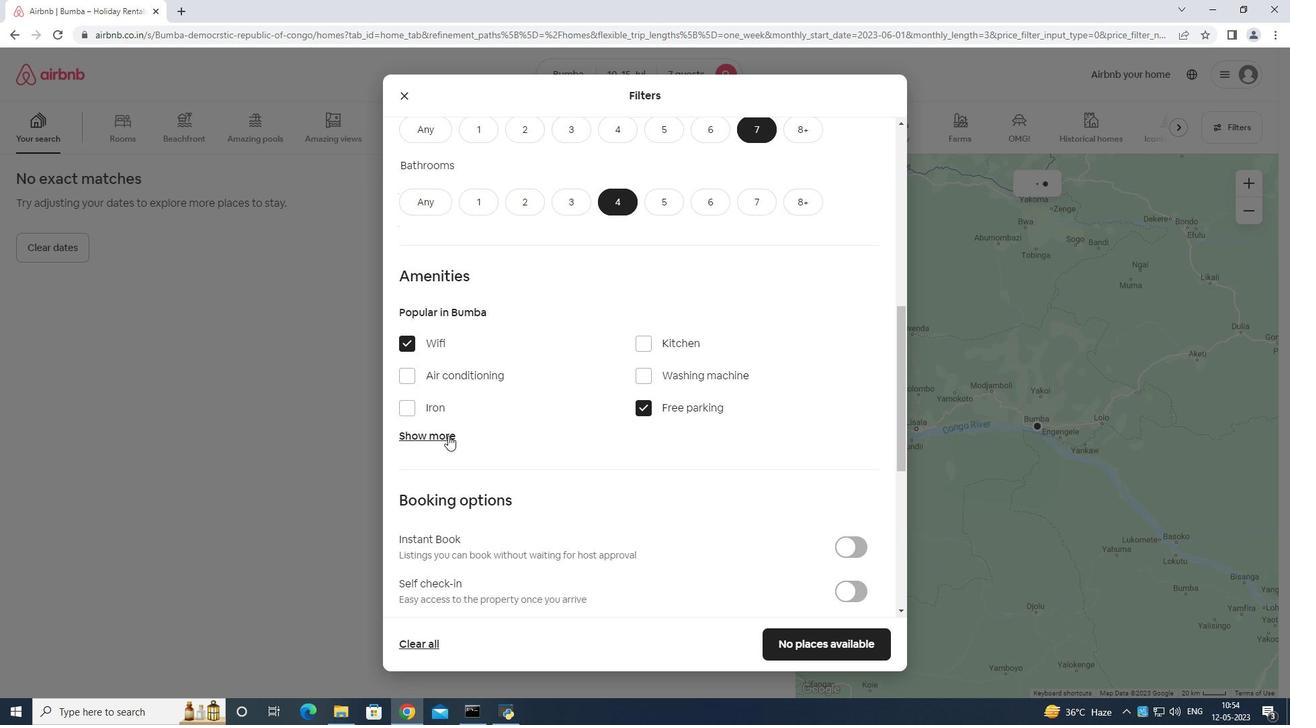 
Action: Mouse moved to (474, 426)
Screenshot: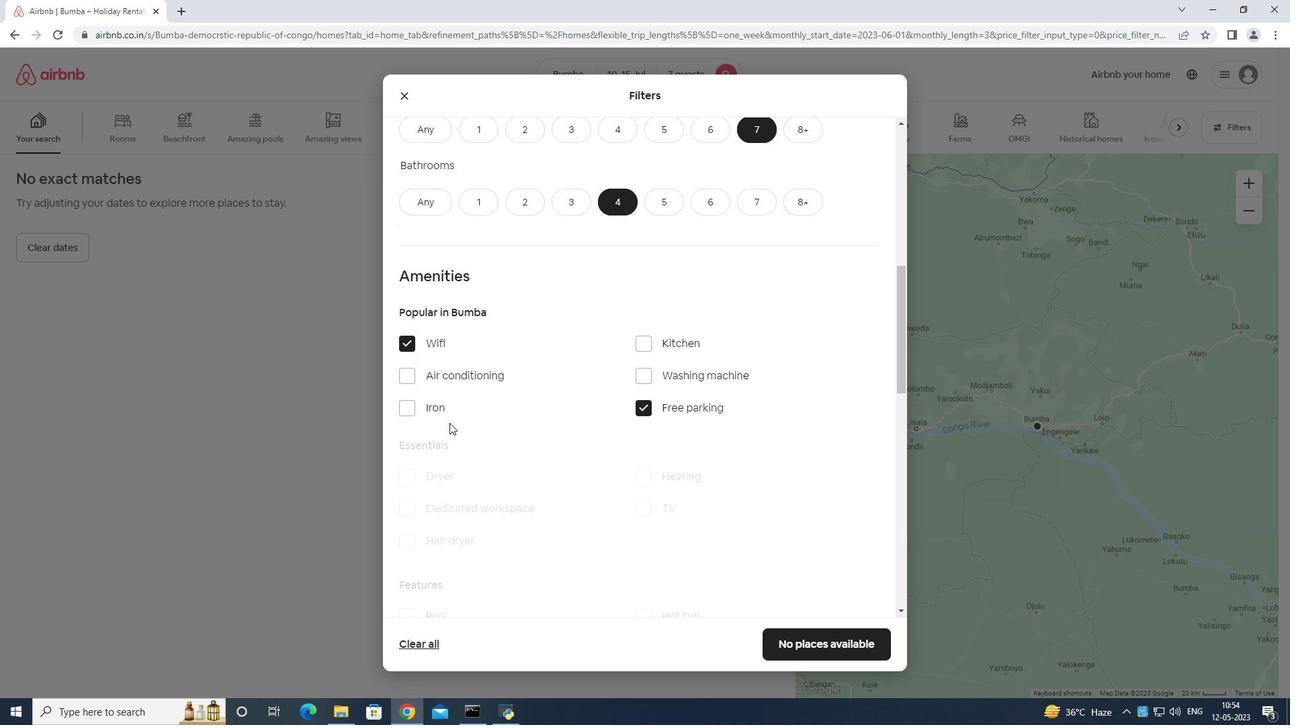 
Action: Mouse scrolled (474, 425) with delta (0, 0)
Screenshot: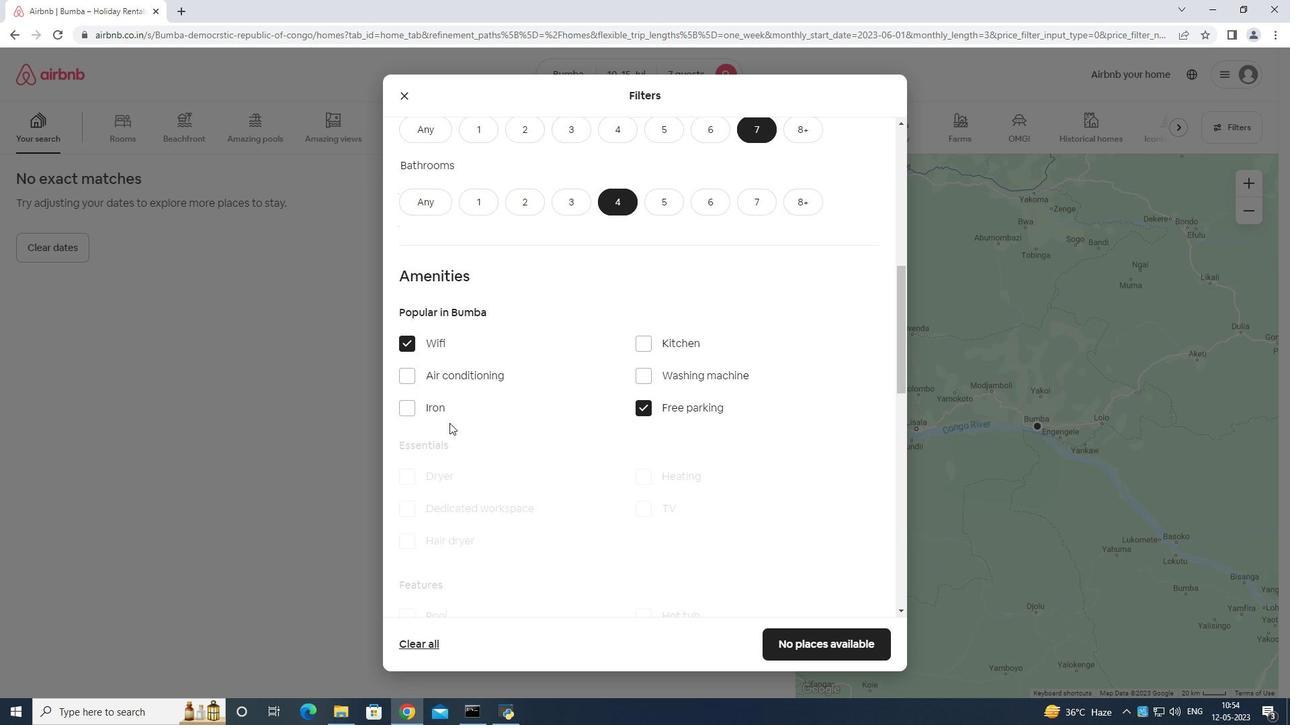 
Action: Mouse moved to (497, 432)
Screenshot: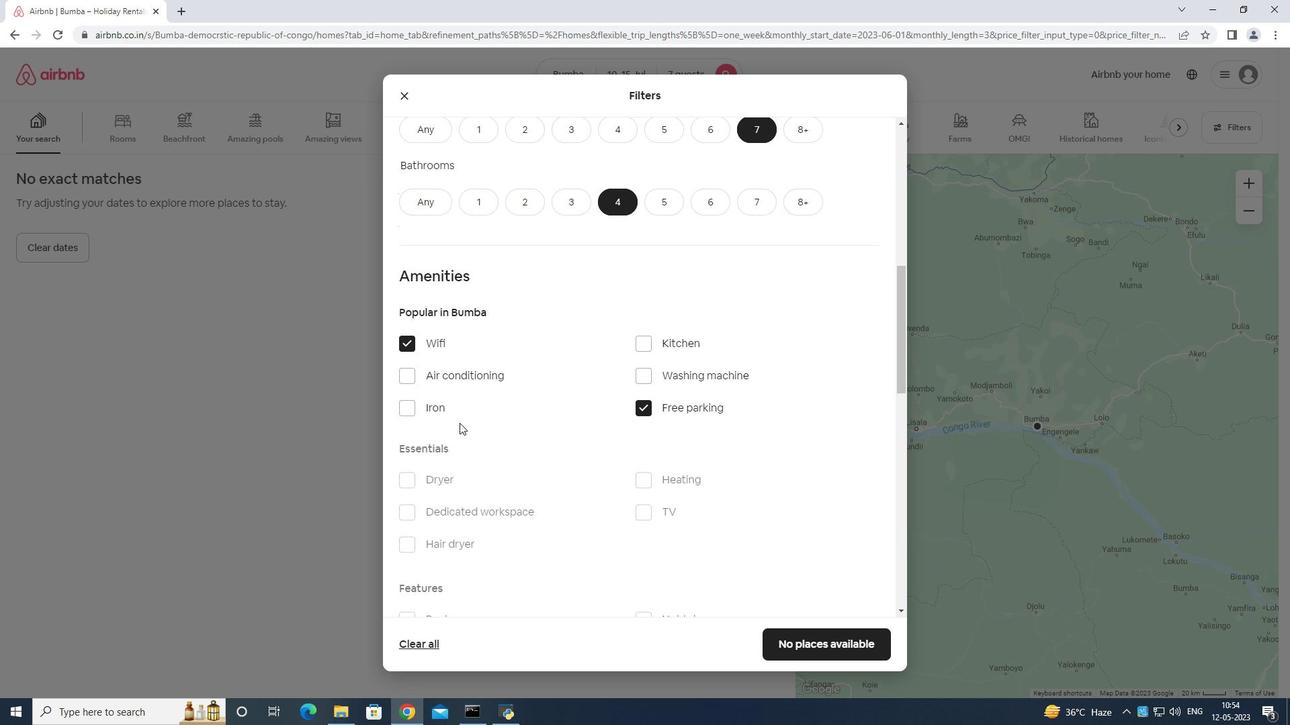 
Action: Mouse scrolled (497, 431) with delta (0, 0)
Screenshot: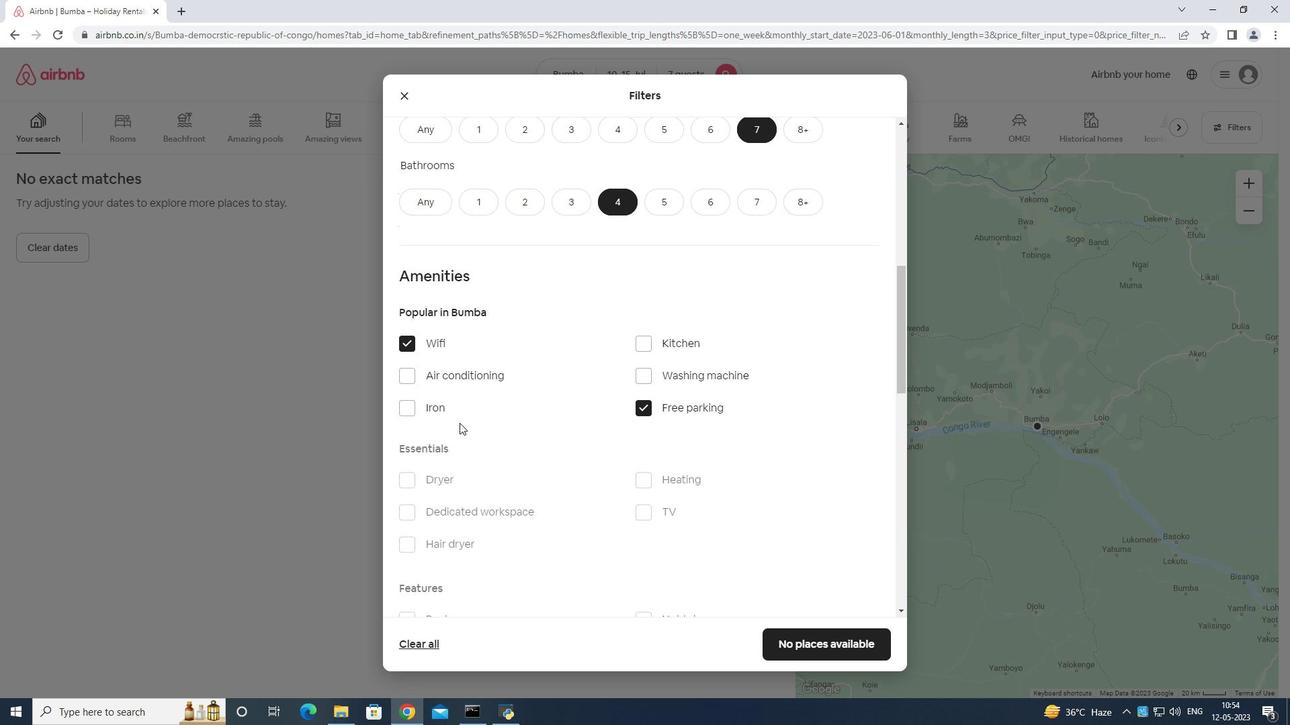 
Action: Mouse moved to (505, 434)
Screenshot: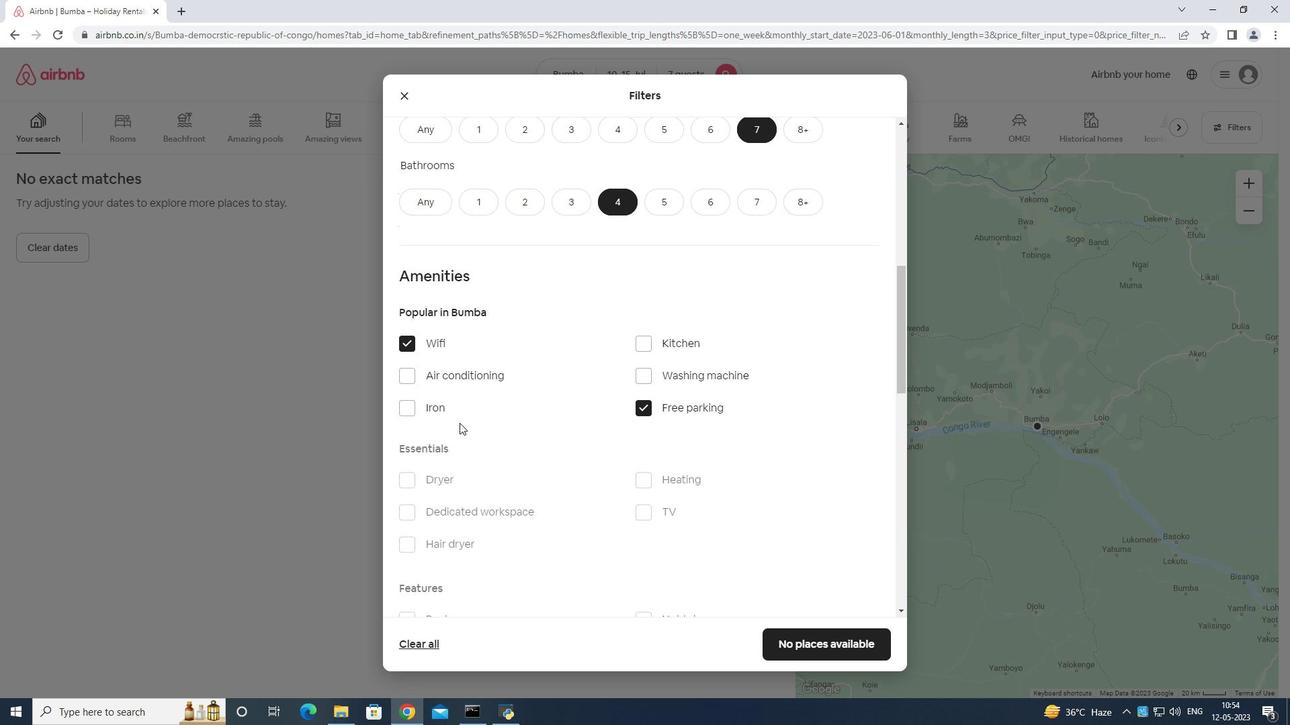 
Action: Mouse scrolled (505, 433) with delta (0, 0)
Screenshot: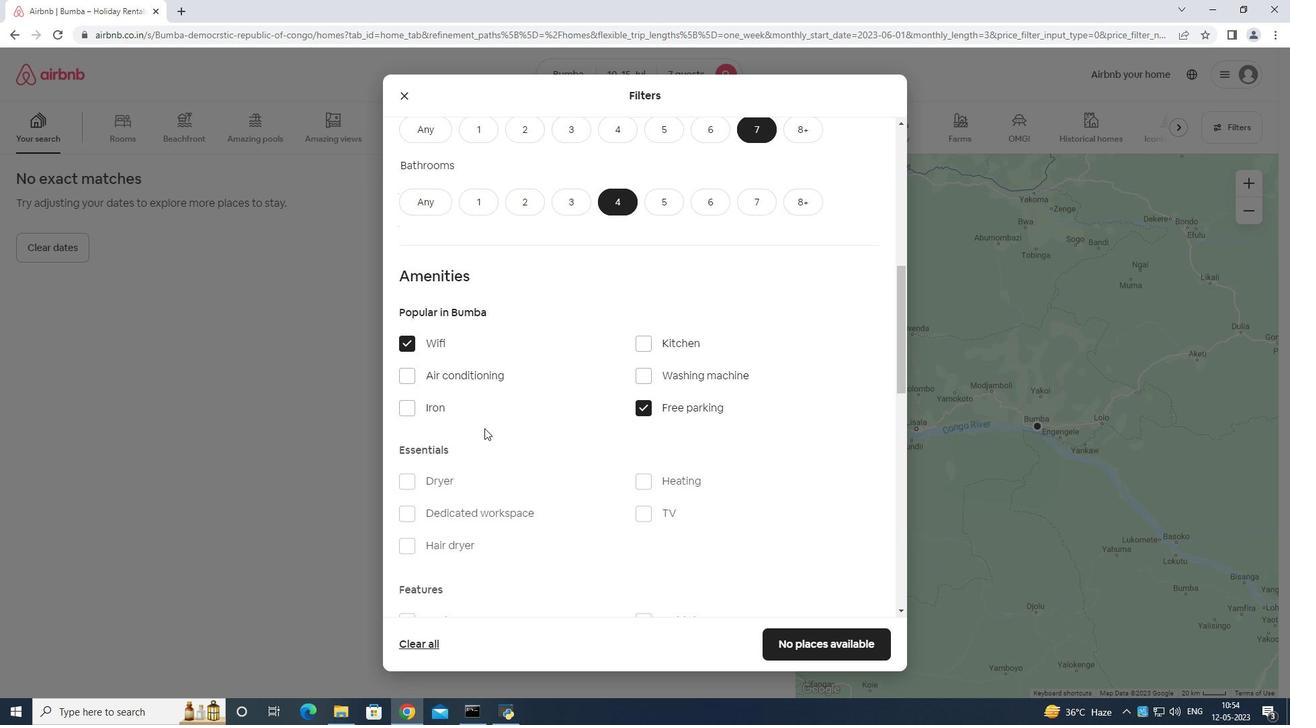 
Action: Mouse moved to (646, 310)
Screenshot: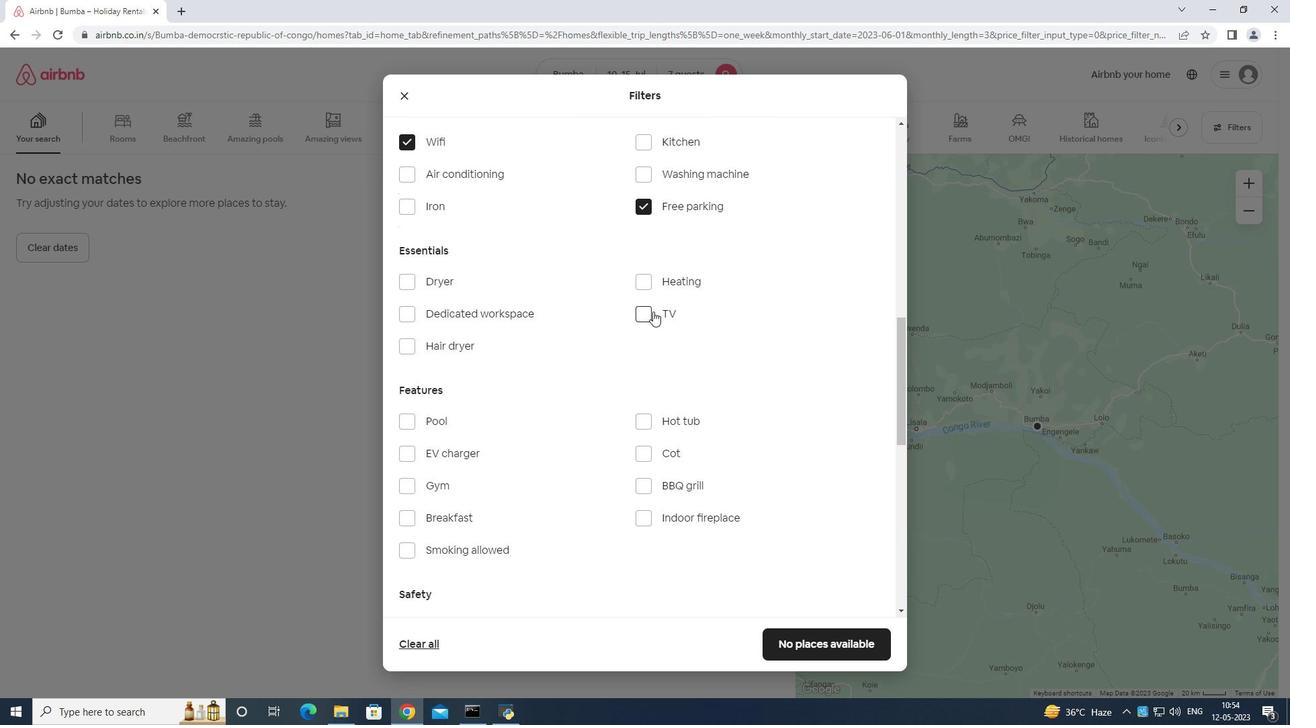 
Action: Mouse pressed left at (646, 310)
Screenshot: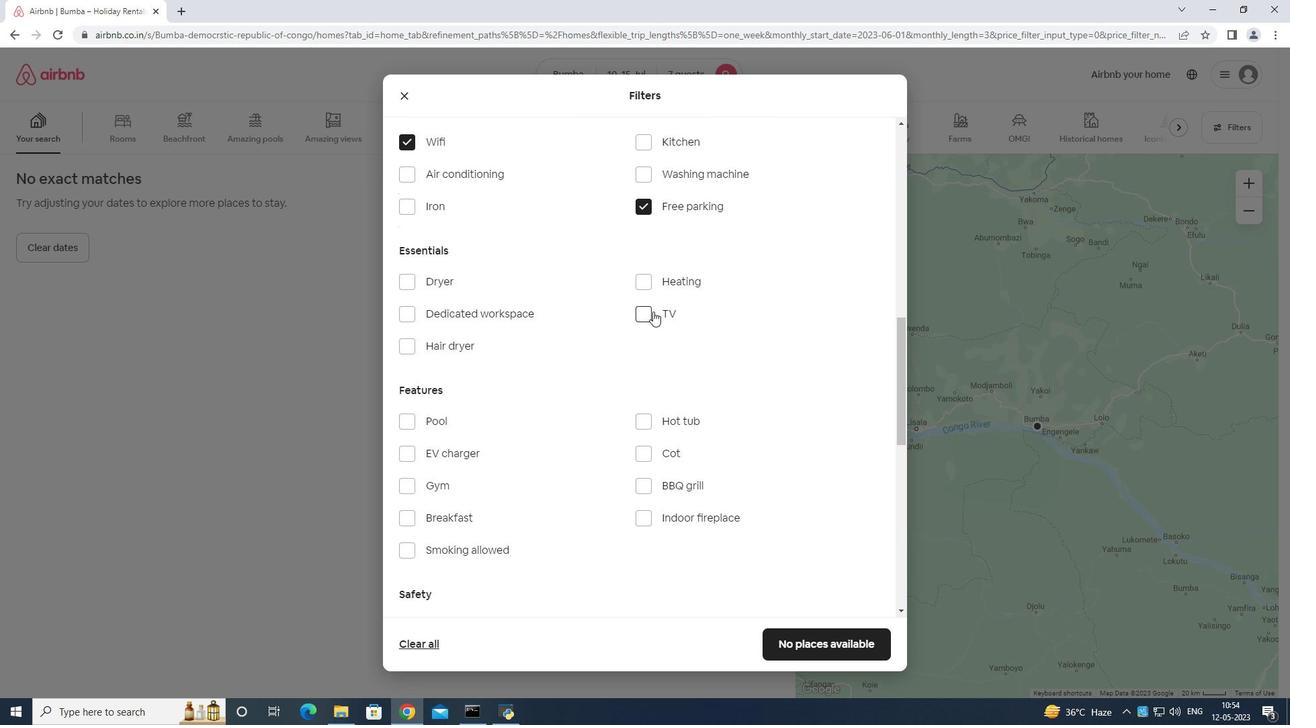 
Action: Mouse moved to (406, 486)
Screenshot: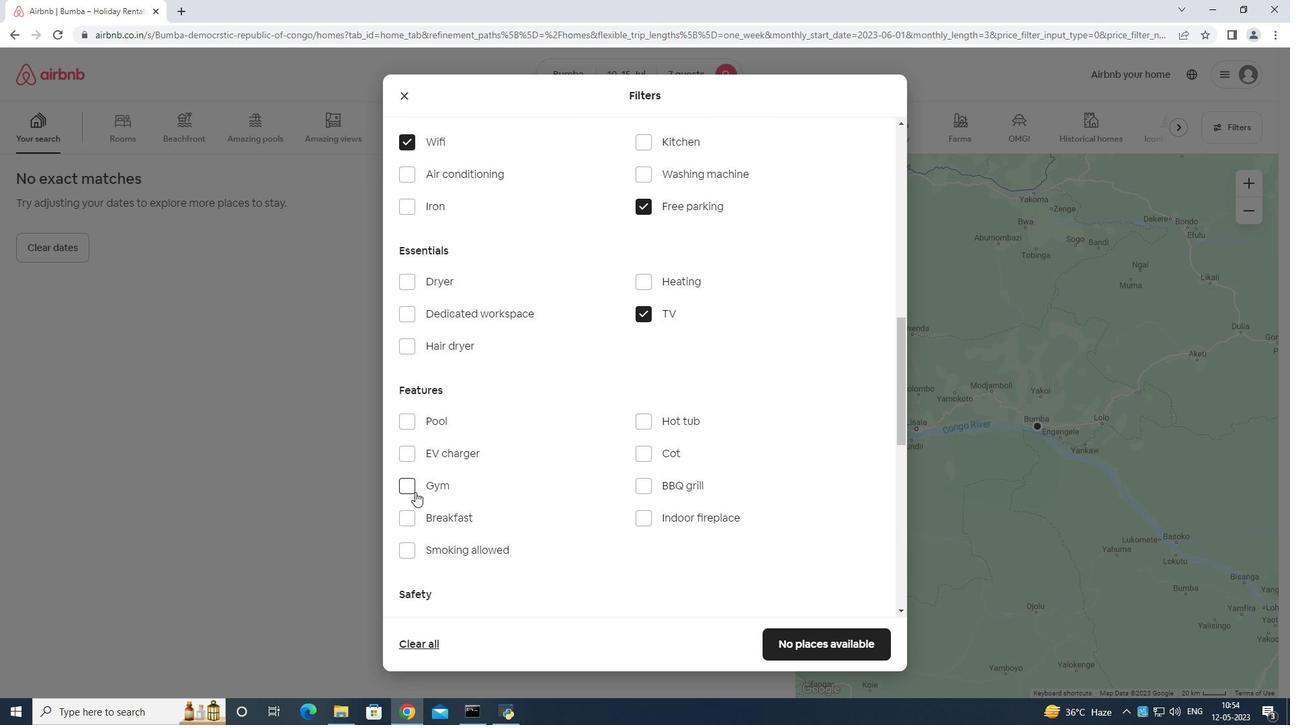 
Action: Mouse pressed left at (406, 486)
Screenshot: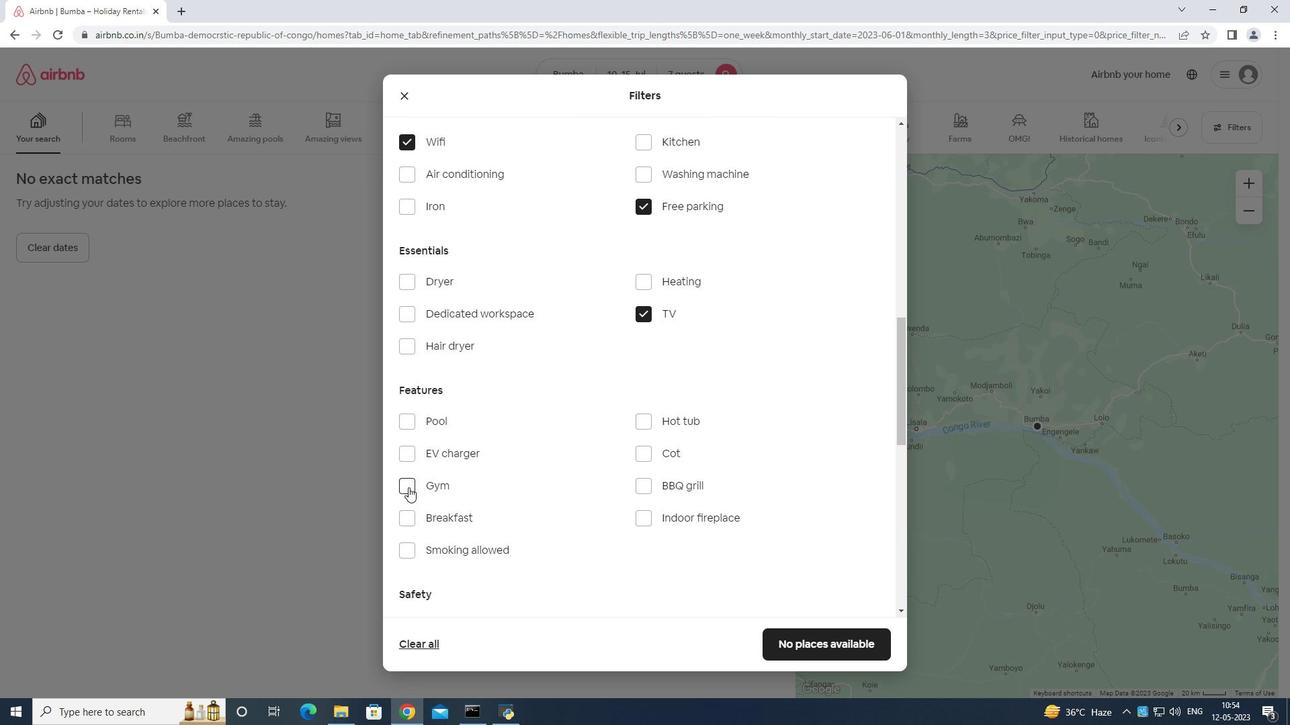
Action: Mouse moved to (400, 515)
Screenshot: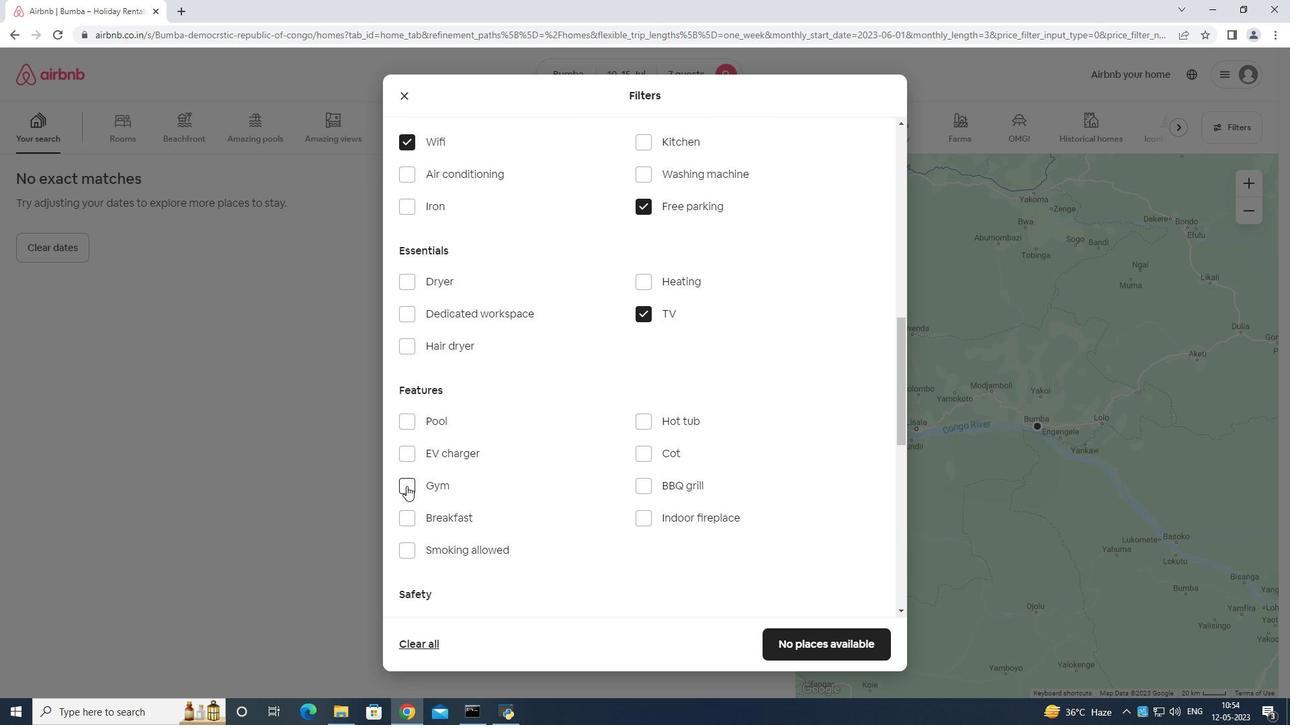 
Action: Mouse pressed left at (400, 515)
Screenshot: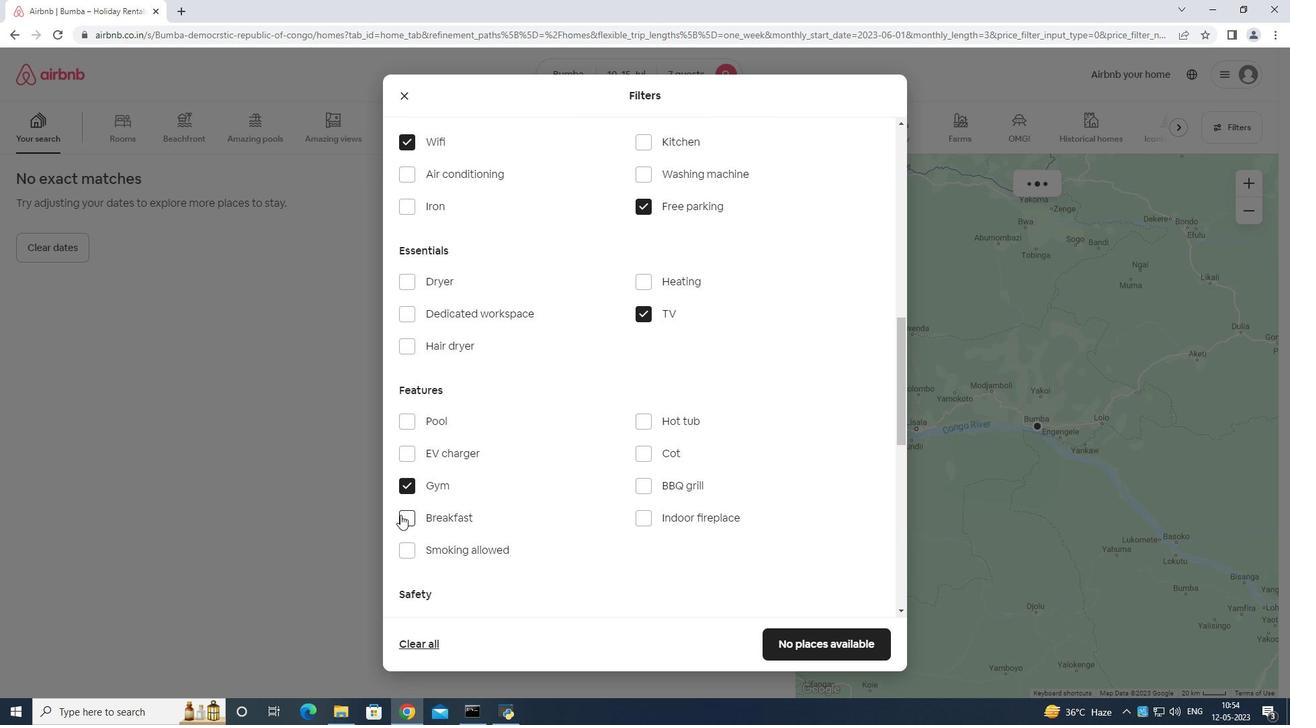 
Action: Mouse moved to (501, 525)
Screenshot: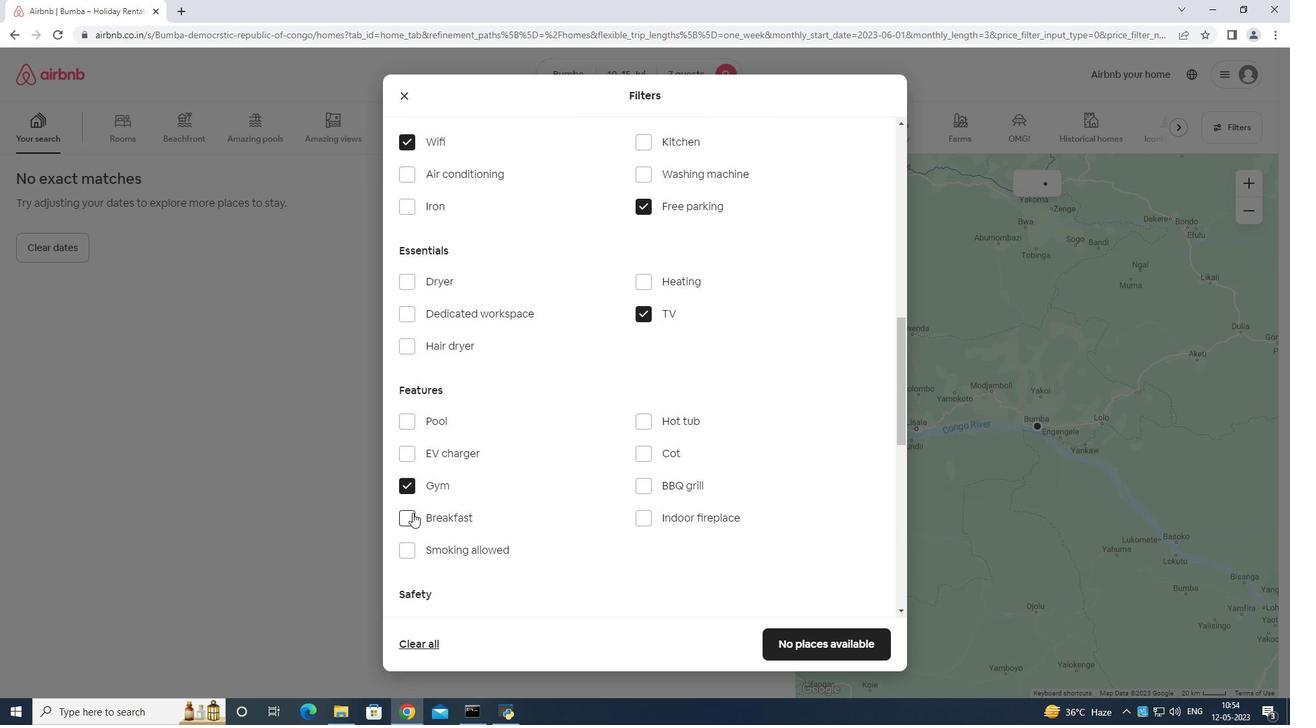 
Action: Mouse scrolled (501, 524) with delta (0, 0)
Screenshot: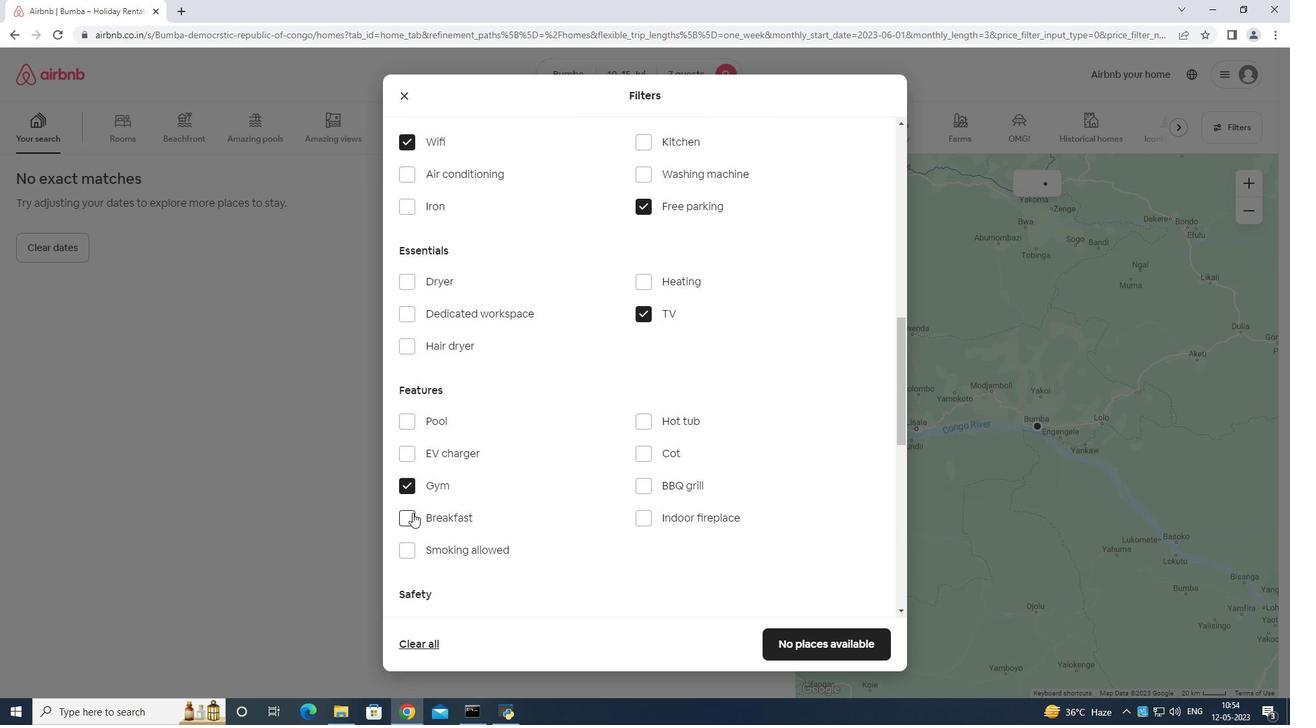 
Action: Mouse moved to (562, 530)
Screenshot: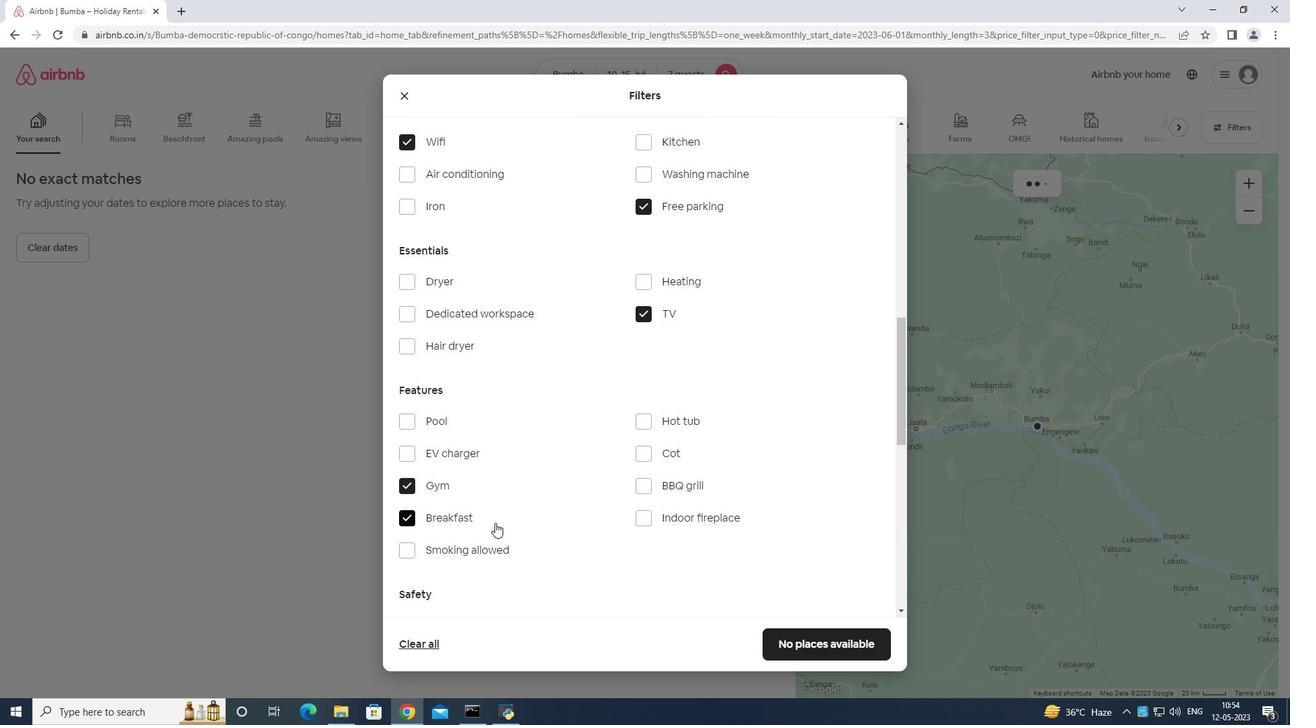 
Action: Mouse scrolled (555, 529) with delta (0, 0)
Screenshot: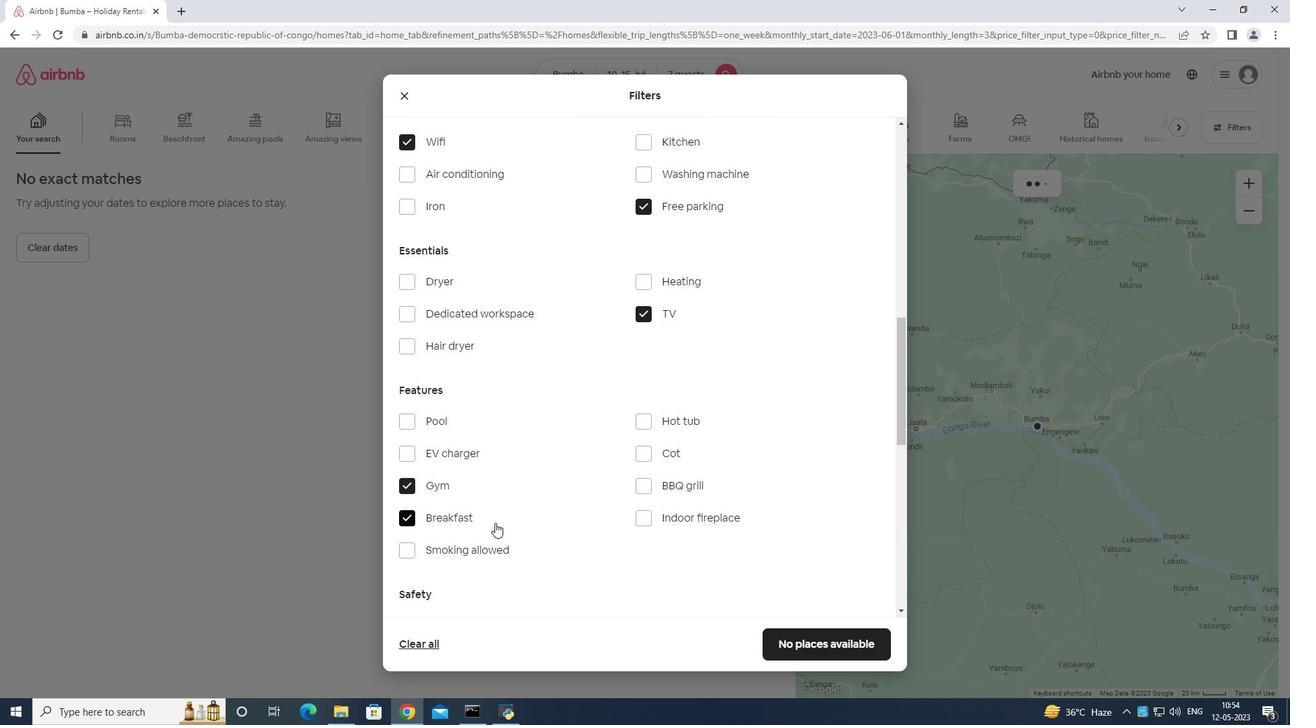 
Action: Mouse moved to (622, 520)
Screenshot: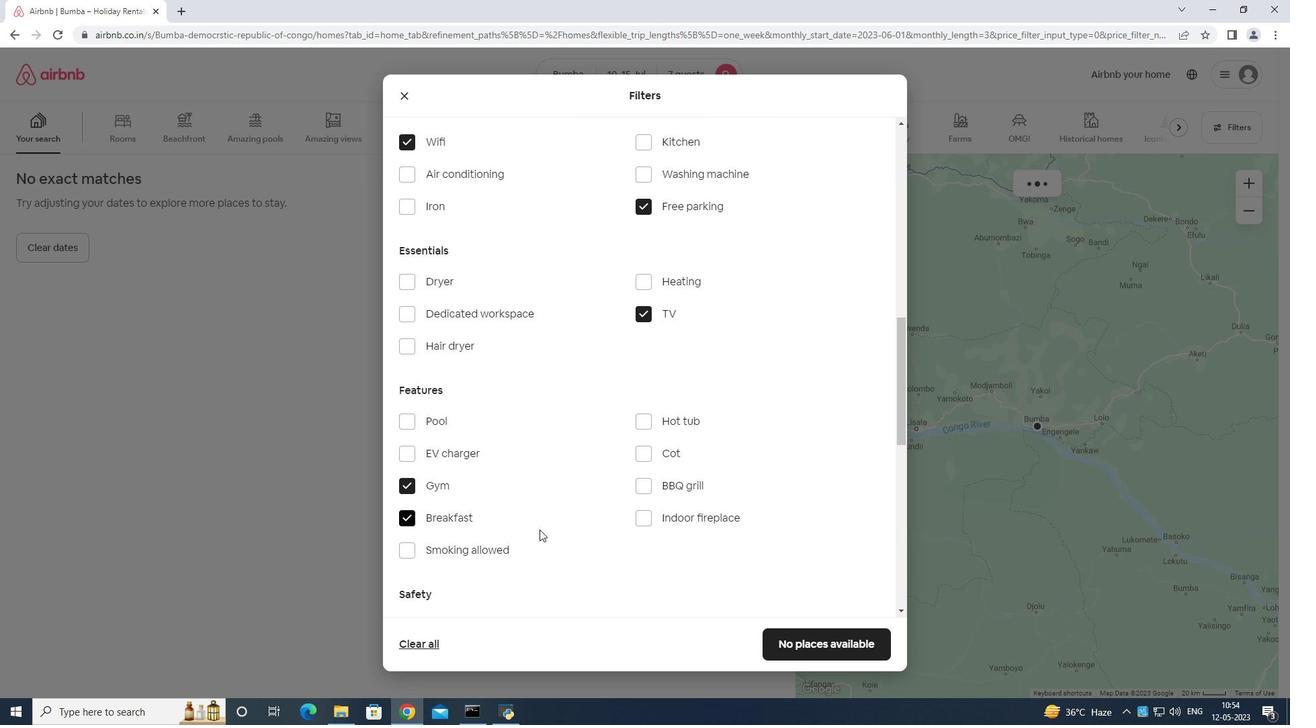 
Action: Mouse scrolled (622, 519) with delta (0, 0)
Screenshot: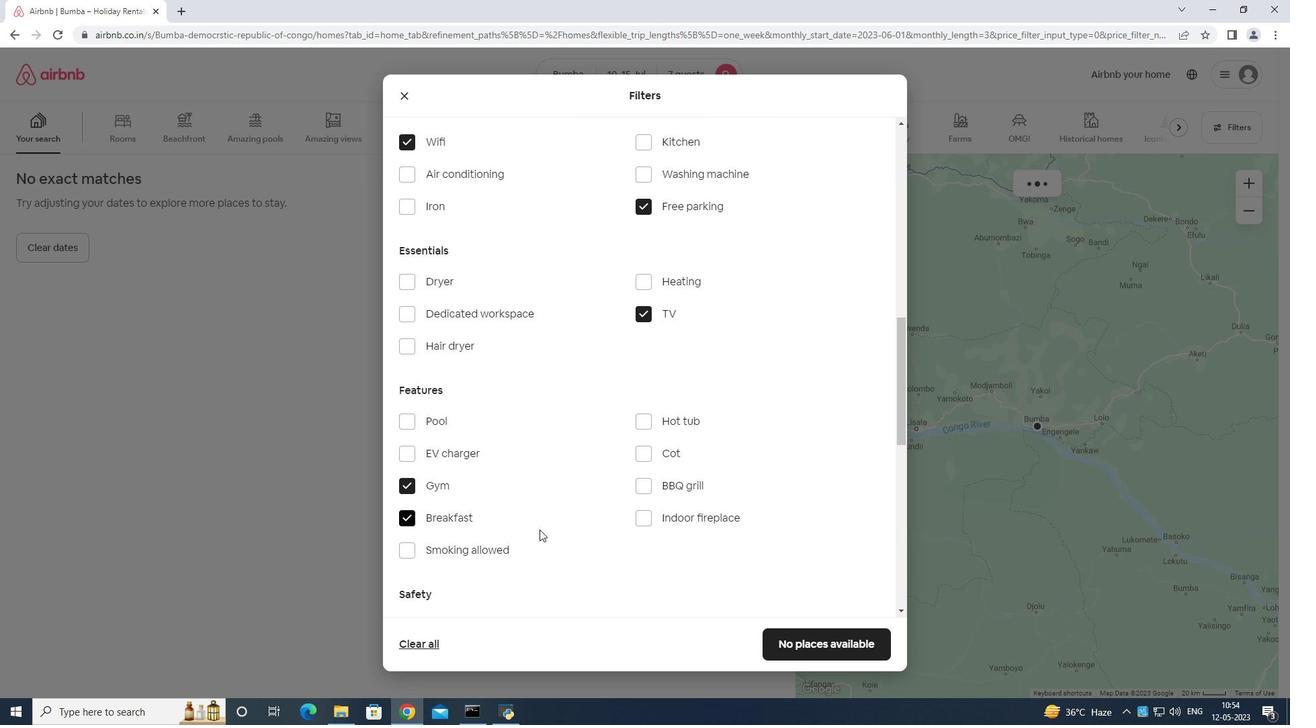 
Action: Mouse moved to (701, 504)
Screenshot: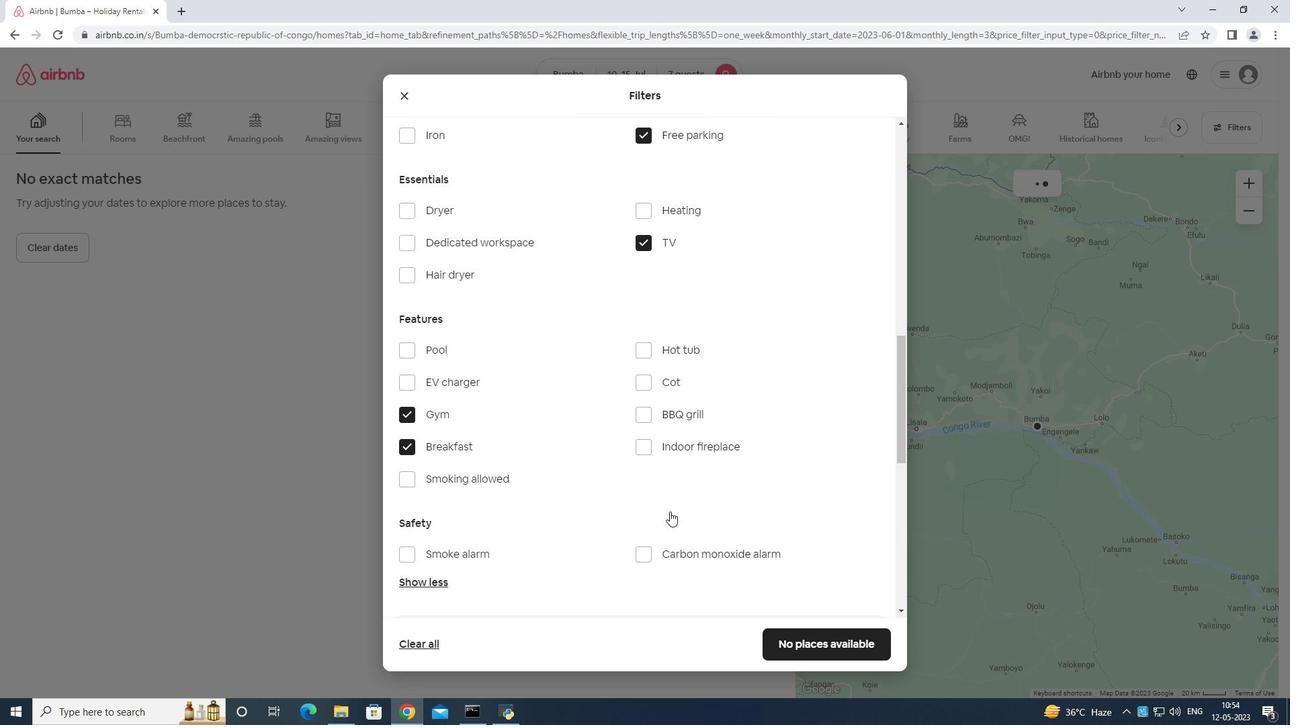
Action: Mouse scrolled (701, 503) with delta (0, 0)
Screenshot: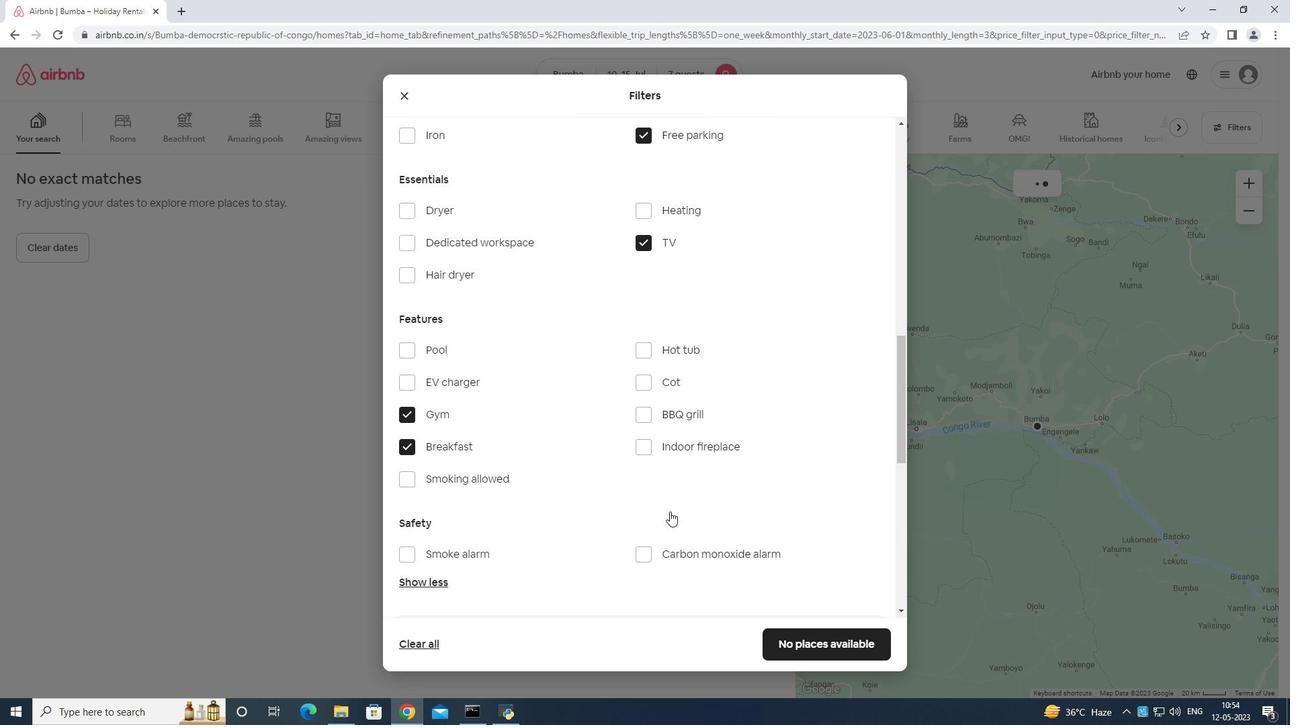 
Action: Mouse moved to (769, 506)
Screenshot: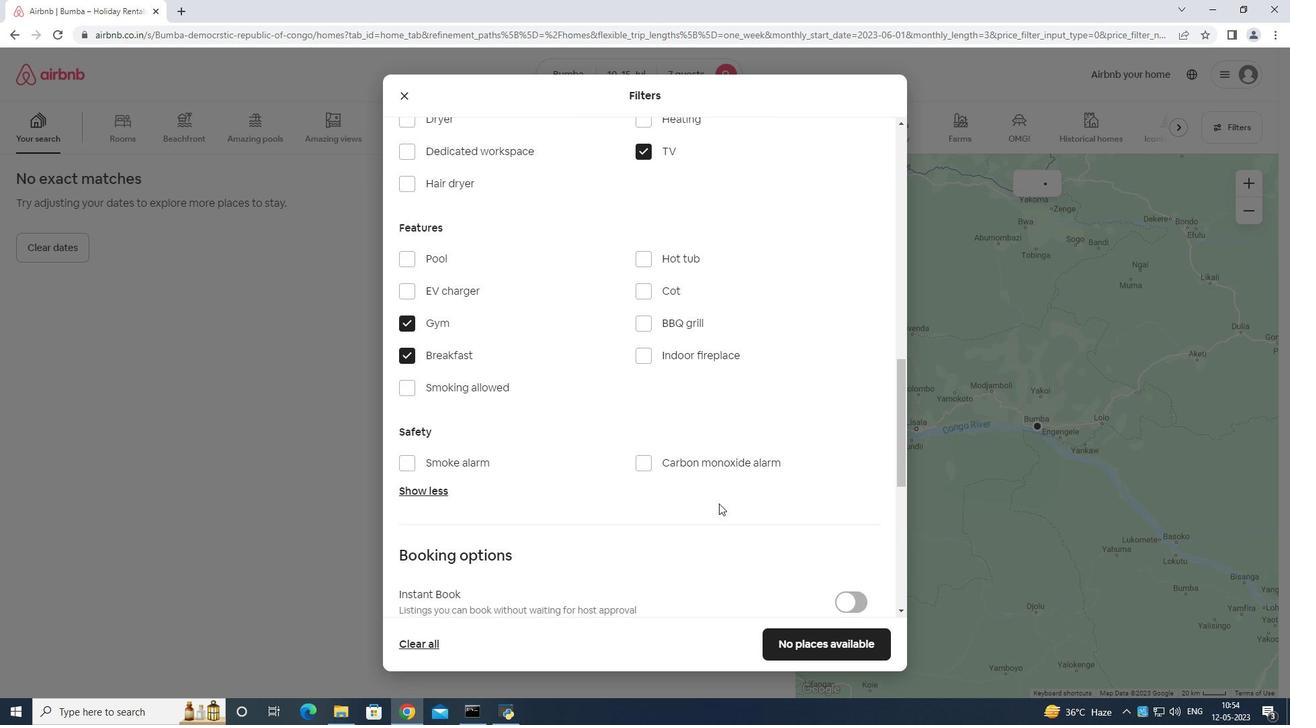 
Action: Mouse scrolled (769, 505) with delta (0, 0)
Screenshot: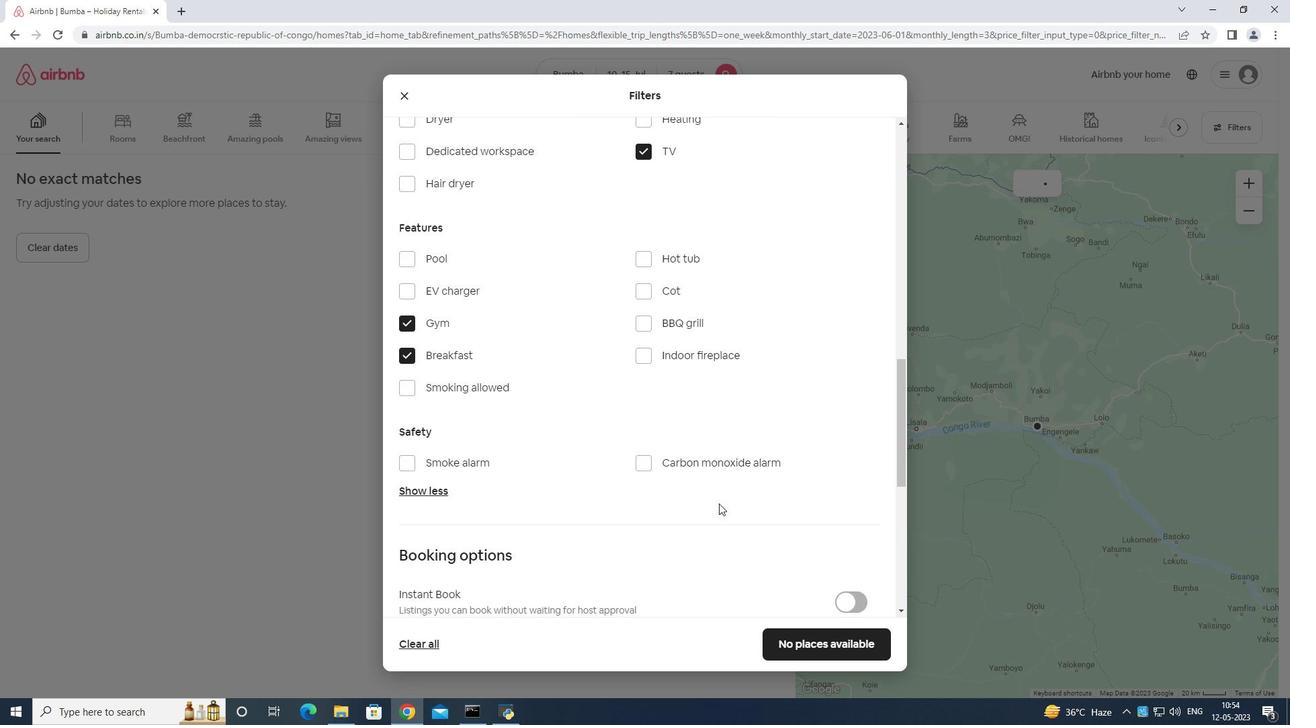 
Action: Mouse moved to (859, 464)
Screenshot: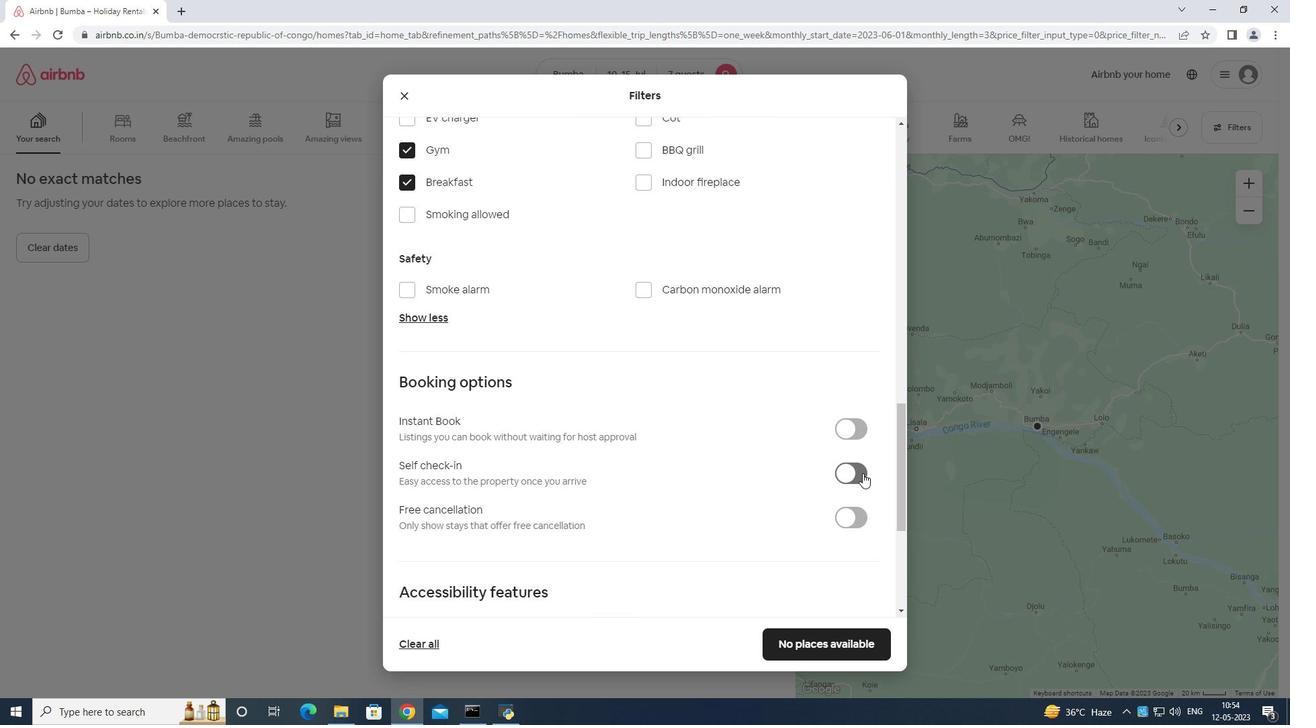 
Action: Mouse pressed left at (859, 464)
Screenshot: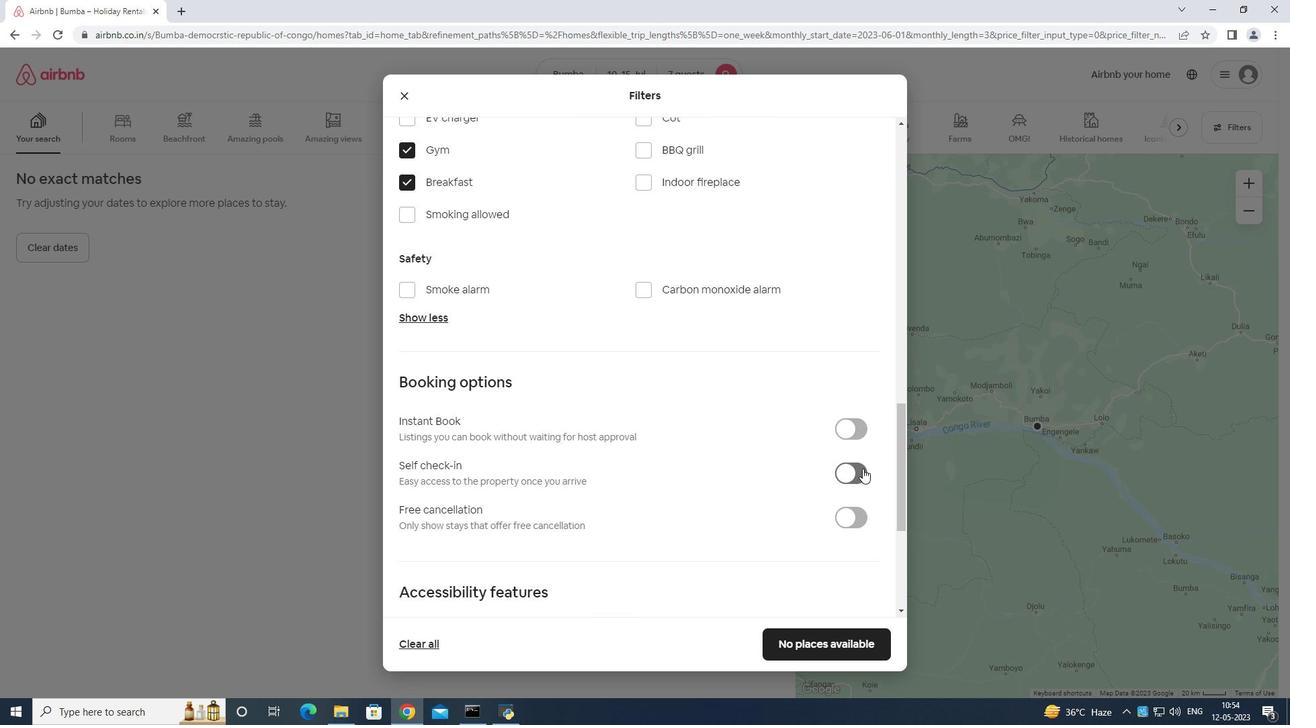 
Action: Mouse moved to (856, 468)
Screenshot: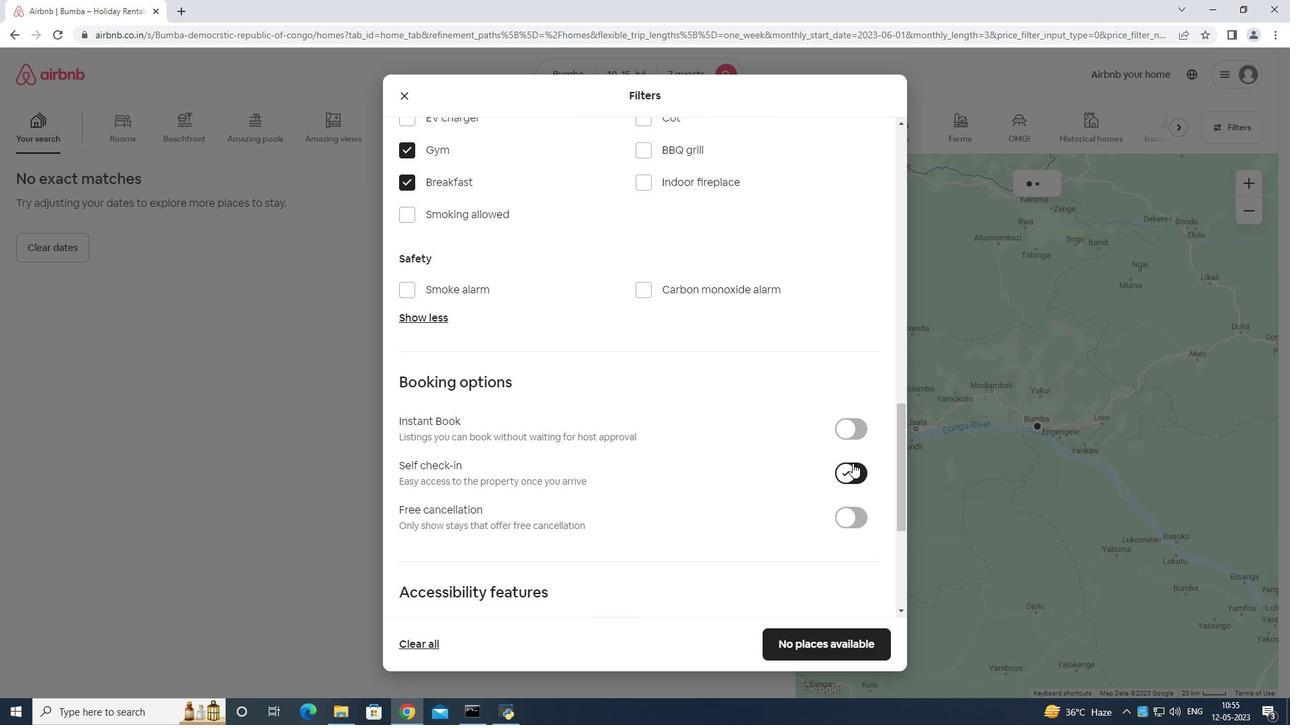 
Action: Mouse scrolled (856, 467) with delta (0, 0)
Screenshot: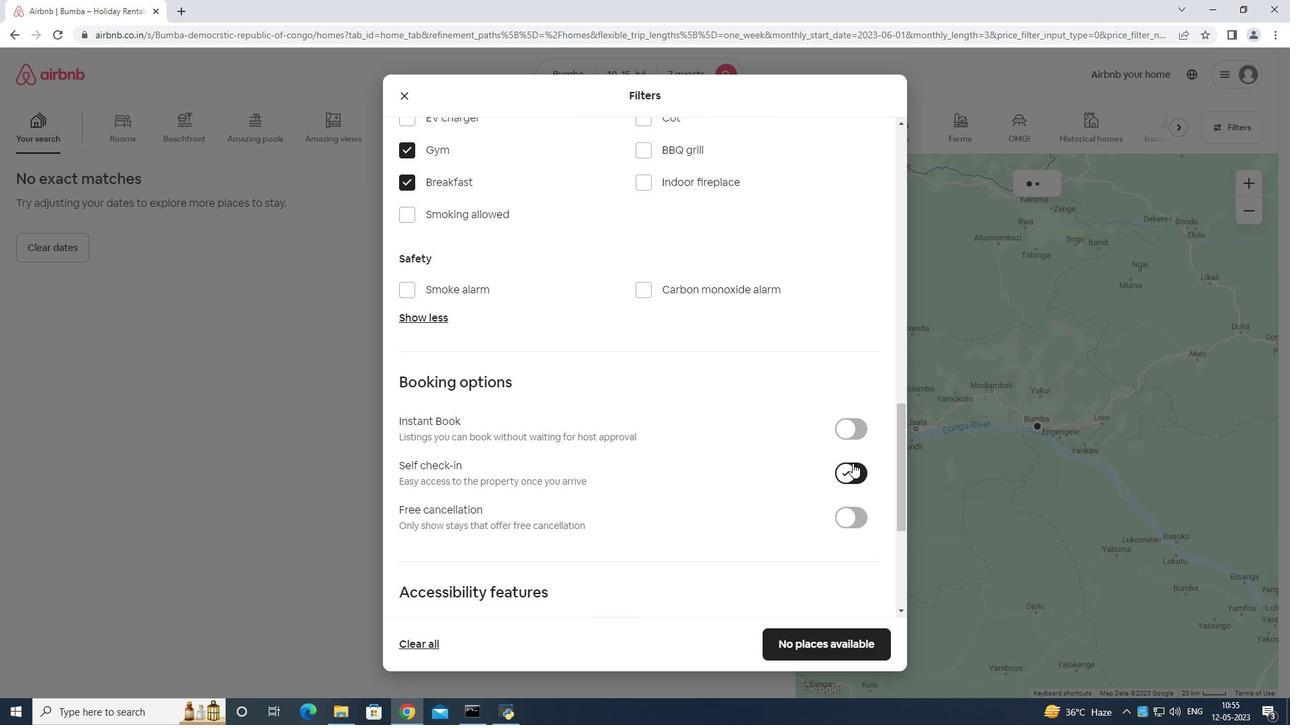 
Action: Mouse scrolled (856, 467) with delta (0, 0)
Screenshot: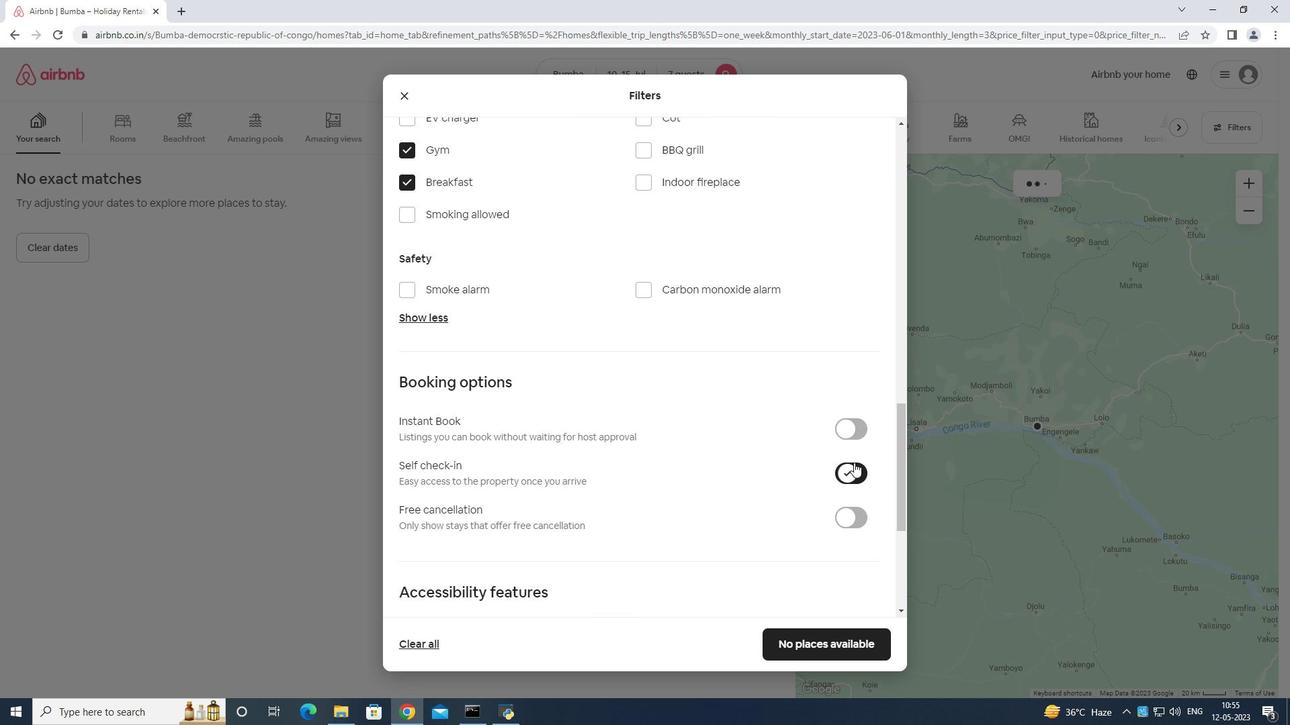 
Action: Mouse moved to (856, 468)
Screenshot: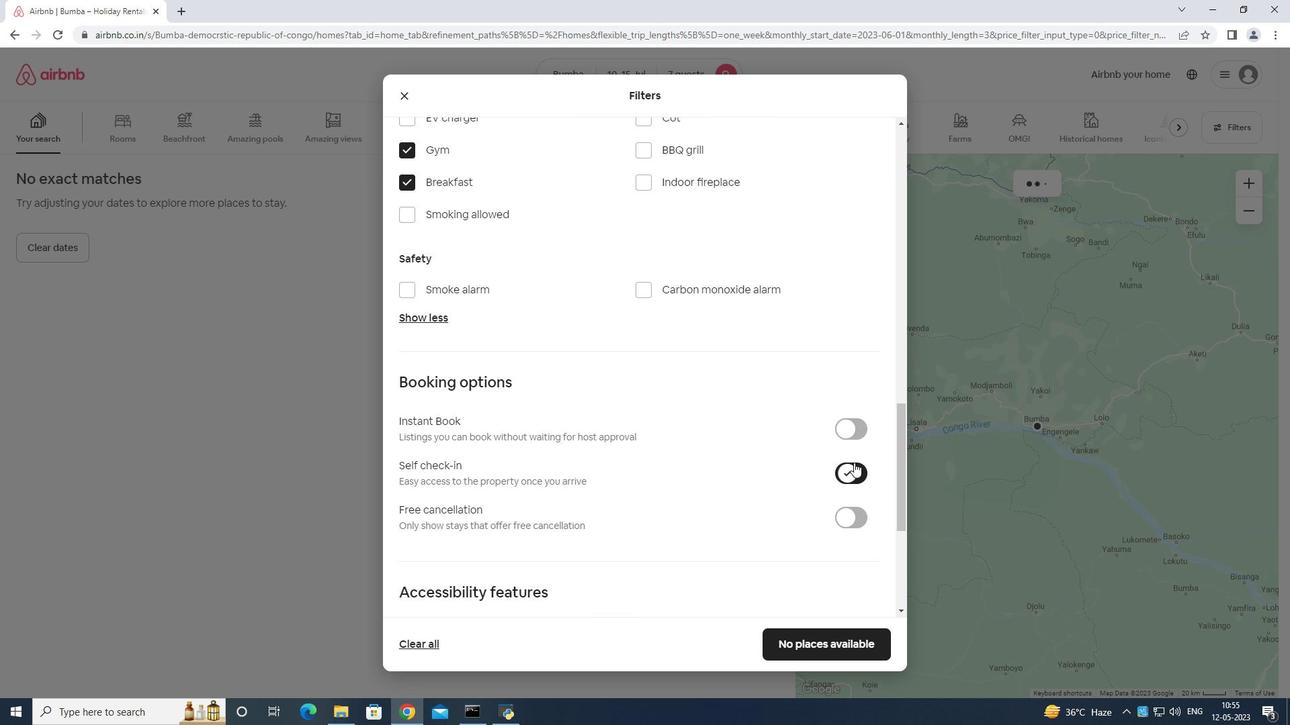 
Action: Mouse scrolled (856, 467) with delta (0, 0)
Screenshot: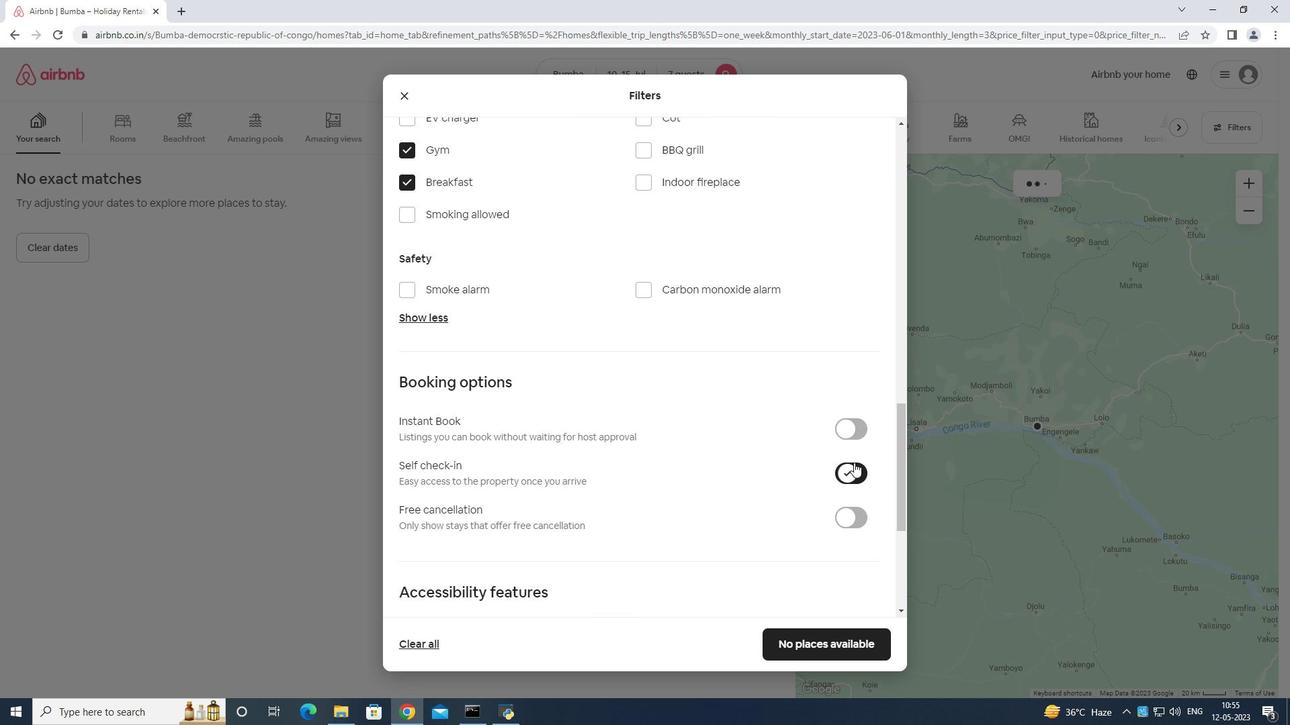 
Action: Mouse moved to (856, 469)
Screenshot: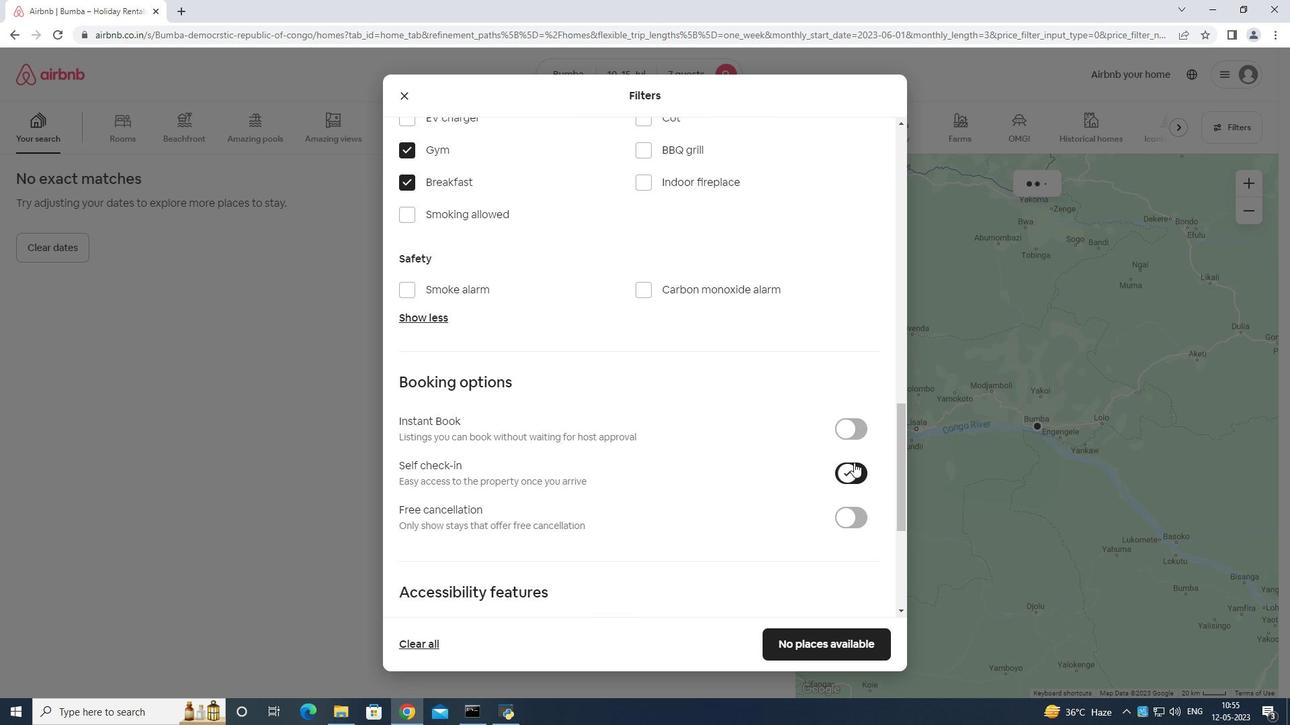 
Action: Mouse scrolled (856, 468) with delta (0, 0)
Screenshot: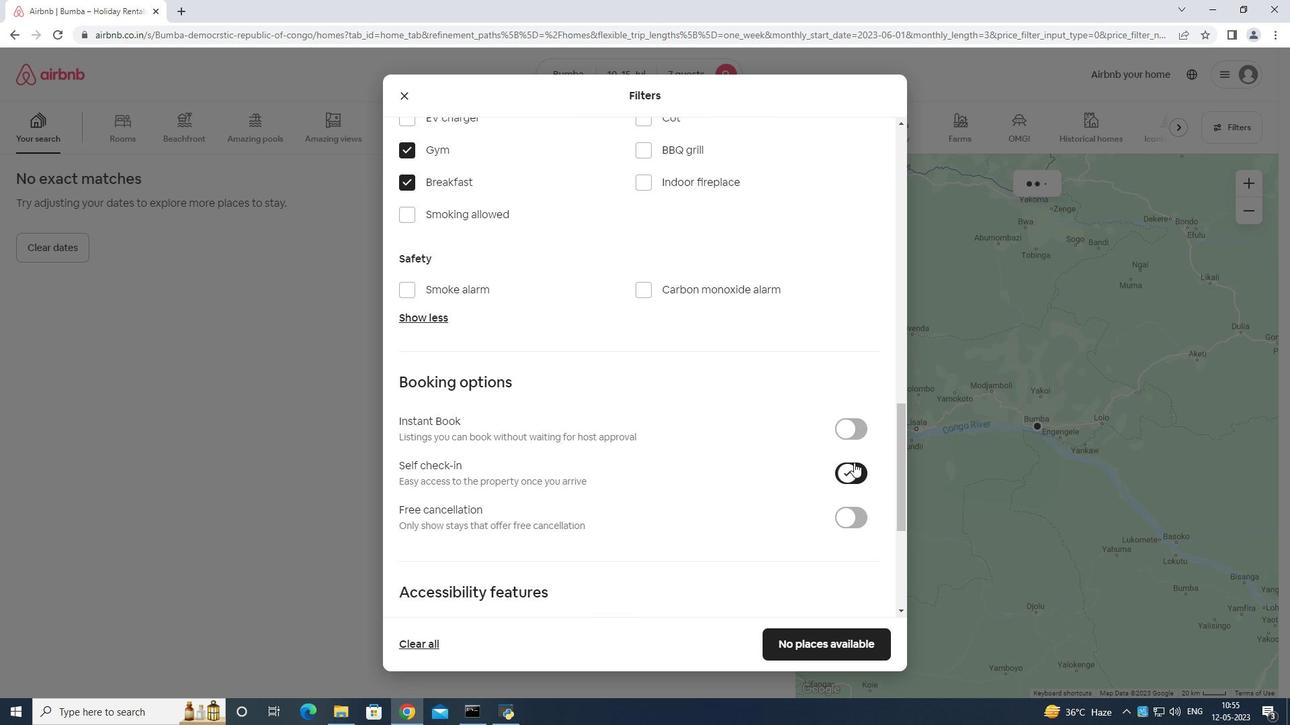 
Action: Mouse scrolled (856, 468) with delta (0, 0)
Screenshot: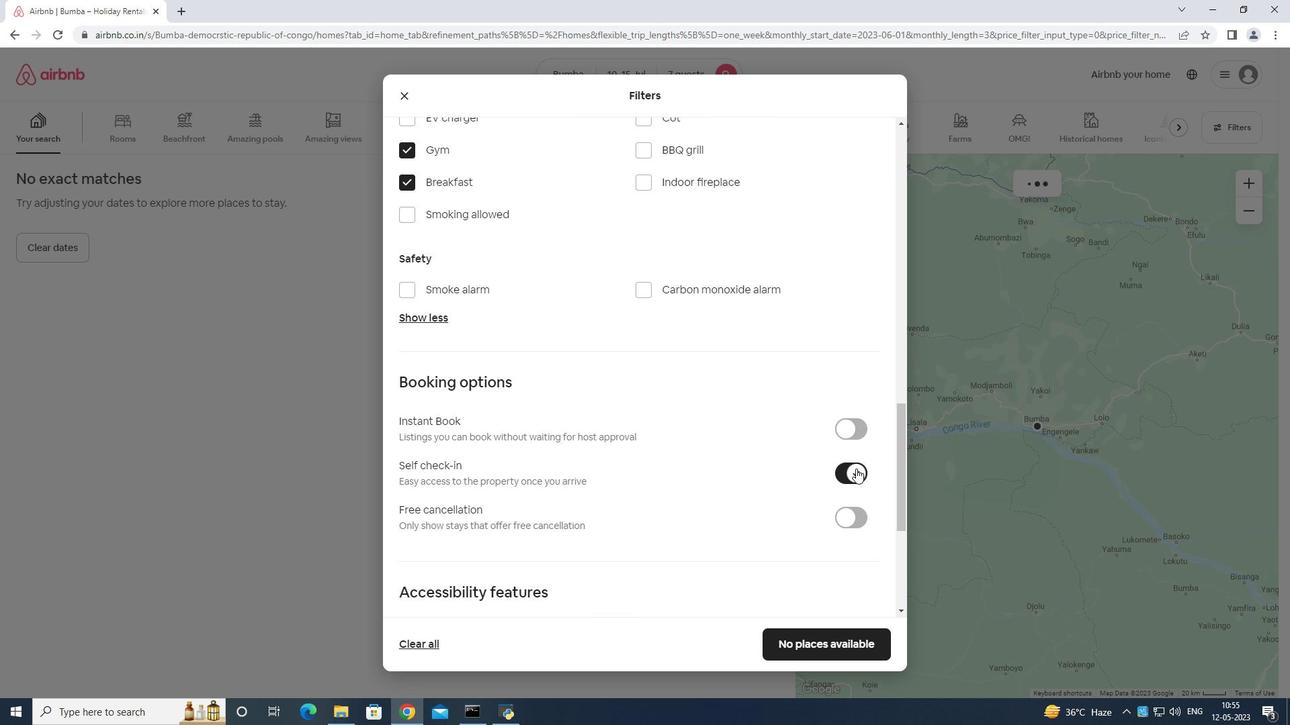 
Action: Mouse scrolled (856, 468) with delta (0, 0)
Screenshot: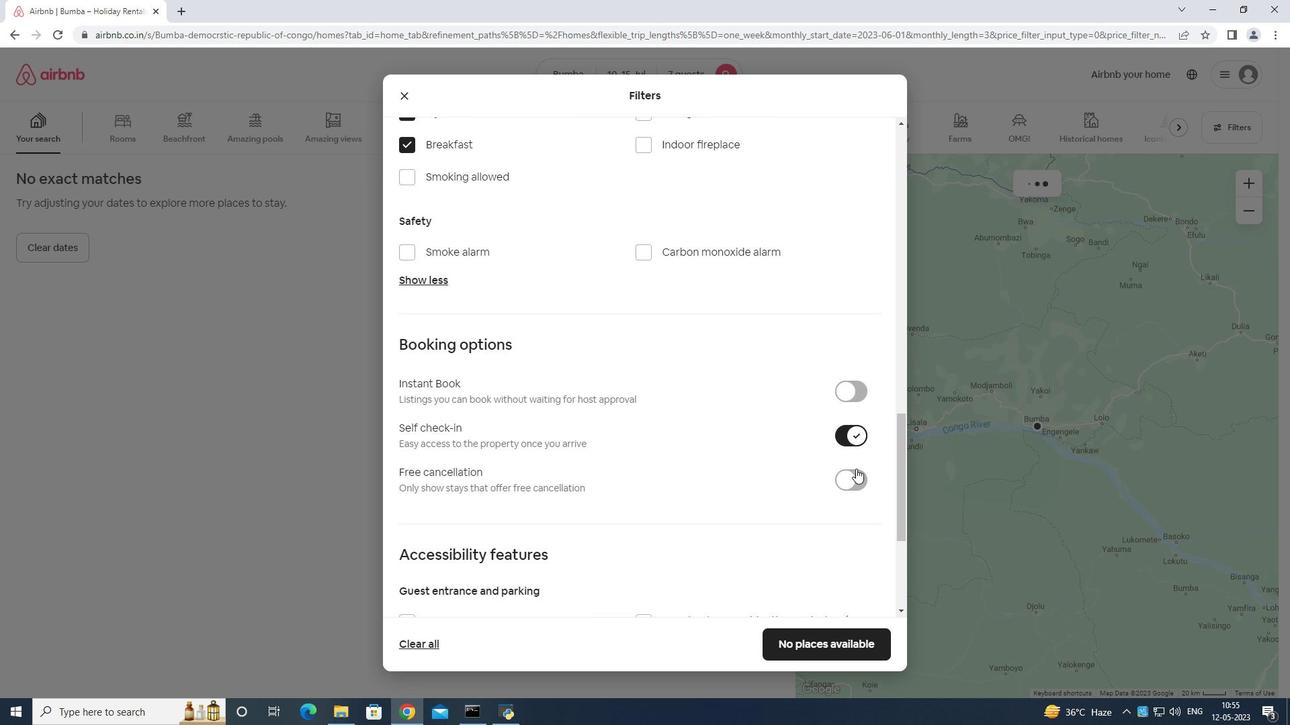 
Action: Mouse scrolled (856, 468) with delta (0, 0)
Screenshot: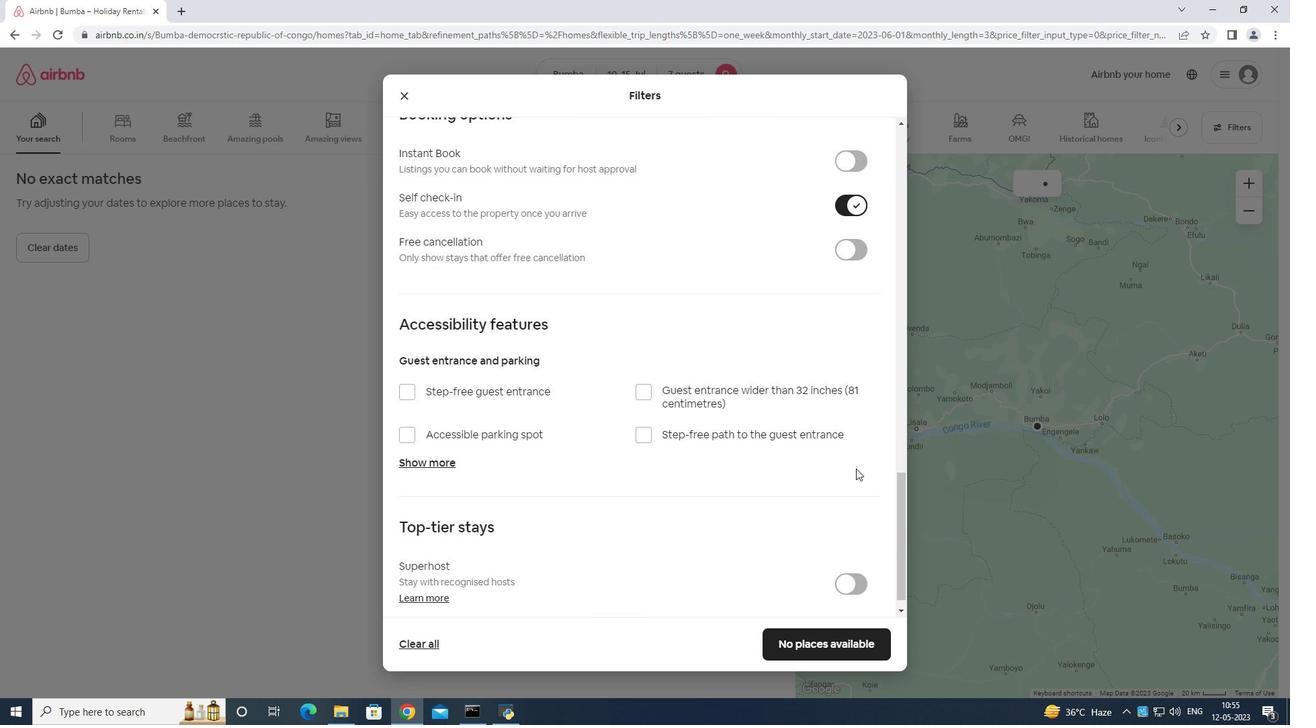 
Action: Mouse scrolled (856, 468) with delta (0, 0)
Screenshot: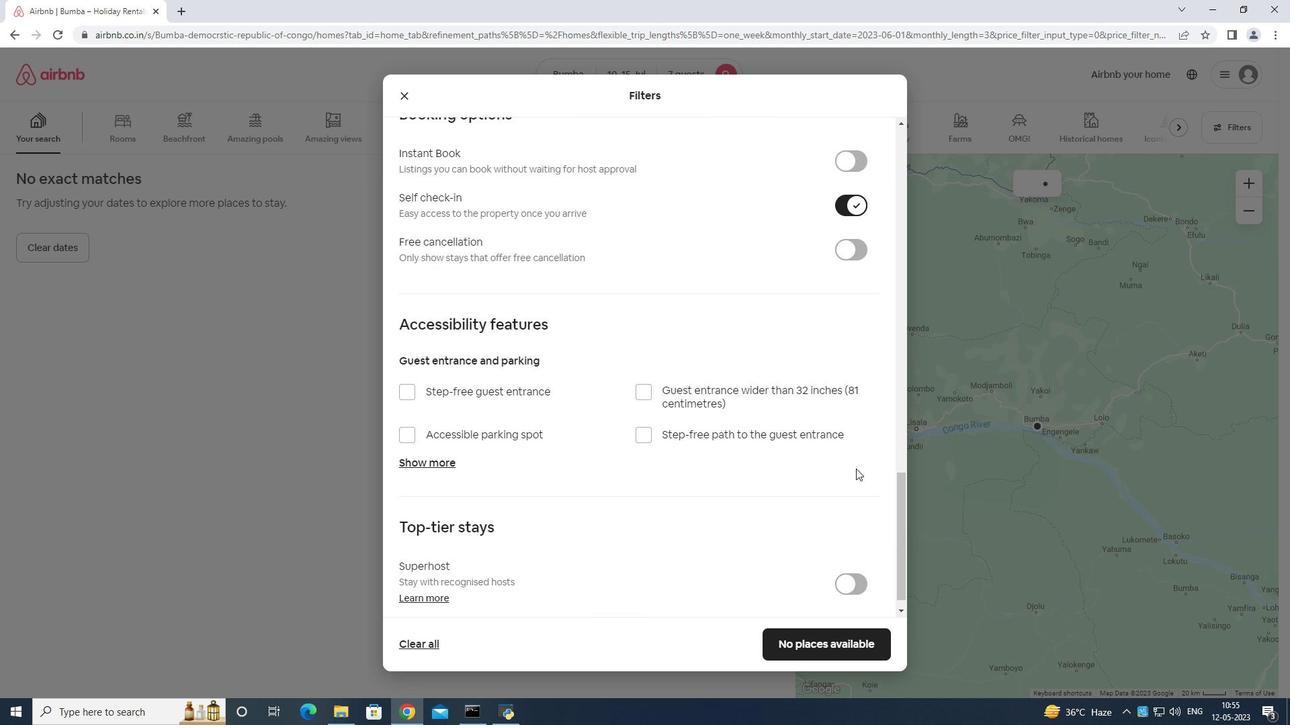 
Action: Mouse scrolled (856, 468) with delta (0, 0)
Screenshot: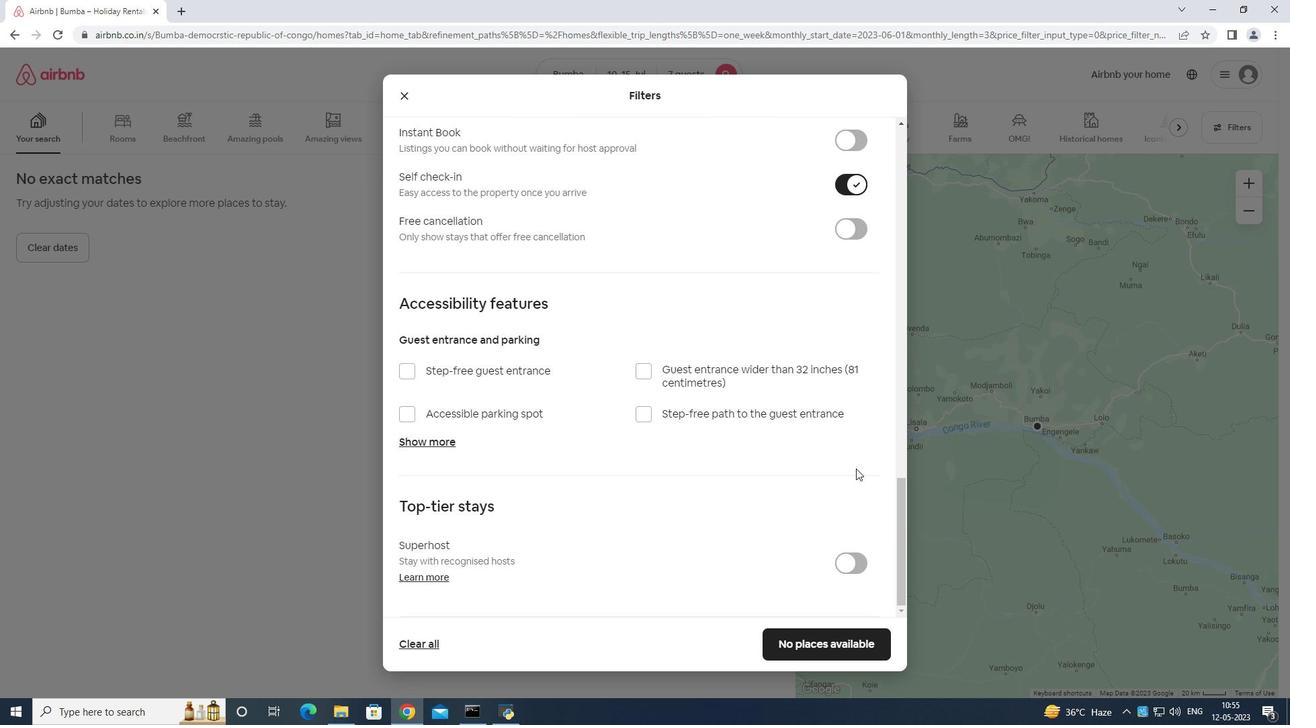 
Action: Mouse scrolled (856, 468) with delta (0, 0)
Screenshot: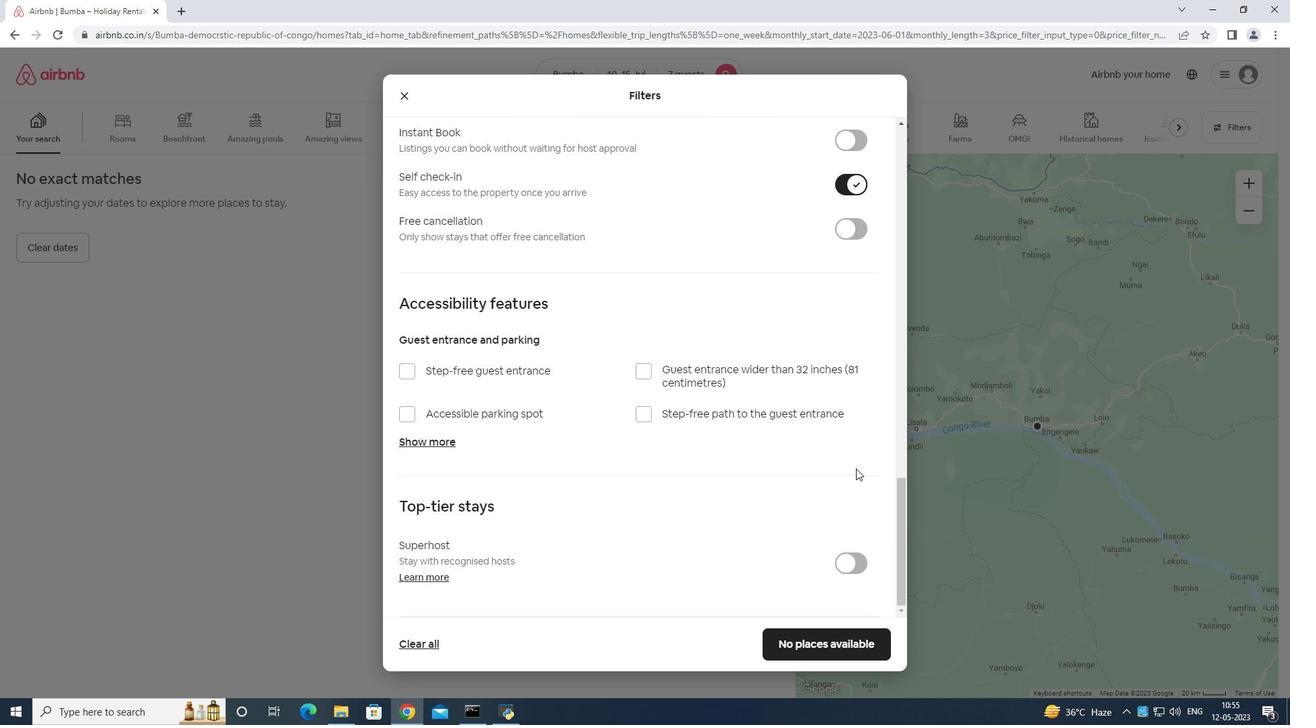 
Action: Mouse scrolled (856, 468) with delta (0, 0)
Screenshot: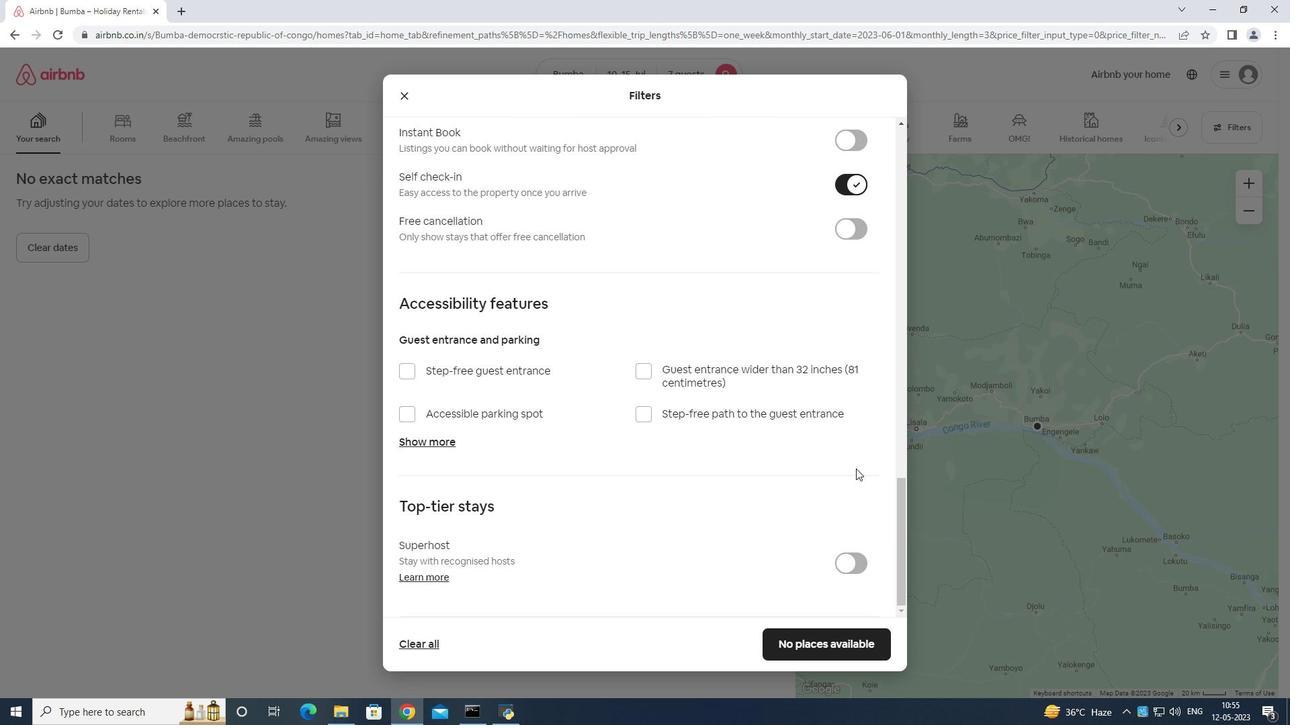 
Action: Mouse moved to (835, 639)
Screenshot: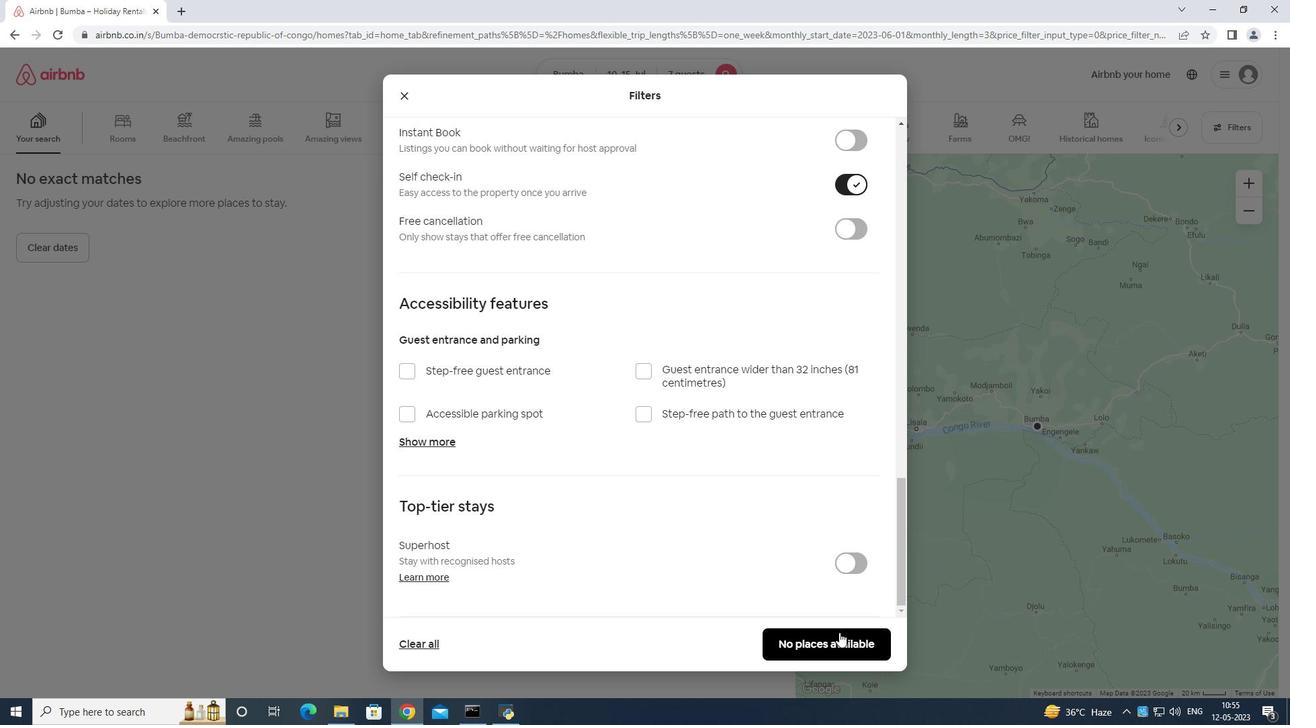 
